 Task: Find connections with filter location Runing with filter topic #CEOwith filter profile language German with filter current company Ciber Global with filter school Jai Narain Vyas University with filter industry Plastics and Rubber Product Manufacturing with filter service category Human Resources with filter keywords title Real Estate Broker
Action: Mouse moved to (166, 248)
Screenshot: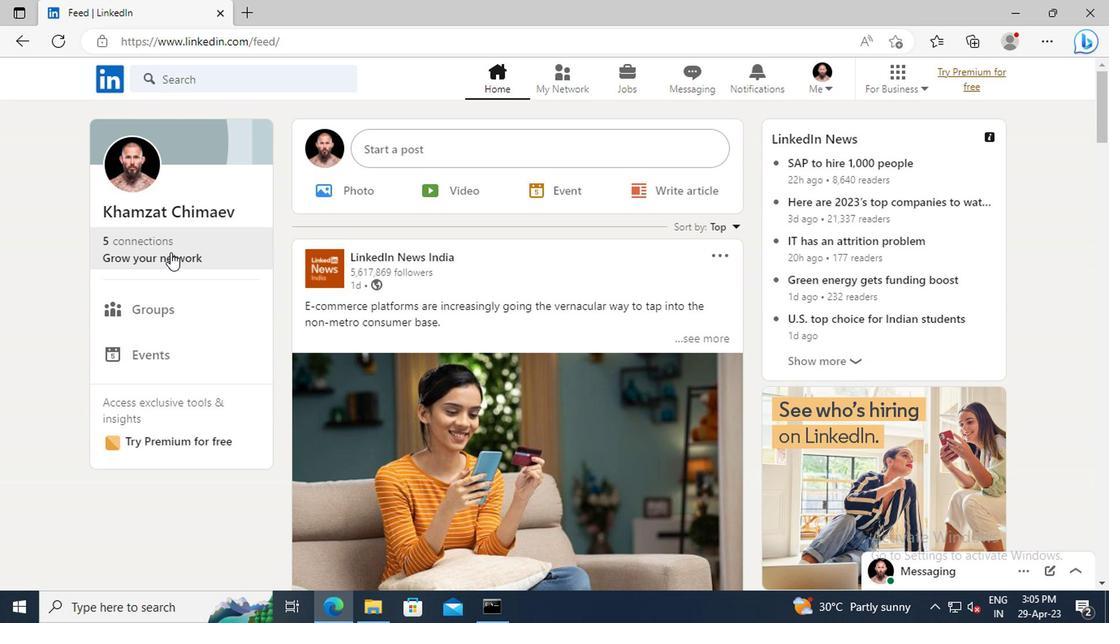 
Action: Mouse pressed left at (166, 248)
Screenshot: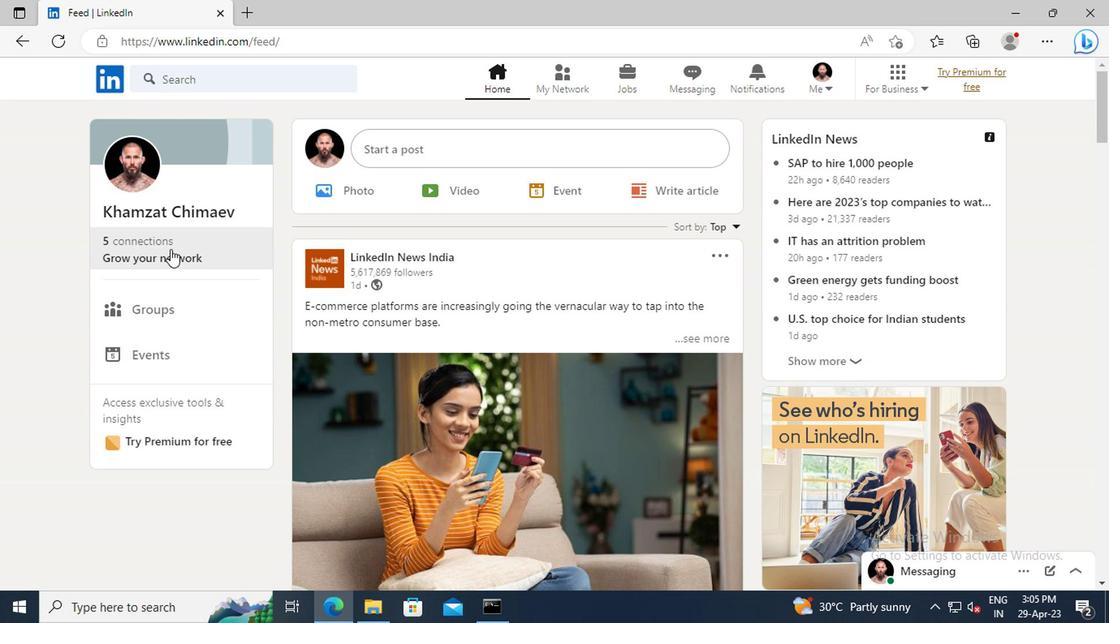 
Action: Mouse moved to (177, 171)
Screenshot: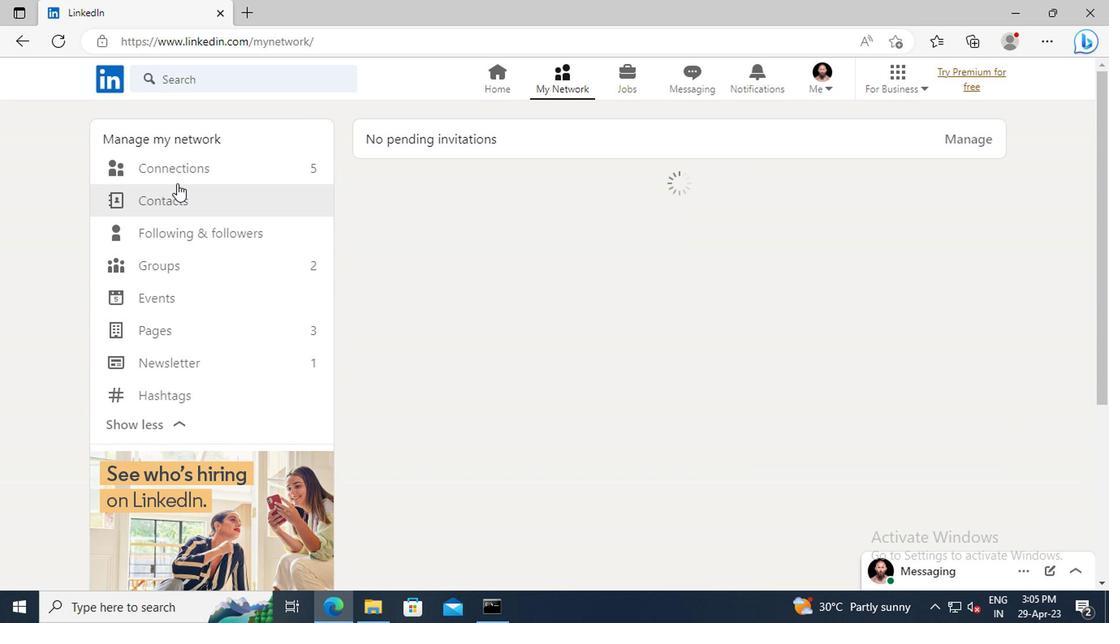 
Action: Mouse pressed left at (177, 171)
Screenshot: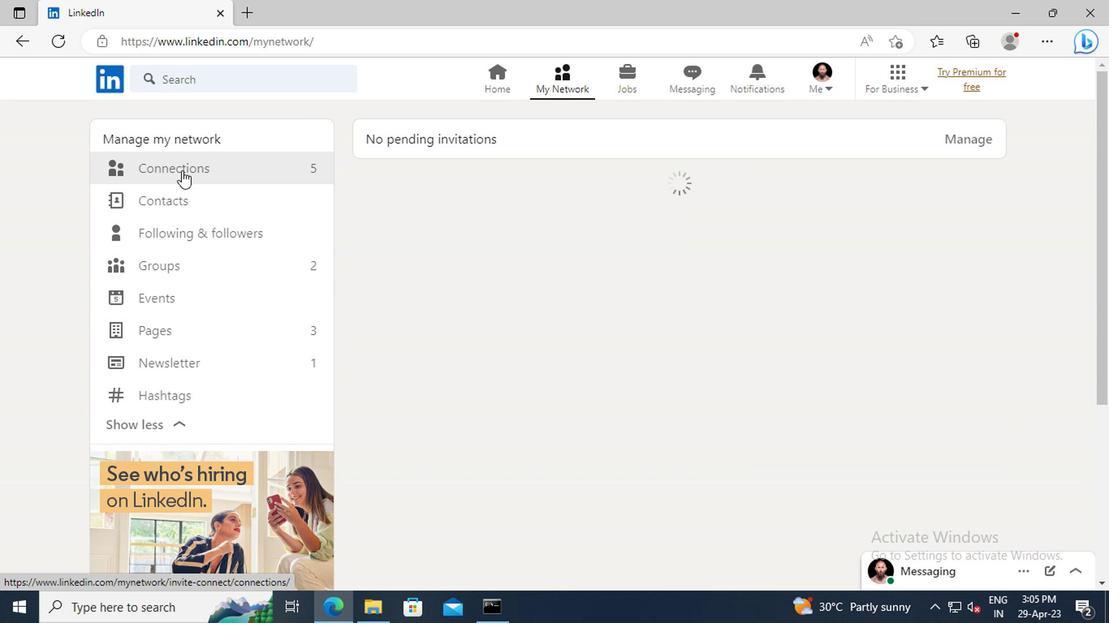 
Action: Mouse moved to (663, 173)
Screenshot: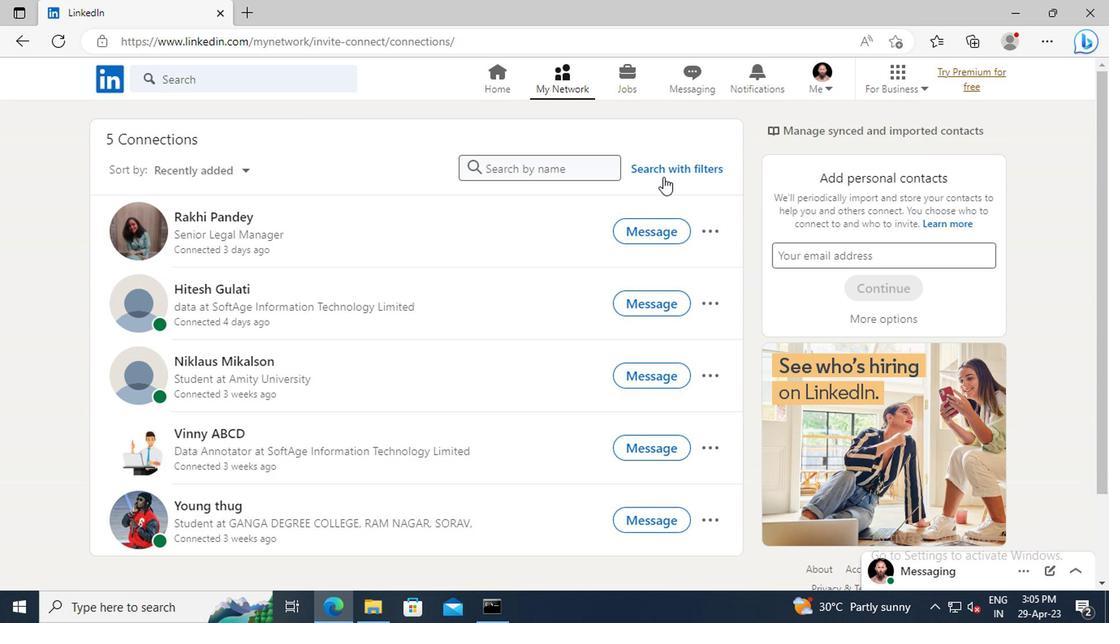
Action: Mouse pressed left at (663, 173)
Screenshot: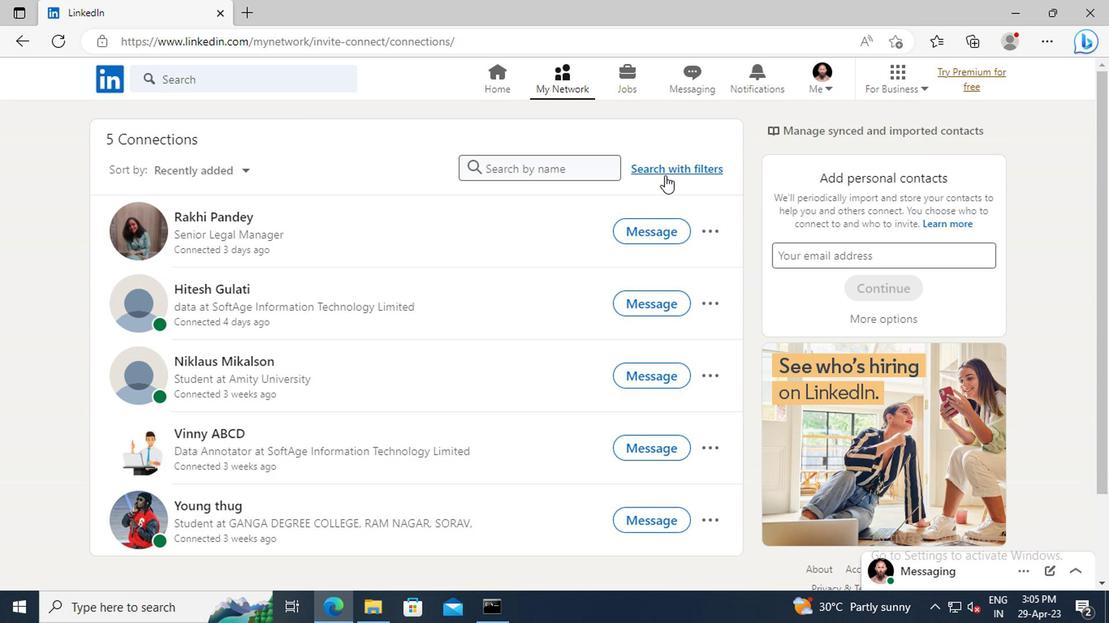 
Action: Mouse moved to (606, 127)
Screenshot: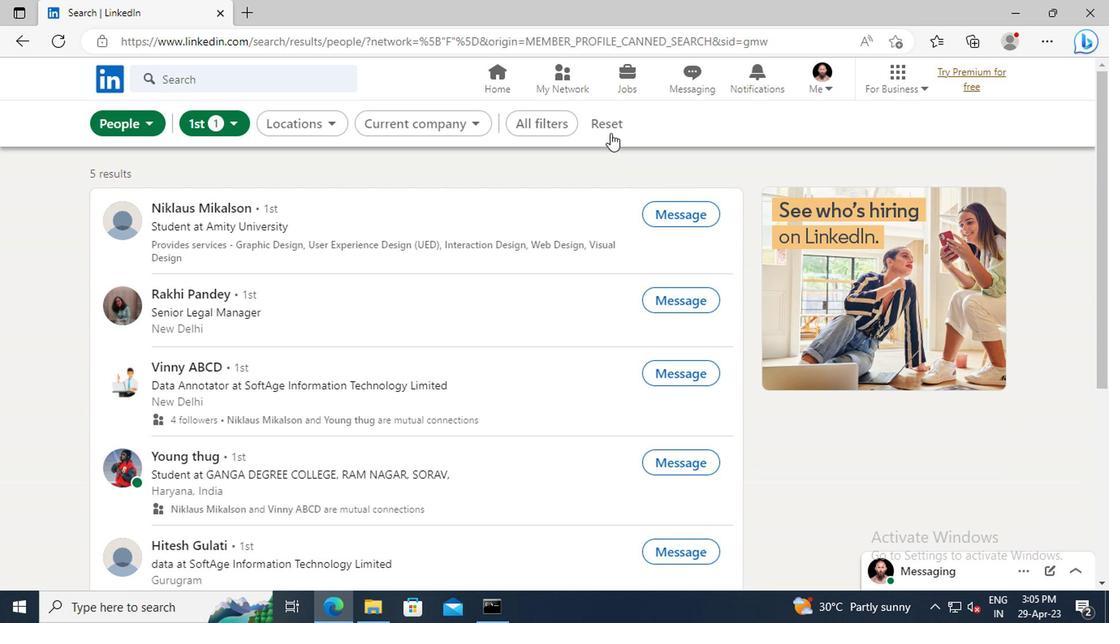 
Action: Mouse pressed left at (606, 127)
Screenshot: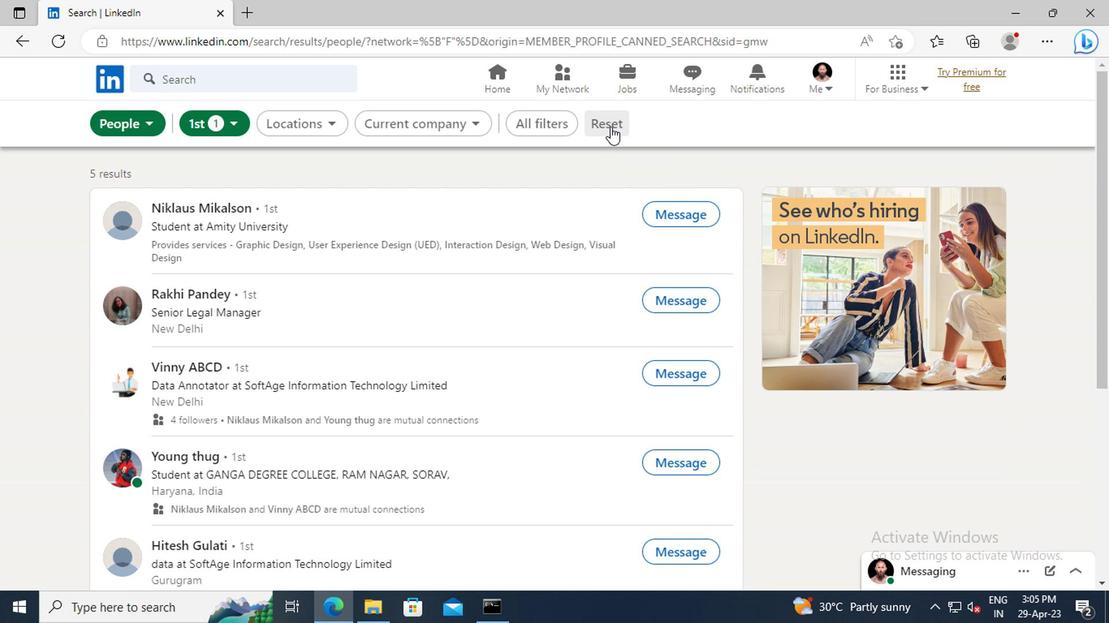 
Action: Mouse moved to (598, 128)
Screenshot: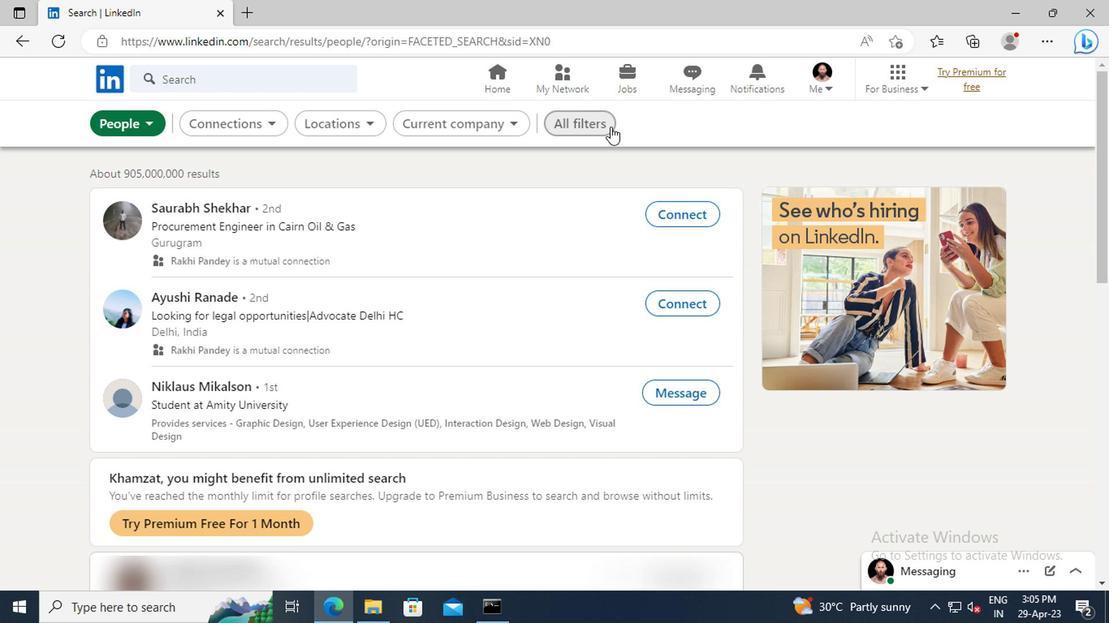 
Action: Mouse pressed left at (598, 128)
Screenshot: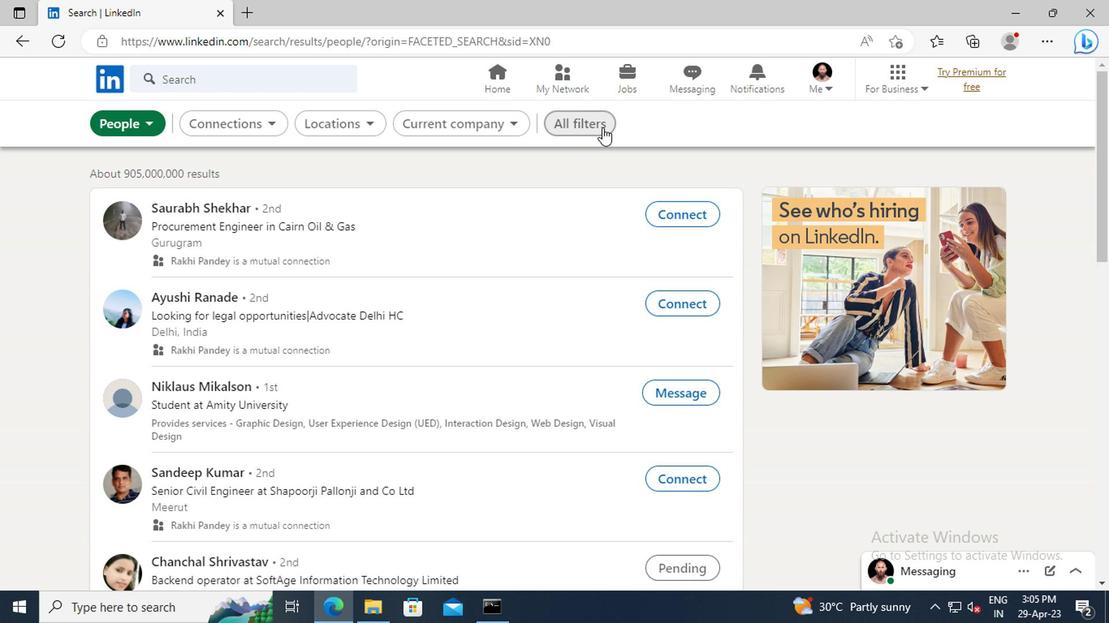 
Action: Mouse moved to (958, 262)
Screenshot: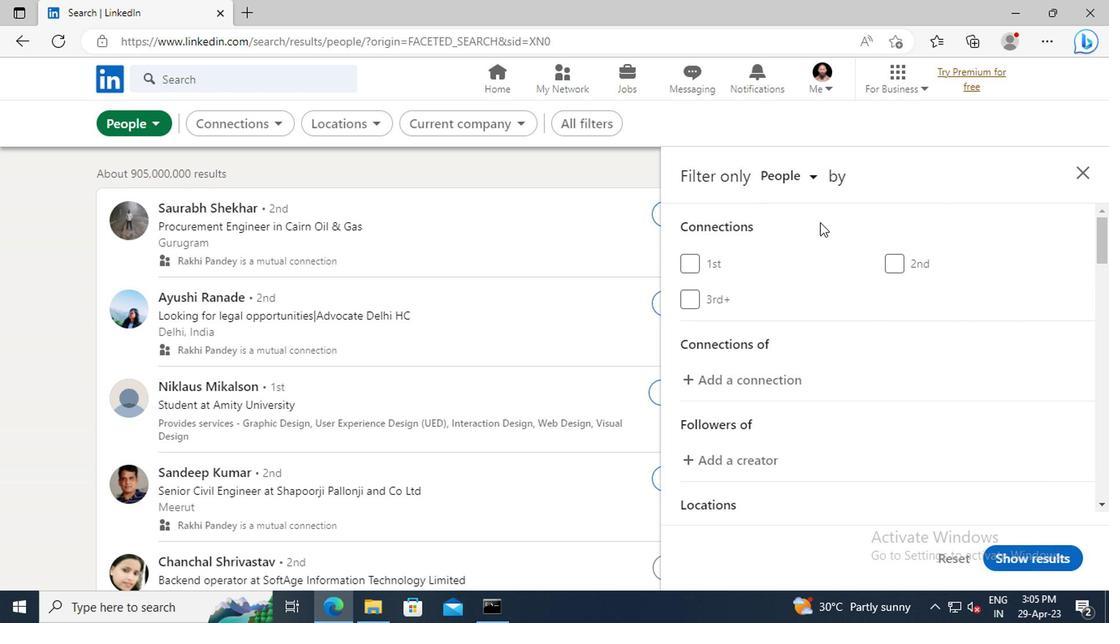 
Action: Mouse scrolled (958, 261) with delta (0, -1)
Screenshot: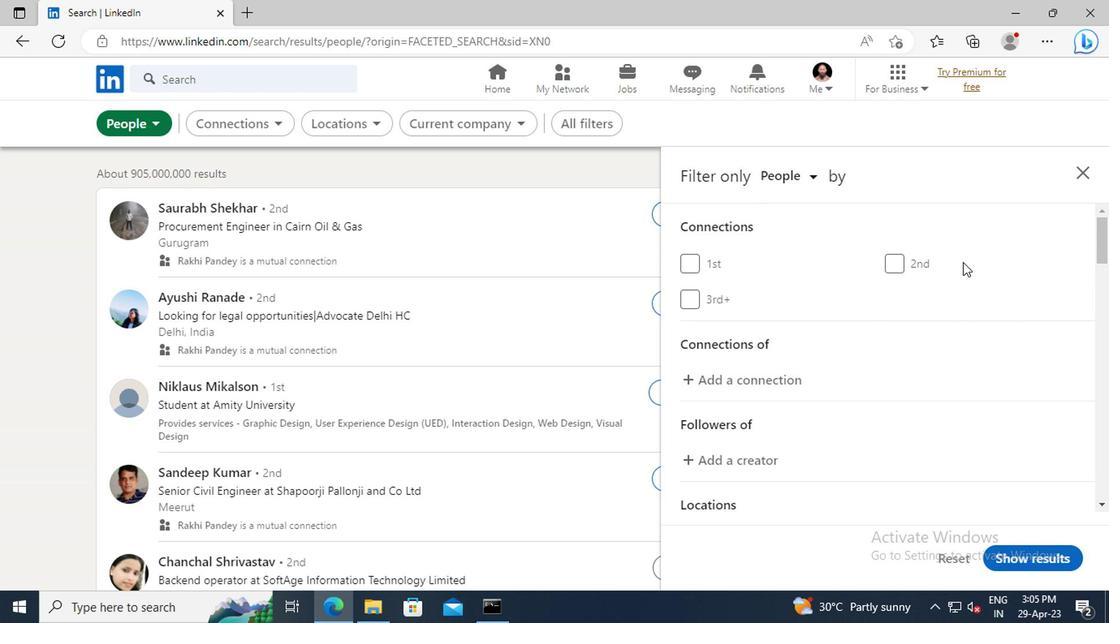 
Action: Mouse scrolled (958, 261) with delta (0, -1)
Screenshot: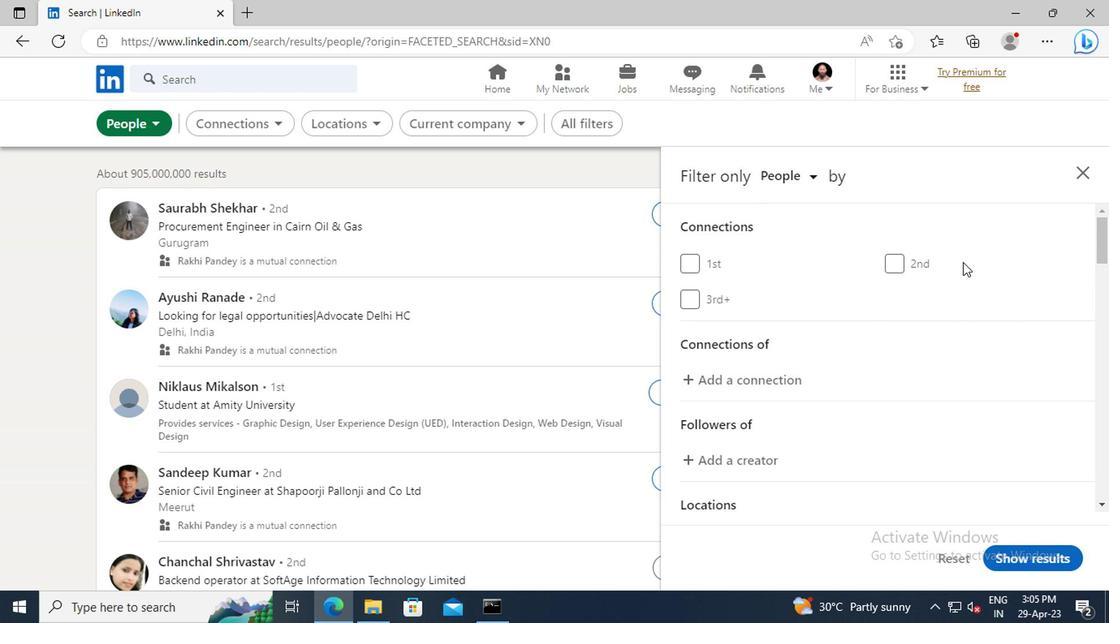 
Action: Mouse scrolled (958, 261) with delta (0, -1)
Screenshot: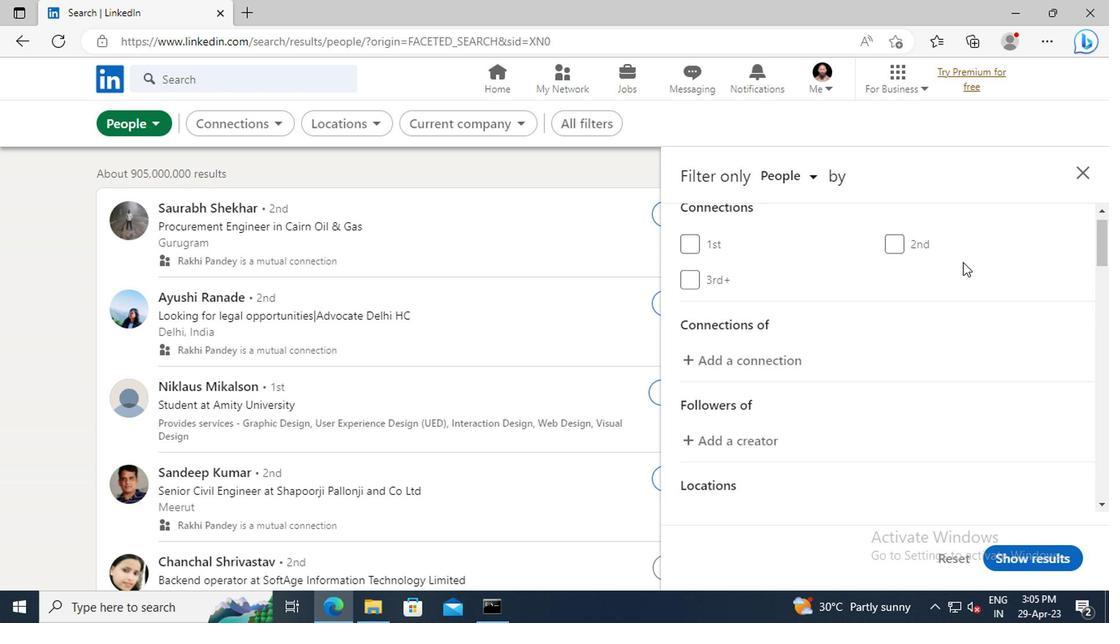 
Action: Mouse scrolled (958, 261) with delta (0, -1)
Screenshot: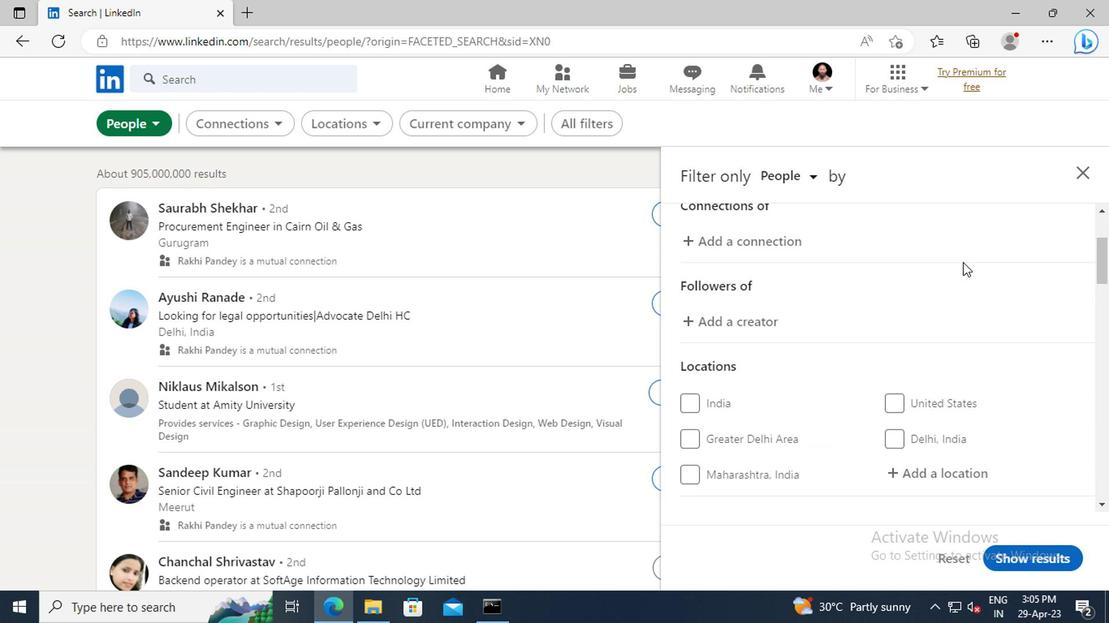 
Action: Mouse scrolled (958, 261) with delta (0, -1)
Screenshot: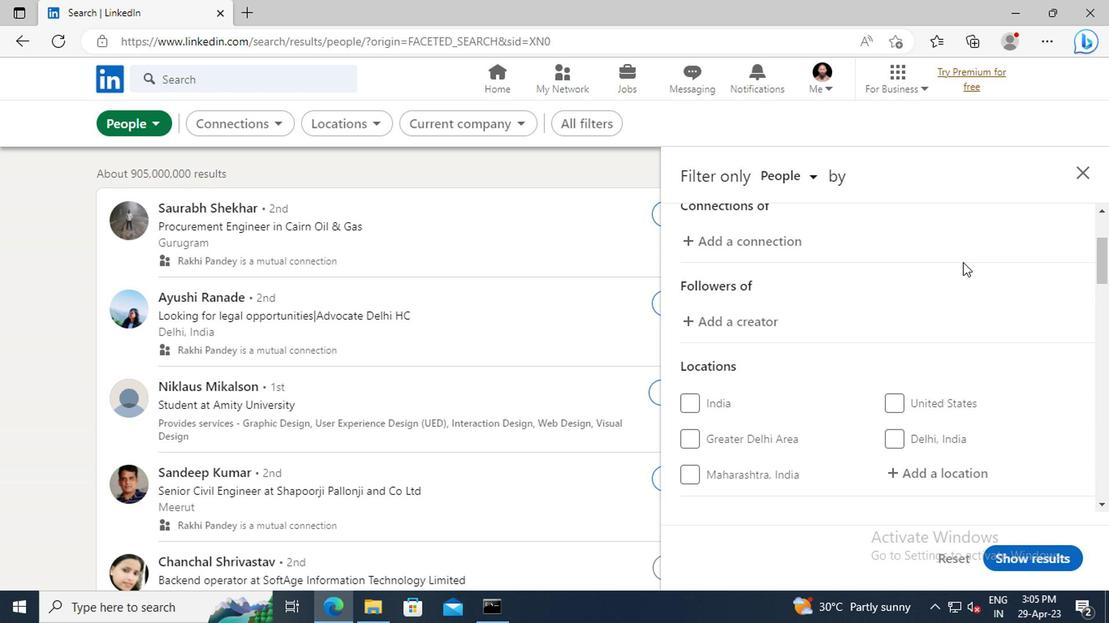 
Action: Mouse scrolled (958, 261) with delta (0, -1)
Screenshot: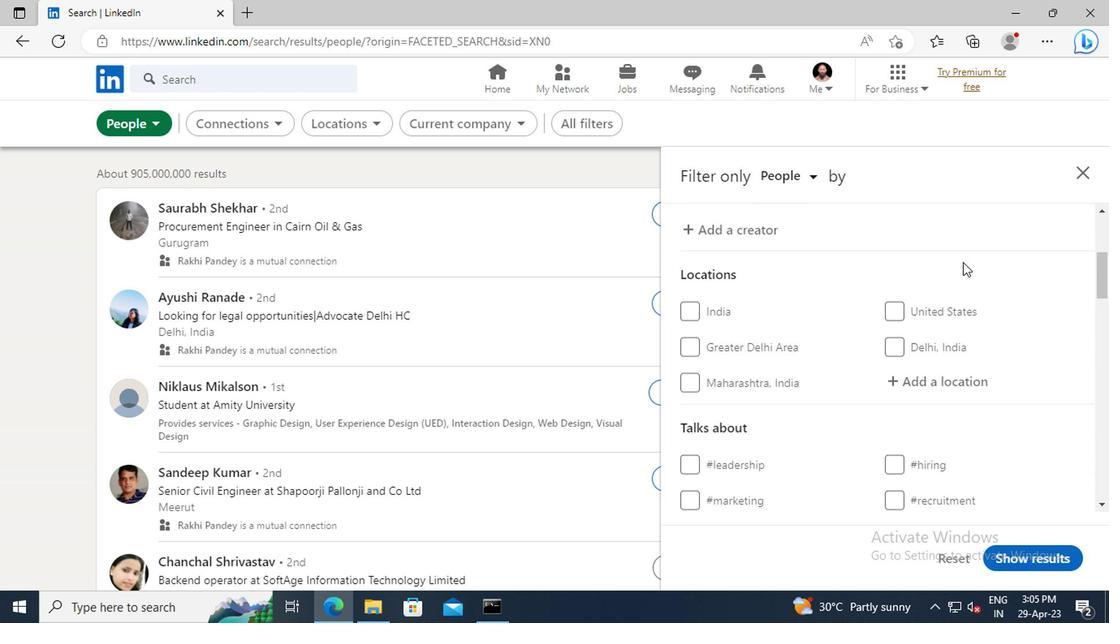 
Action: Mouse moved to (931, 332)
Screenshot: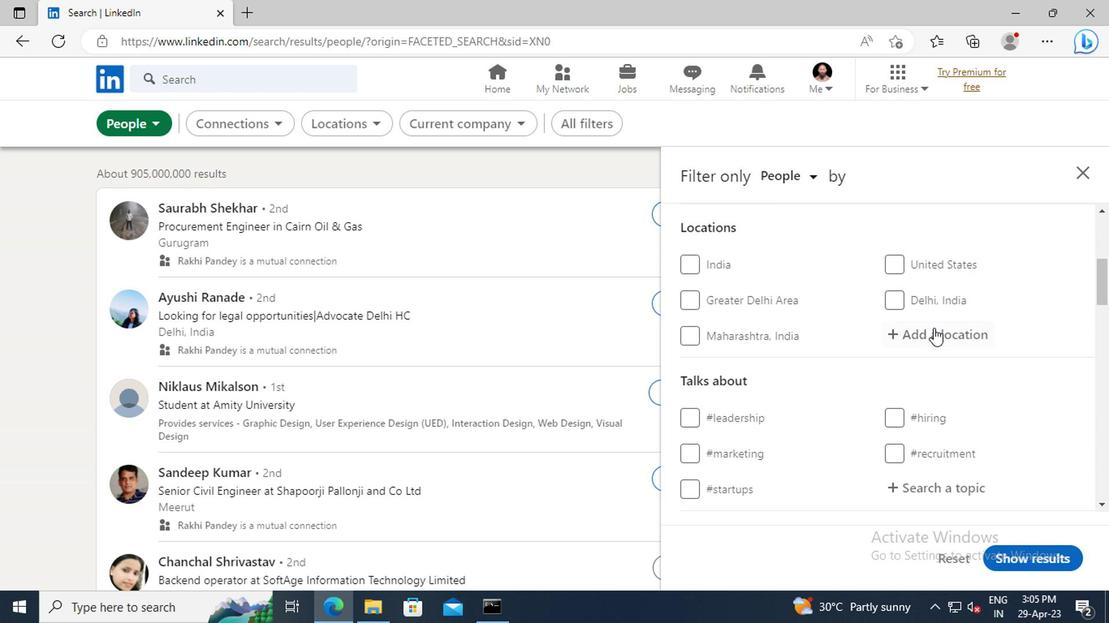 
Action: Mouse pressed left at (931, 332)
Screenshot: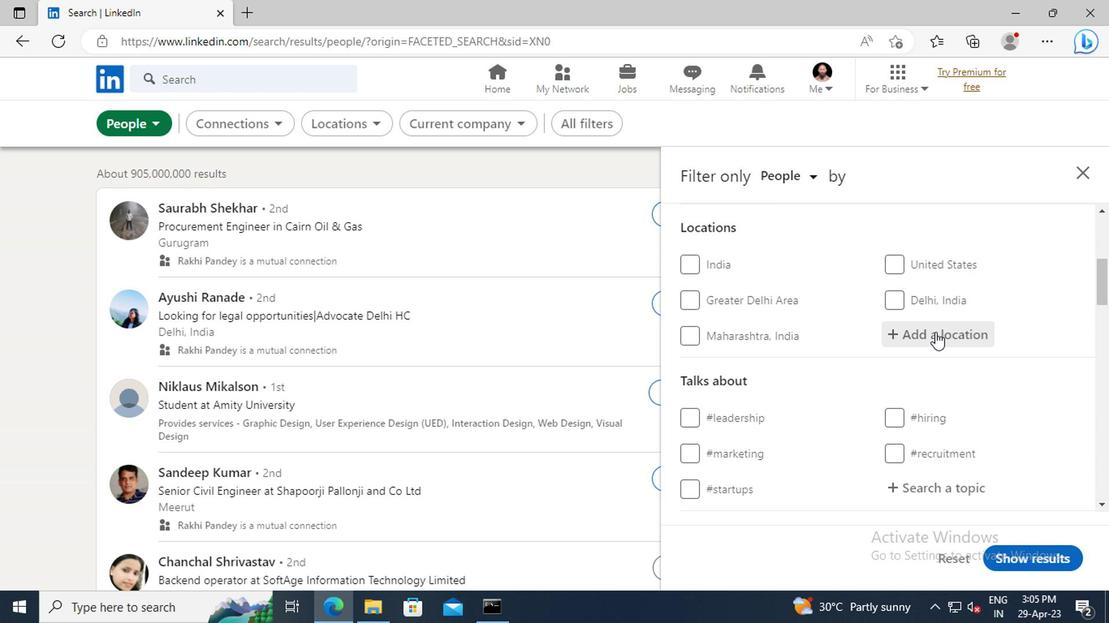 
Action: Key pressed <Key.shift>RUNING<Key.enter>
Screenshot: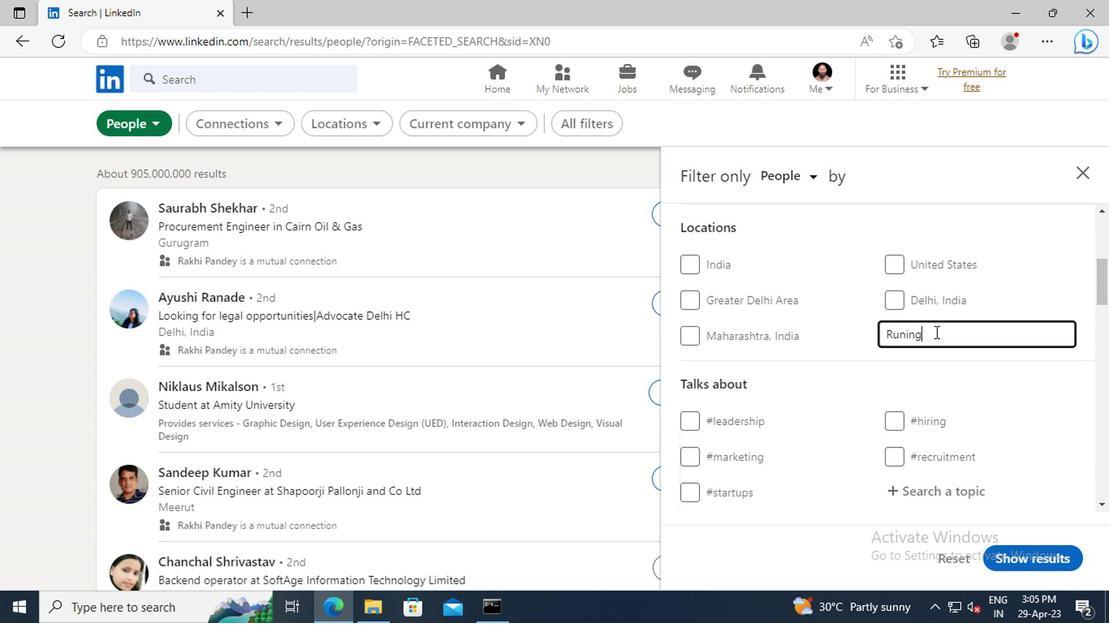 
Action: Mouse scrolled (931, 331) with delta (0, 0)
Screenshot: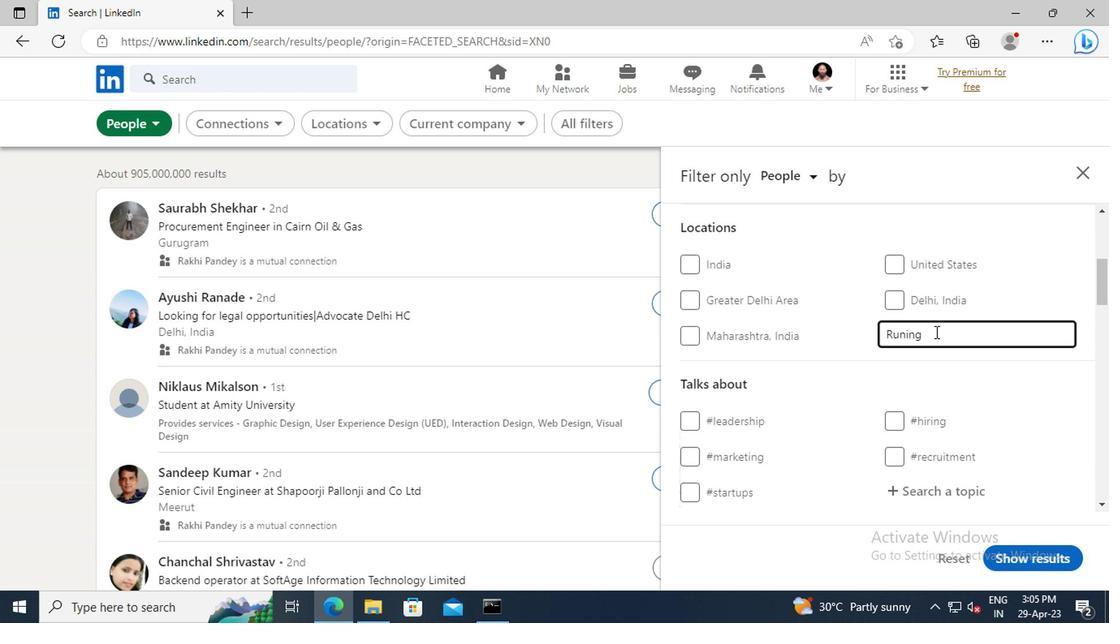 
Action: Mouse scrolled (931, 331) with delta (0, 0)
Screenshot: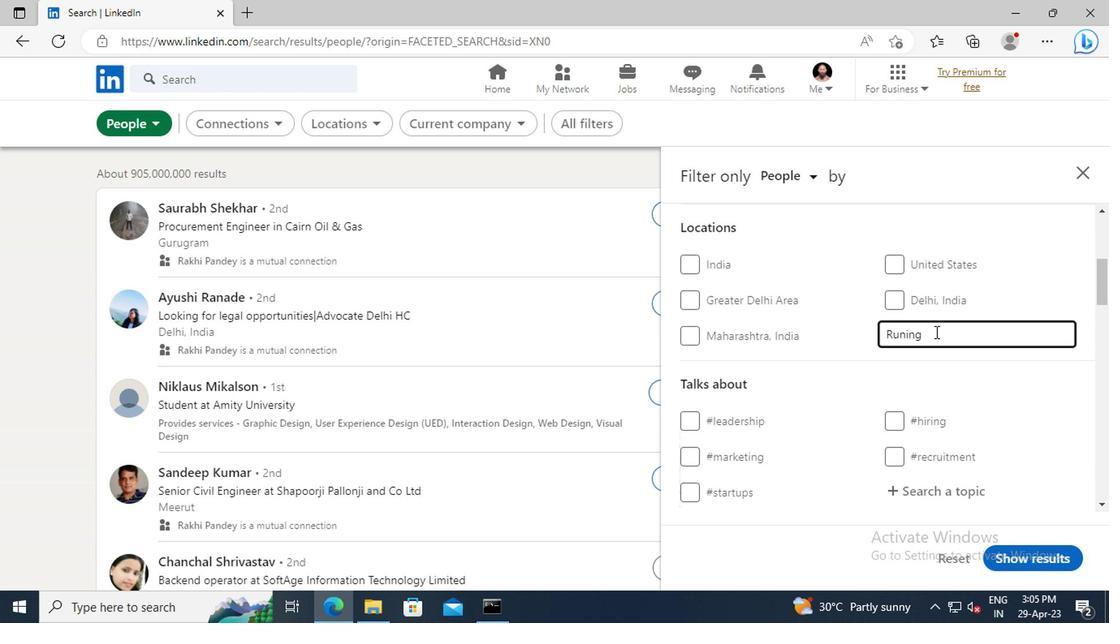 
Action: Mouse scrolled (931, 331) with delta (0, 0)
Screenshot: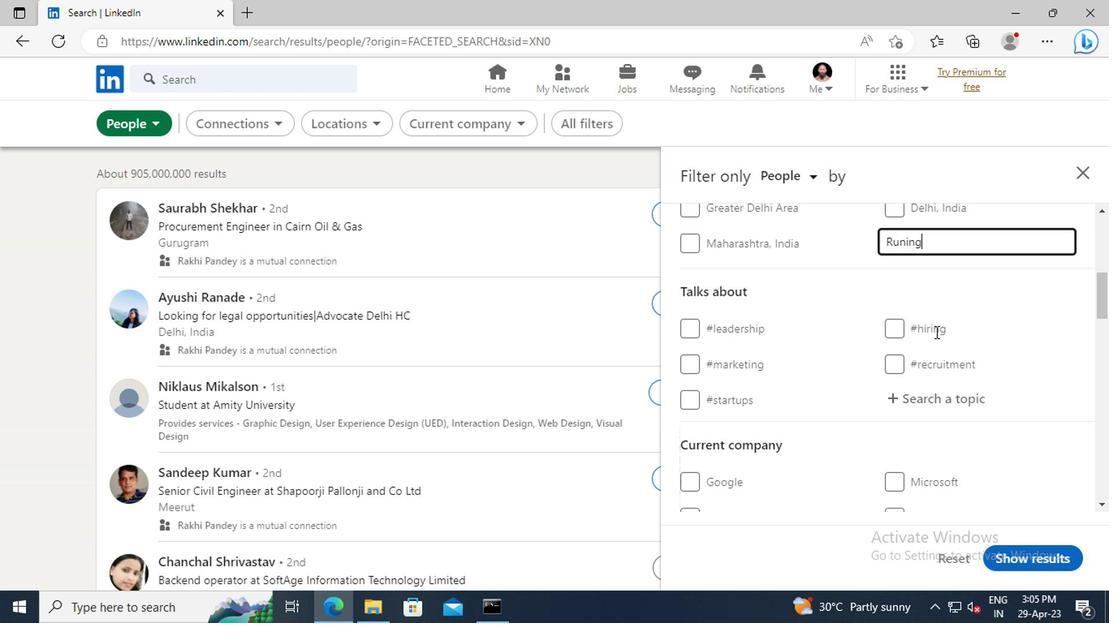 
Action: Mouse moved to (930, 348)
Screenshot: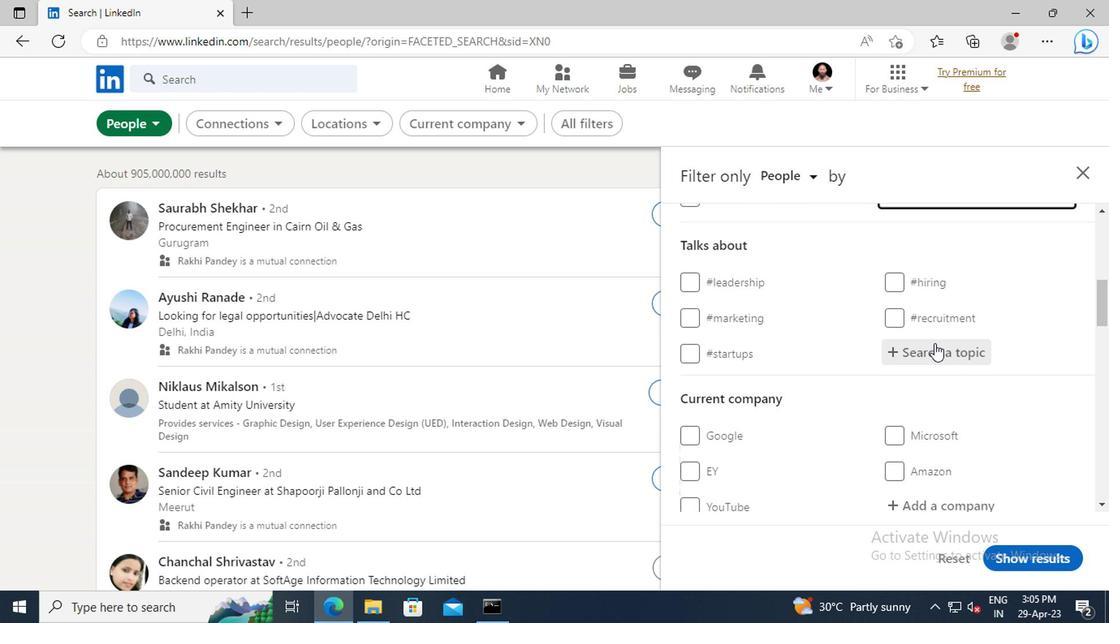 
Action: Mouse pressed left at (930, 348)
Screenshot: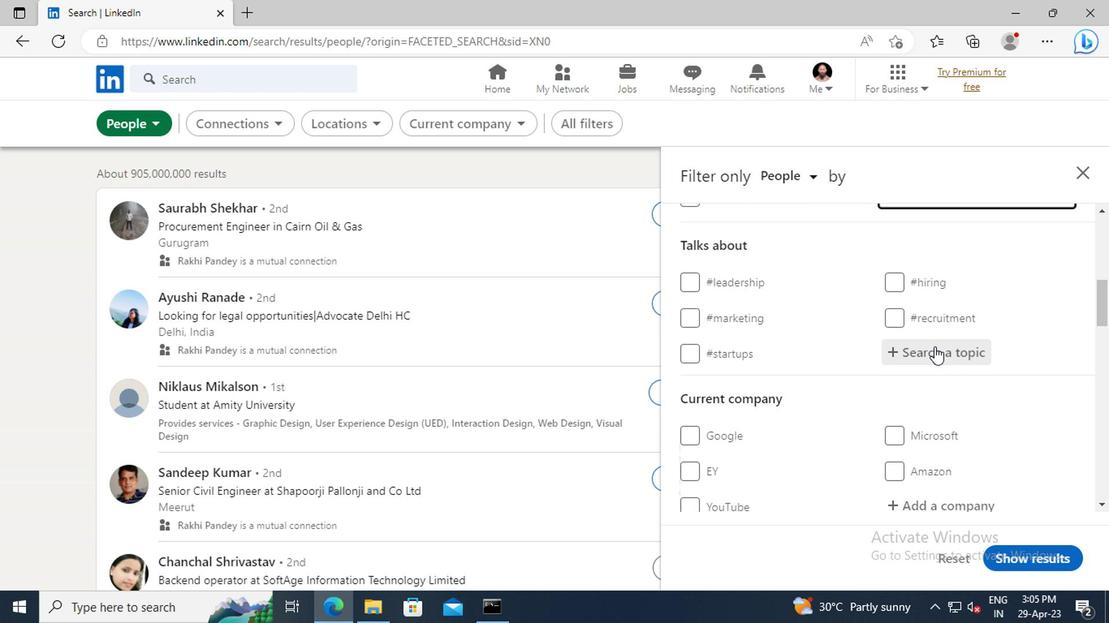 
Action: Key pressed <Key.shift>CEO
Screenshot: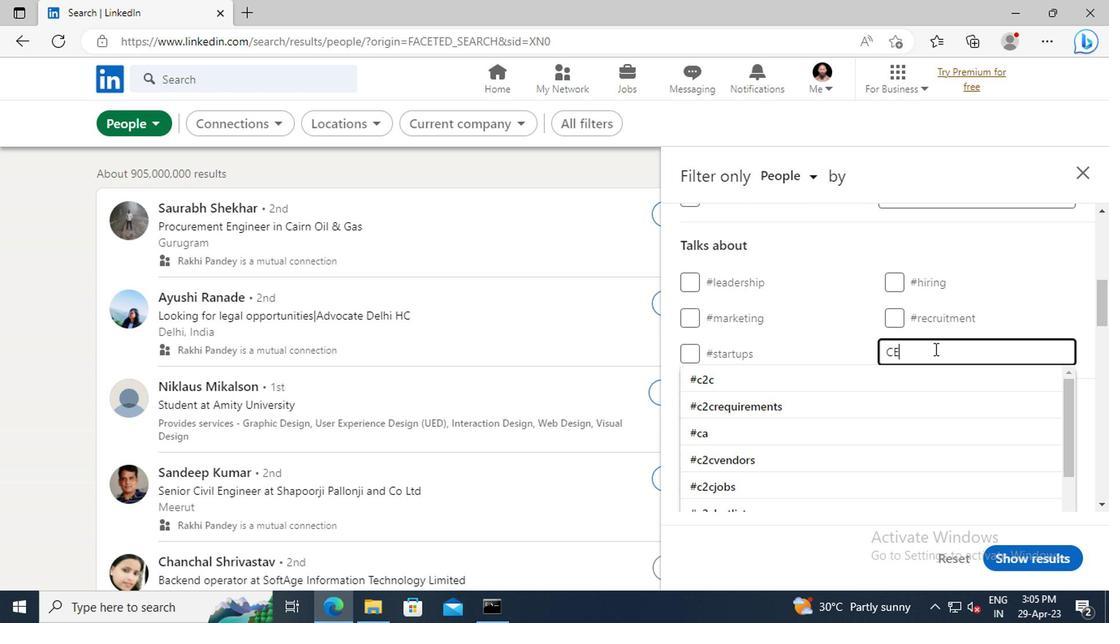 
Action: Mouse moved to (906, 373)
Screenshot: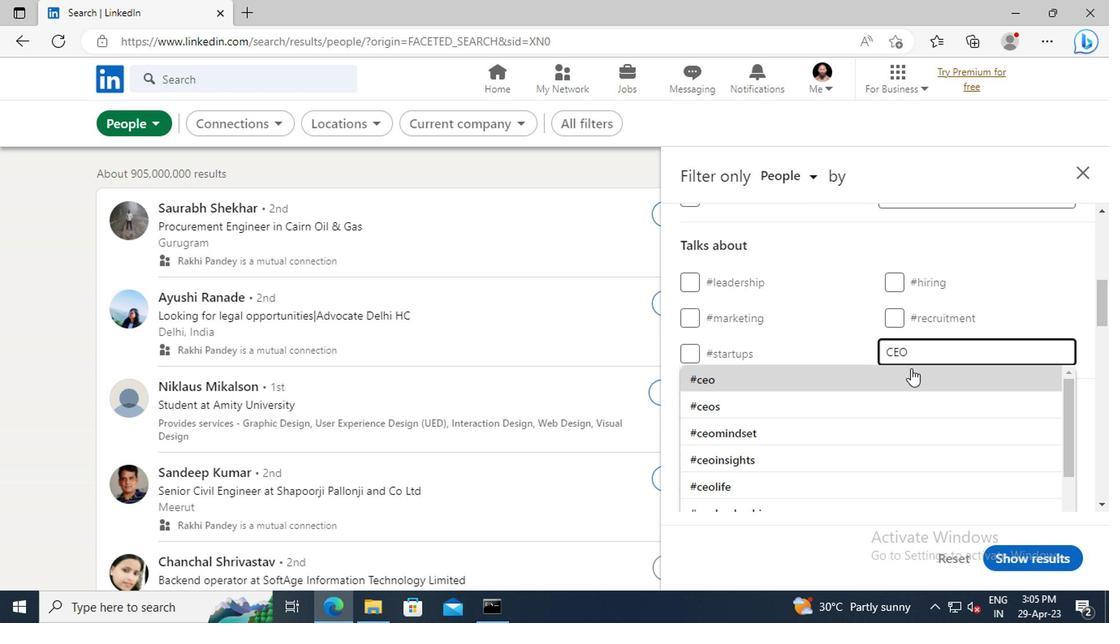 
Action: Mouse pressed left at (906, 373)
Screenshot: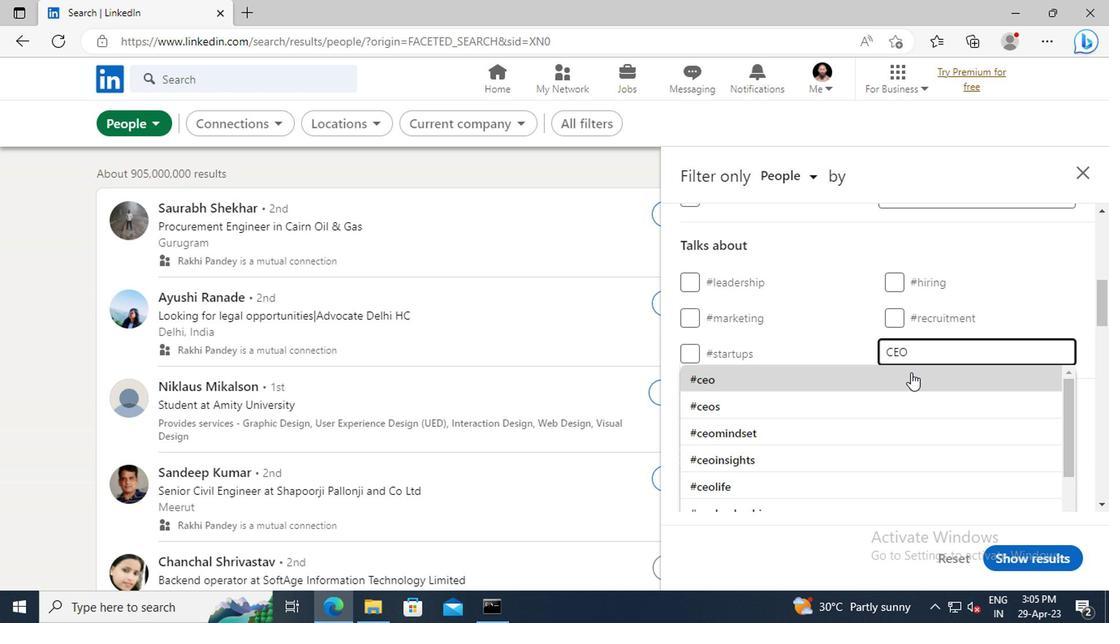 
Action: Mouse scrolled (906, 372) with delta (0, 0)
Screenshot: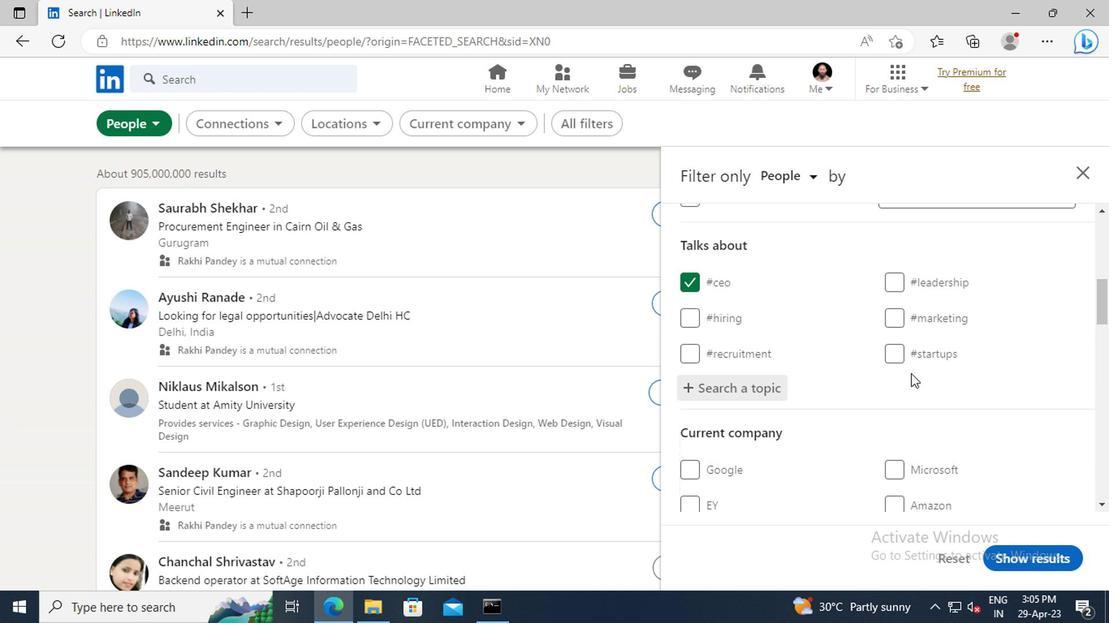 
Action: Mouse scrolled (906, 372) with delta (0, 0)
Screenshot: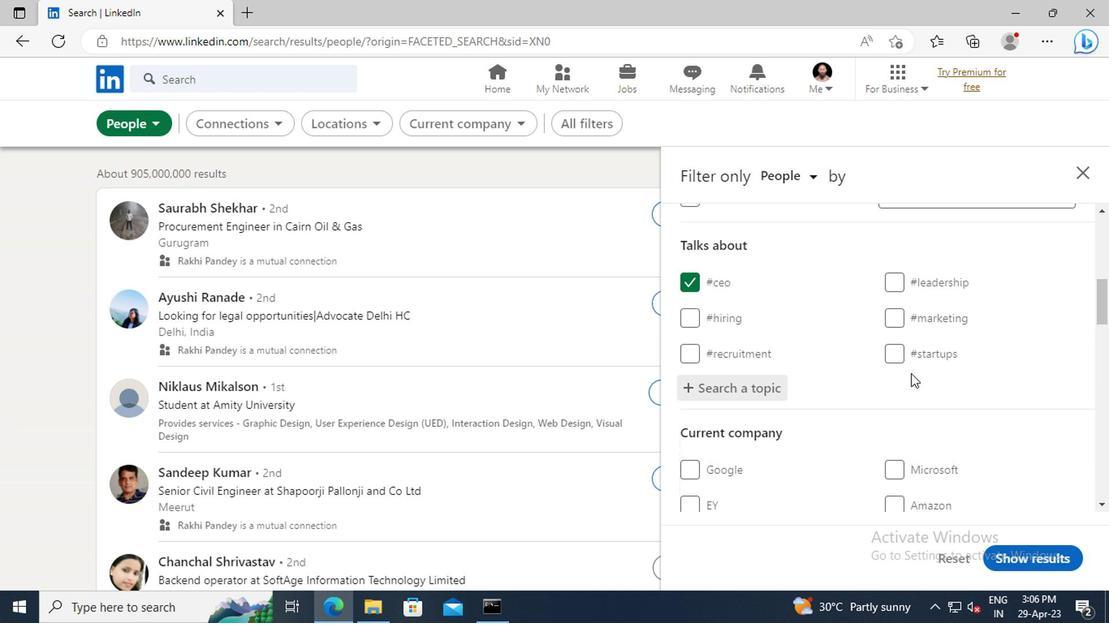 
Action: Mouse scrolled (906, 372) with delta (0, 0)
Screenshot: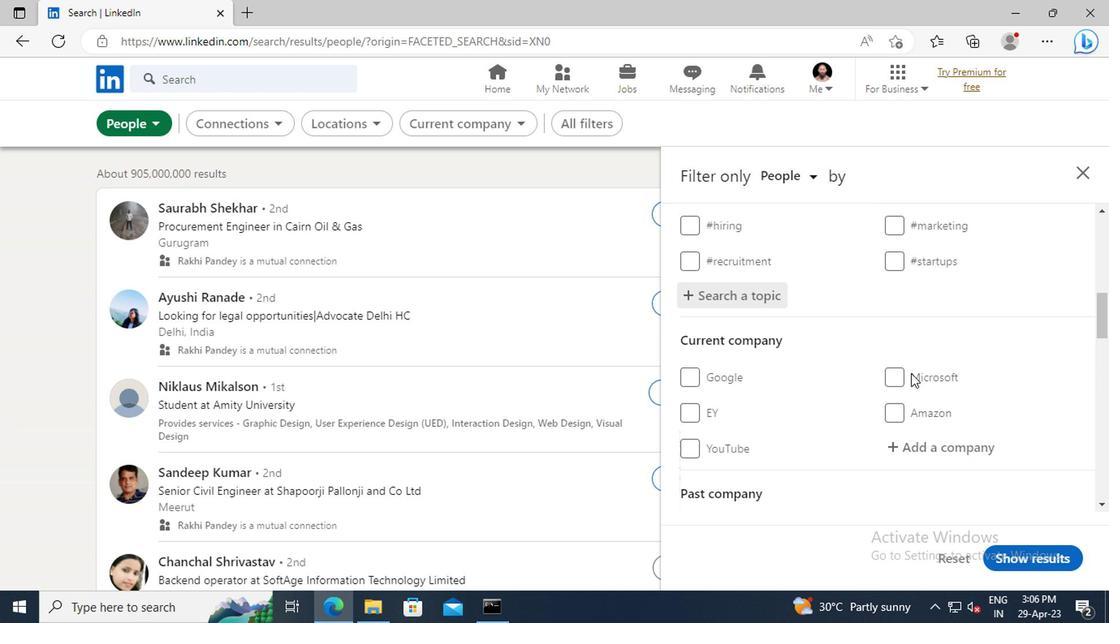 
Action: Mouse scrolled (906, 372) with delta (0, 0)
Screenshot: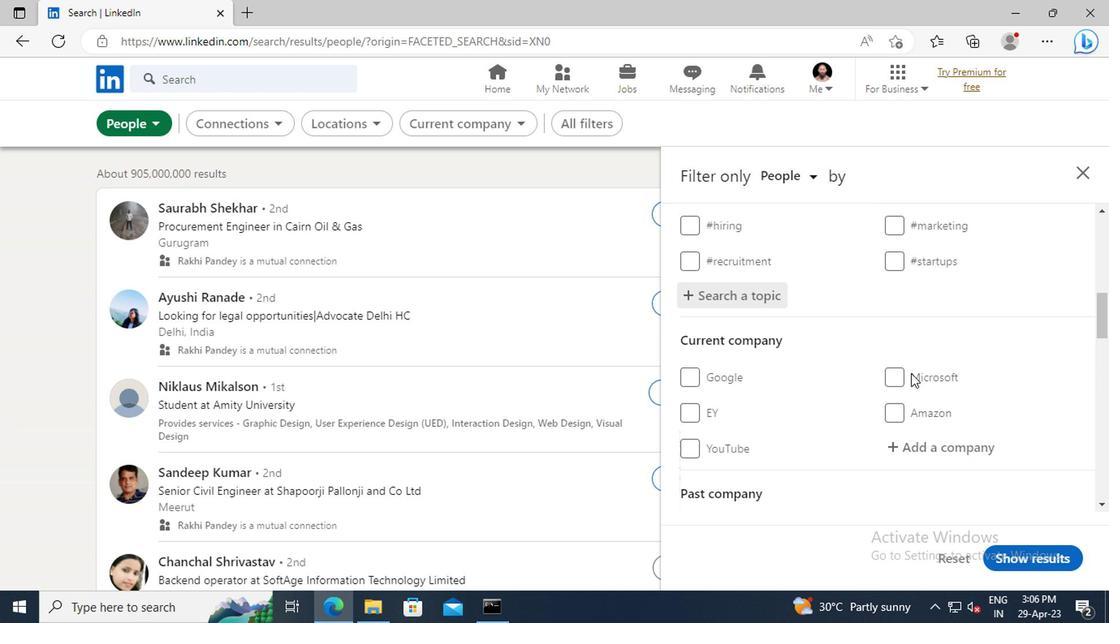 
Action: Mouse scrolled (906, 372) with delta (0, 0)
Screenshot: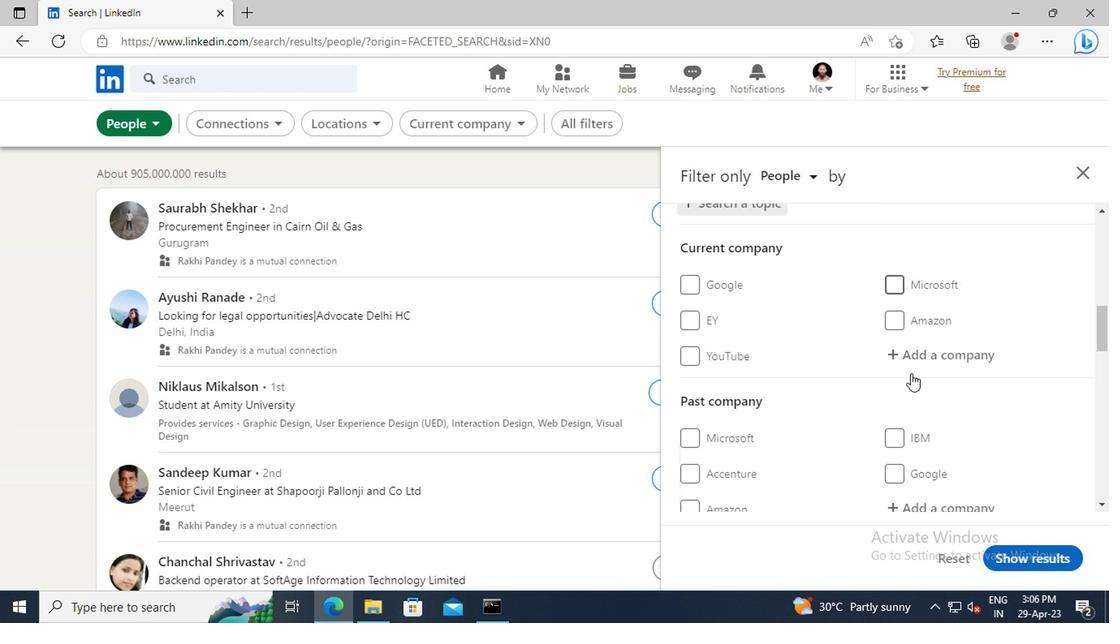 
Action: Mouse scrolled (906, 372) with delta (0, 0)
Screenshot: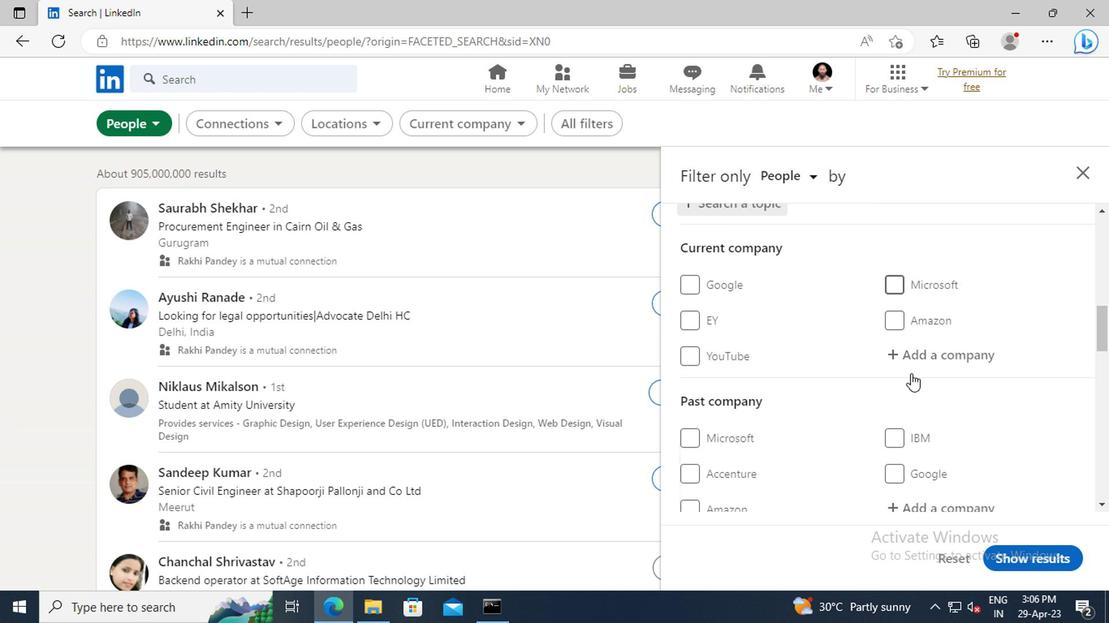 
Action: Mouse scrolled (906, 372) with delta (0, 0)
Screenshot: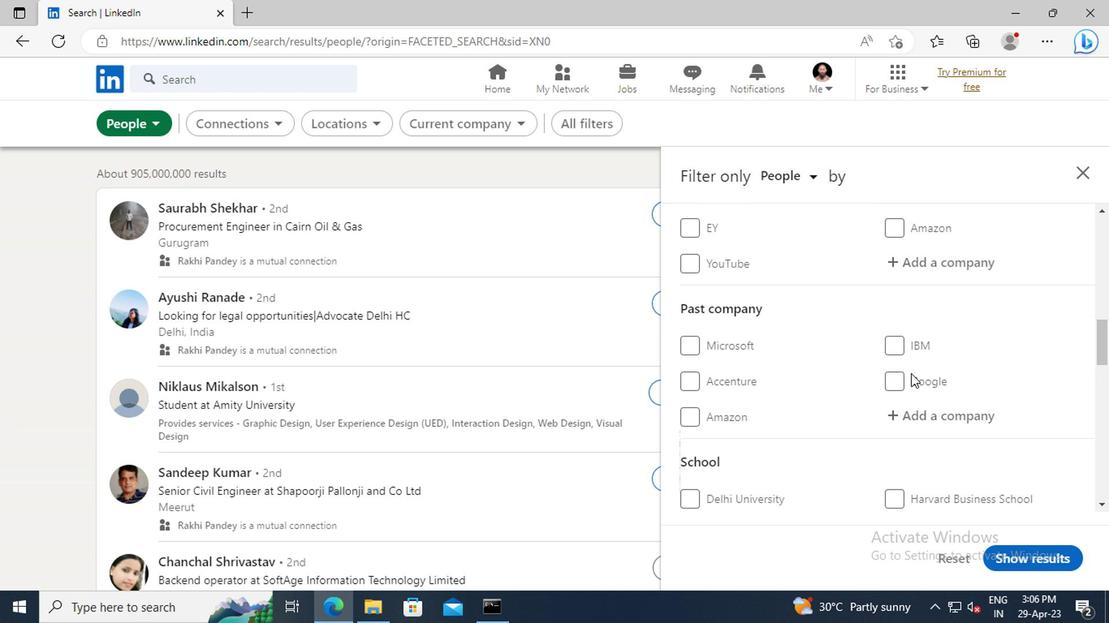 
Action: Mouse scrolled (906, 372) with delta (0, 0)
Screenshot: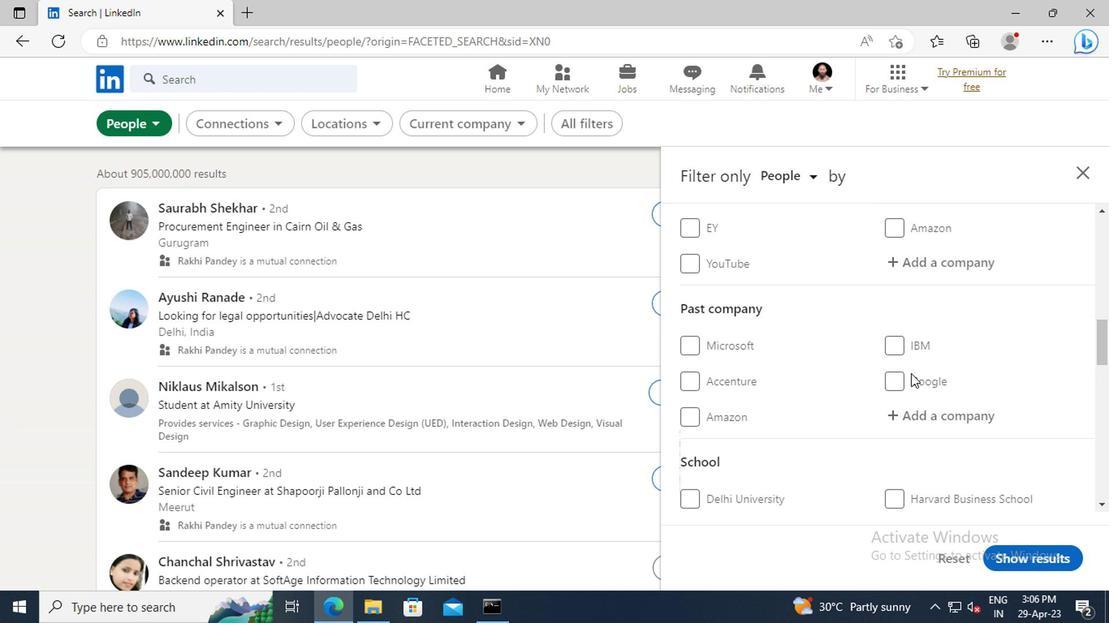 
Action: Mouse scrolled (906, 372) with delta (0, 0)
Screenshot: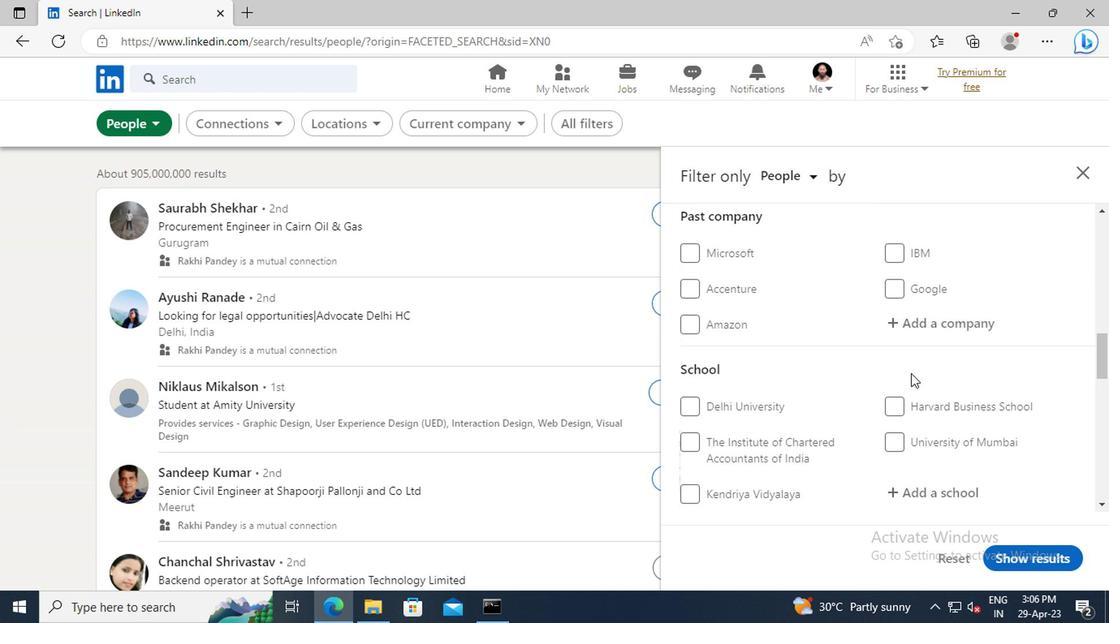 
Action: Mouse scrolled (906, 372) with delta (0, 0)
Screenshot: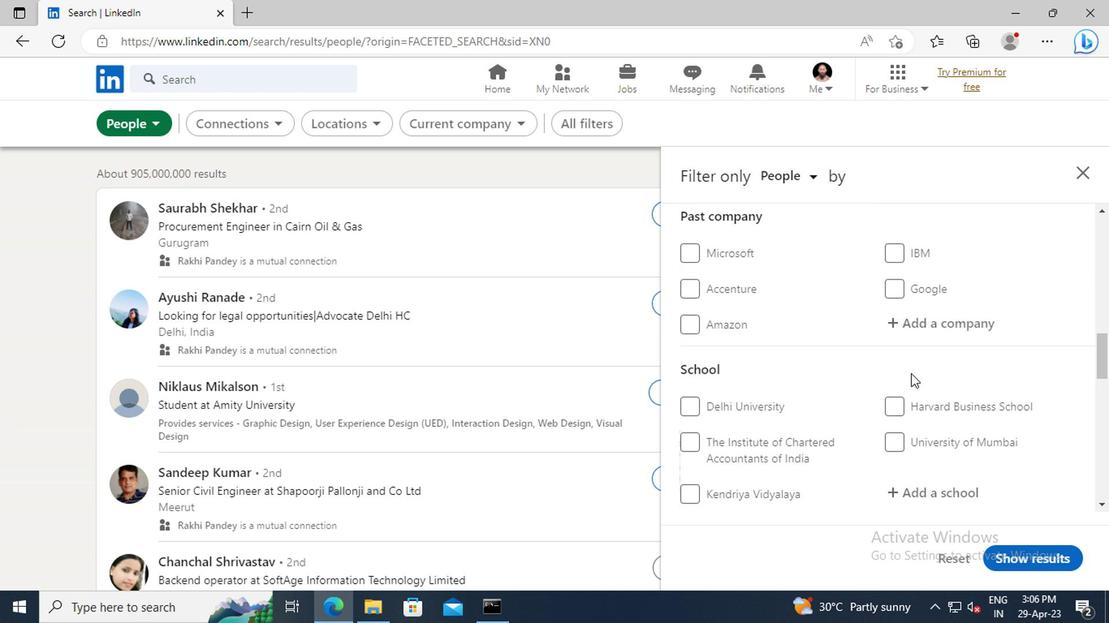 
Action: Mouse scrolled (906, 372) with delta (0, 0)
Screenshot: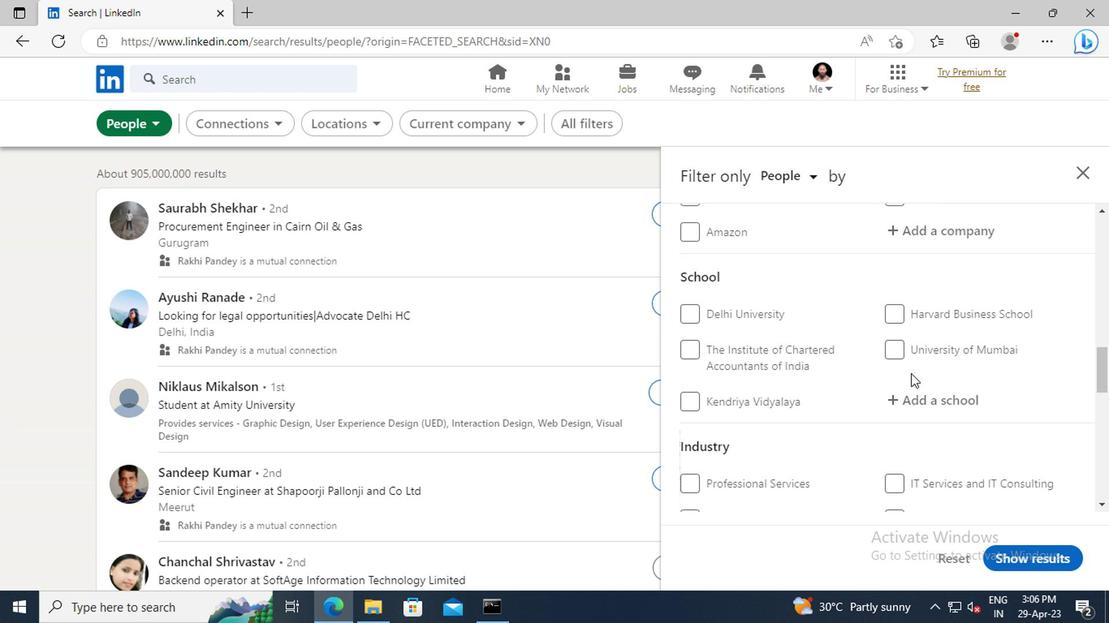 
Action: Mouse scrolled (906, 372) with delta (0, 0)
Screenshot: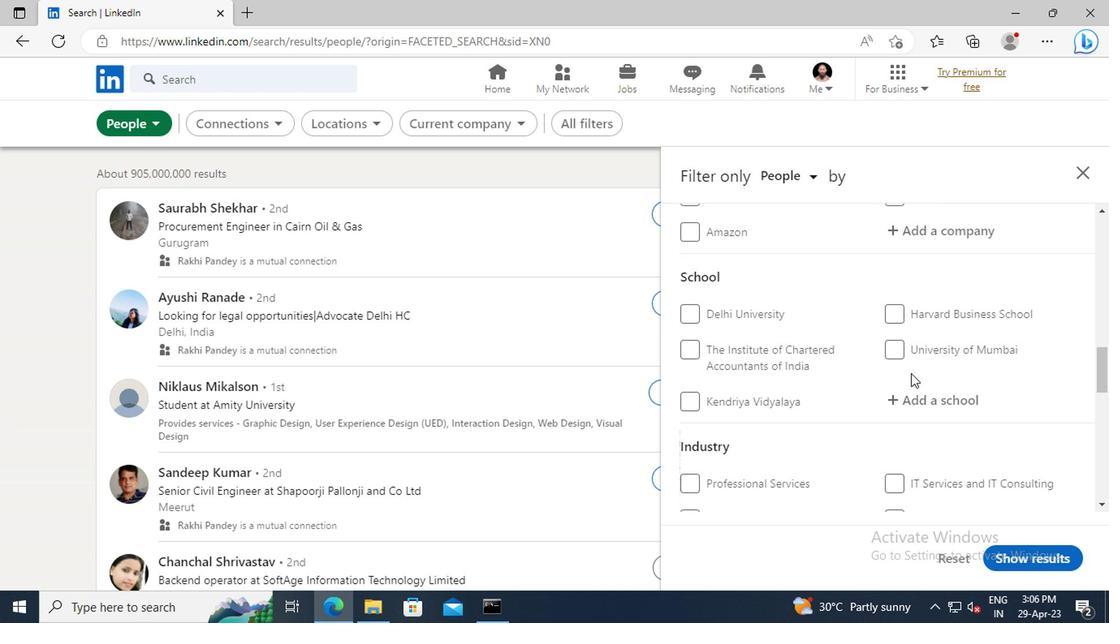 
Action: Mouse scrolled (906, 372) with delta (0, 0)
Screenshot: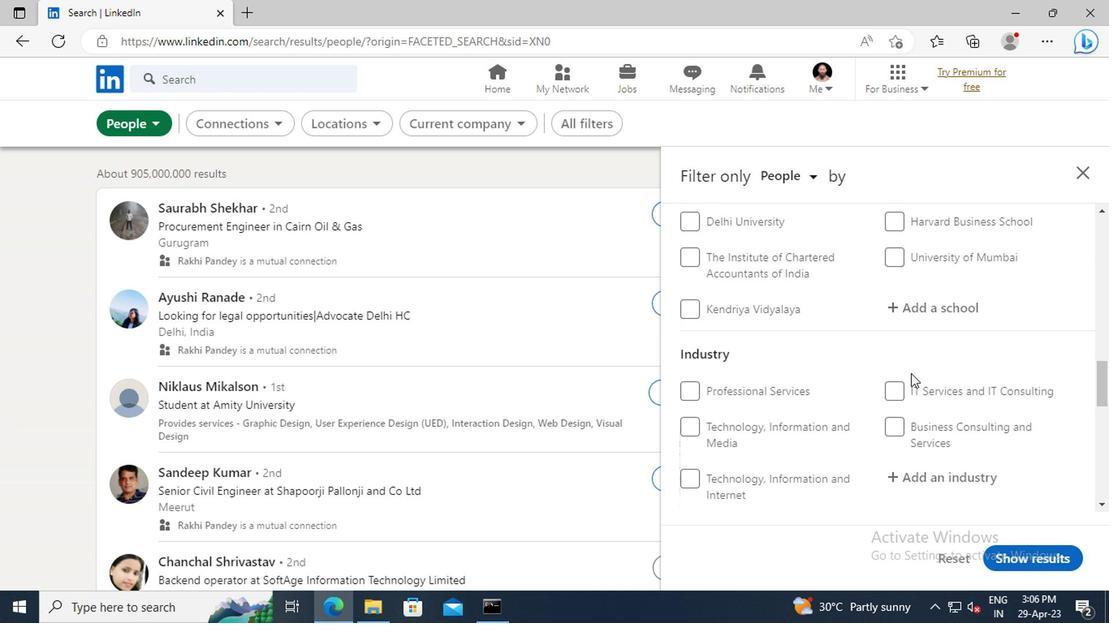 
Action: Mouse scrolled (906, 372) with delta (0, 0)
Screenshot: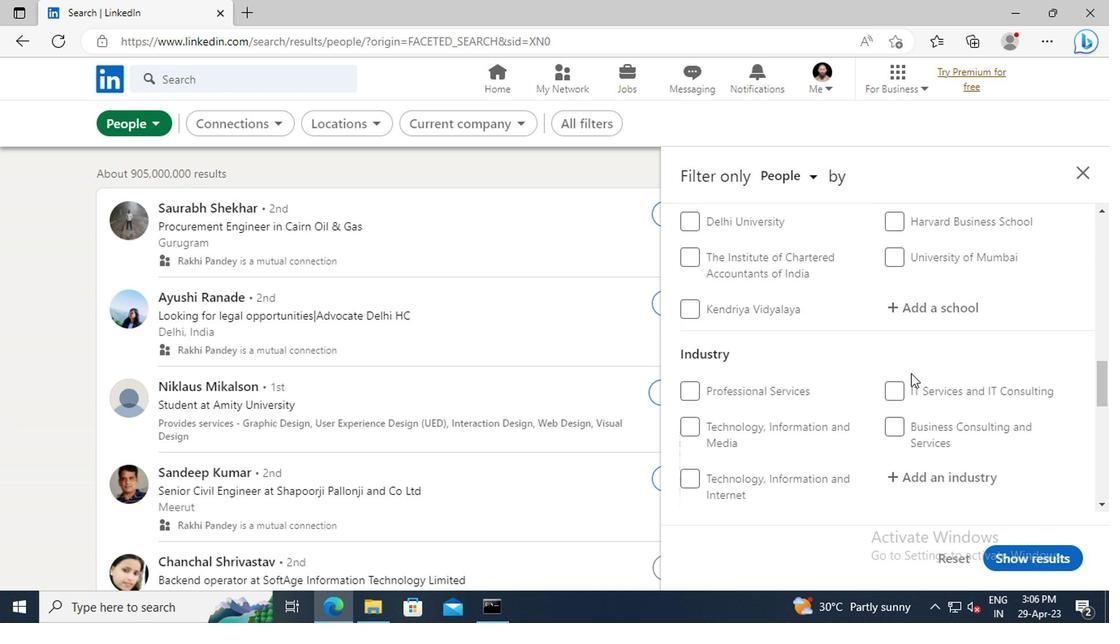 
Action: Mouse scrolled (906, 372) with delta (0, 0)
Screenshot: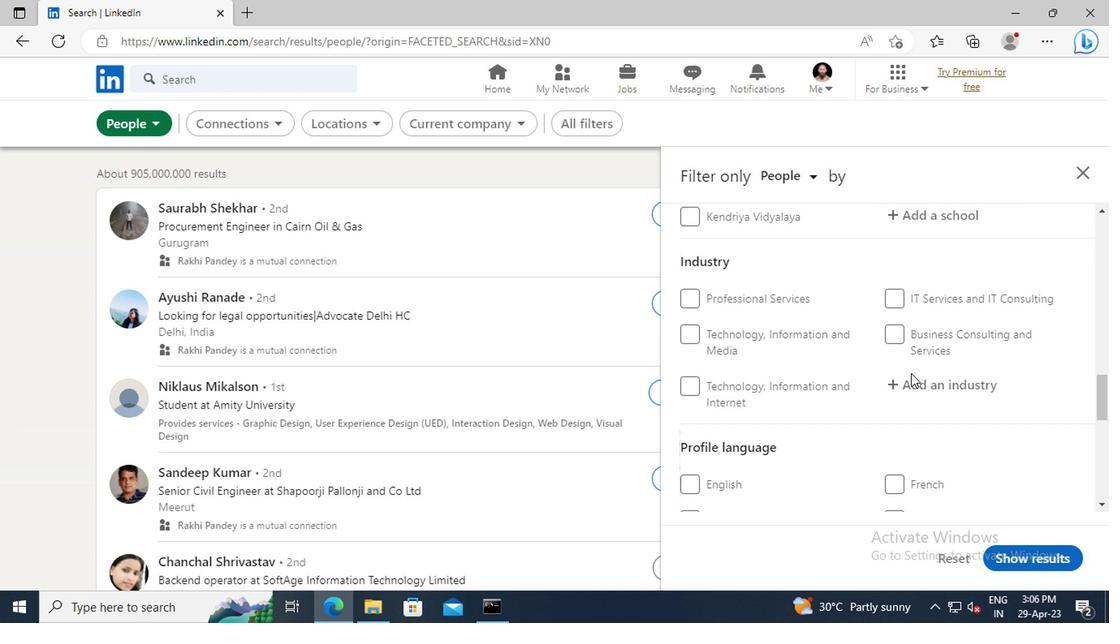 
Action: Mouse scrolled (906, 372) with delta (0, 0)
Screenshot: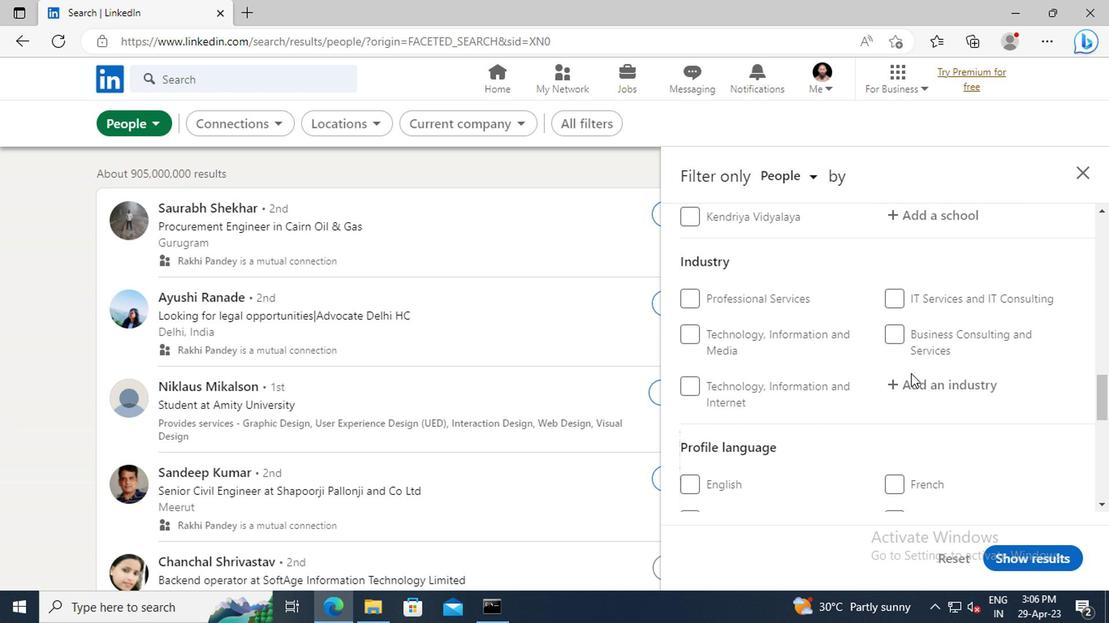 
Action: Mouse moved to (690, 464)
Screenshot: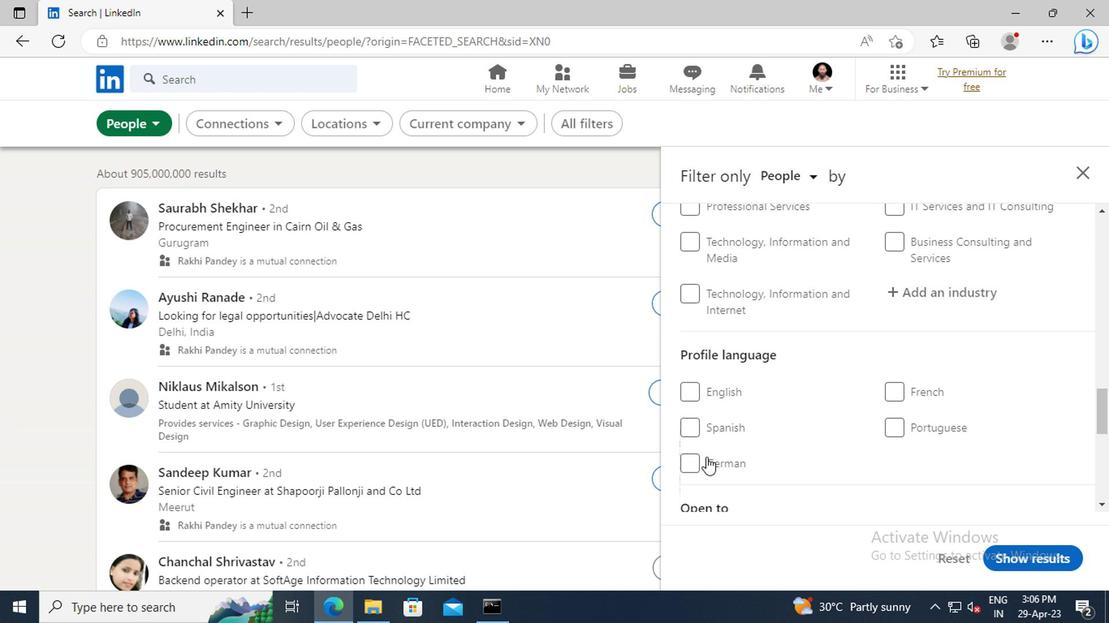 
Action: Mouse pressed left at (690, 464)
Screenshot: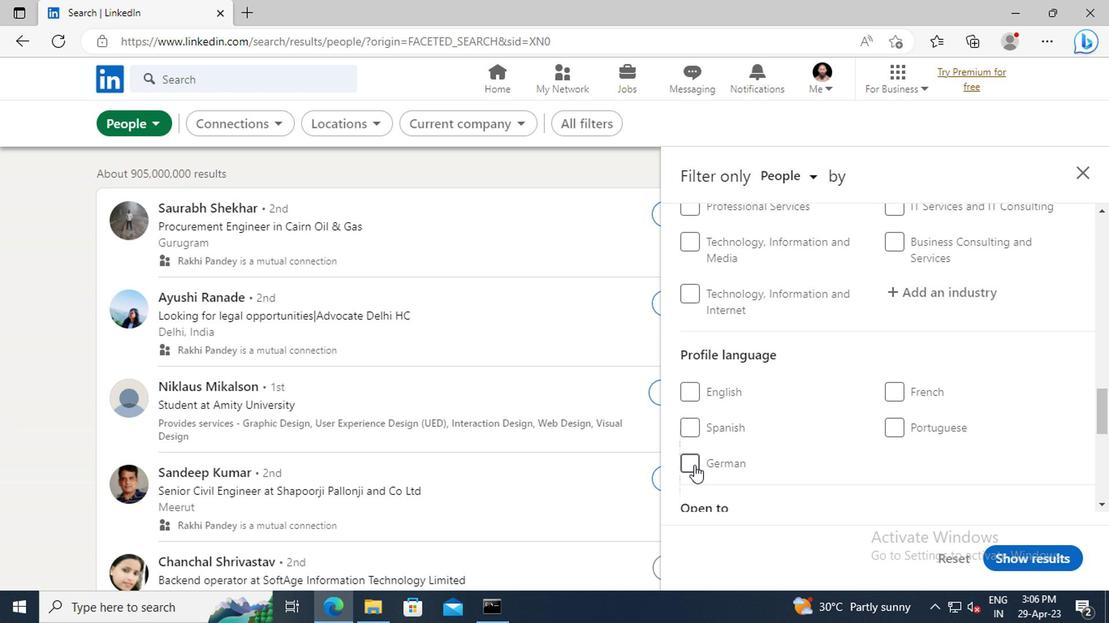 
Action: Mouse moved to (875, 410)
Screenshot: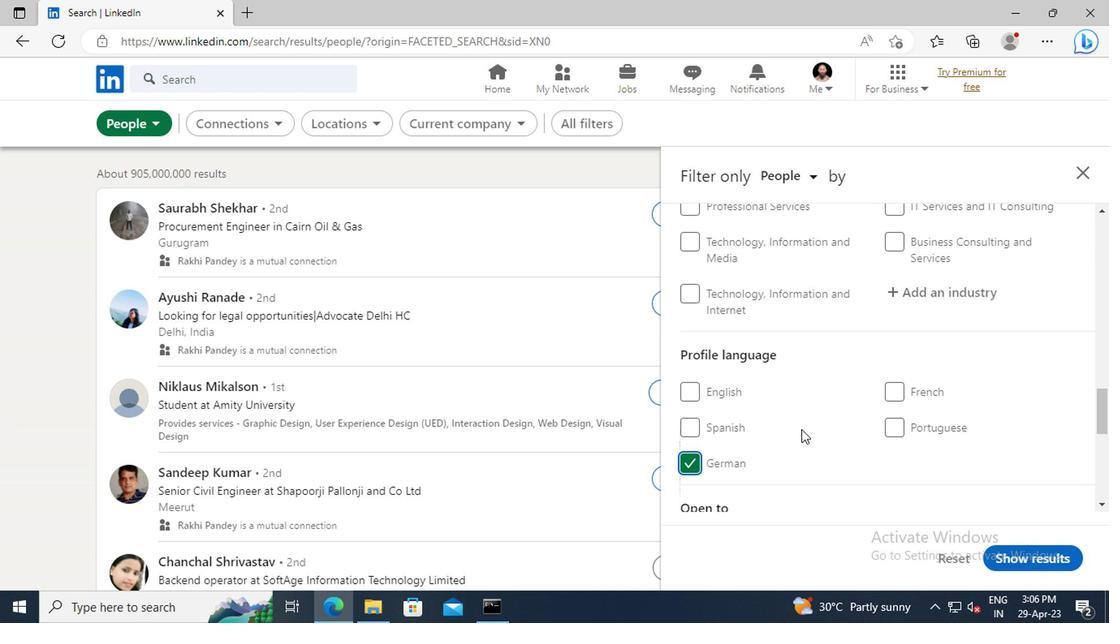 
Action: Mouse scrolled (875, 411) with delta (0, 0)
Screenshot: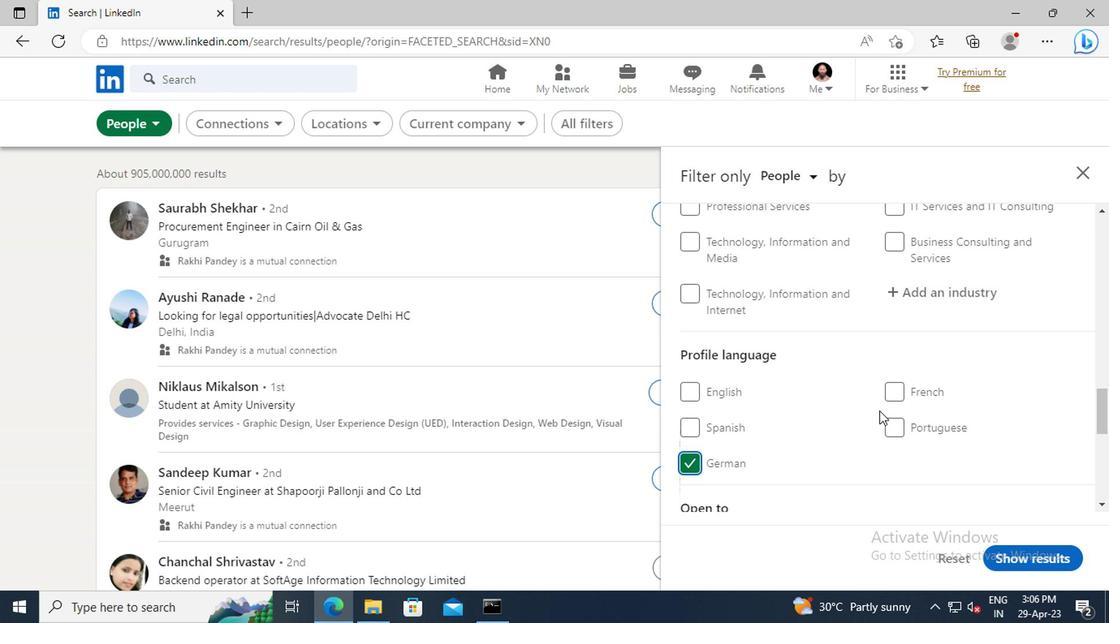 
Action: Mouse scrolled (875, 411) with delta (0, 0)
Screenshot: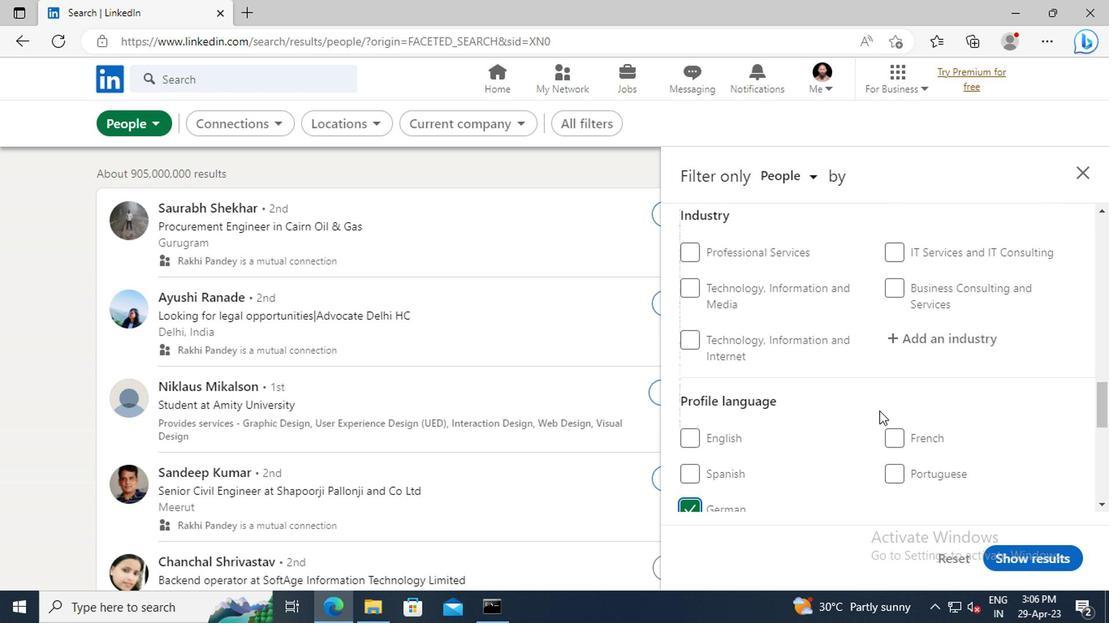 
Action: Mouse scrolled (875, 411) with delta (0, 0)
Screenshot: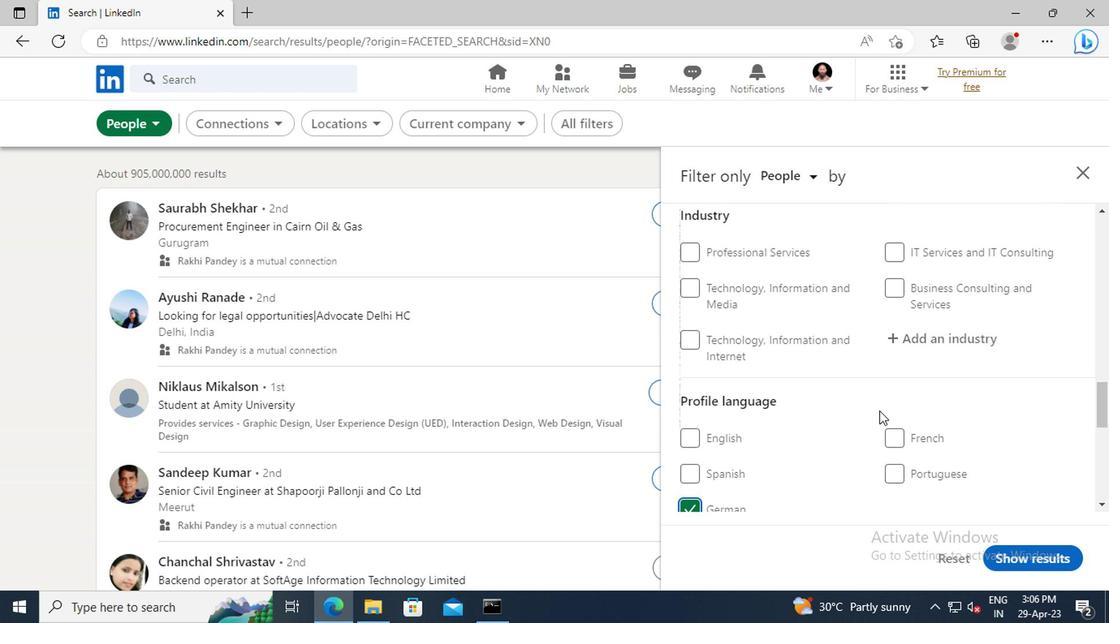 
Action: Mouse scrolled (875, 411) with delta (0, 0)
Screenshot: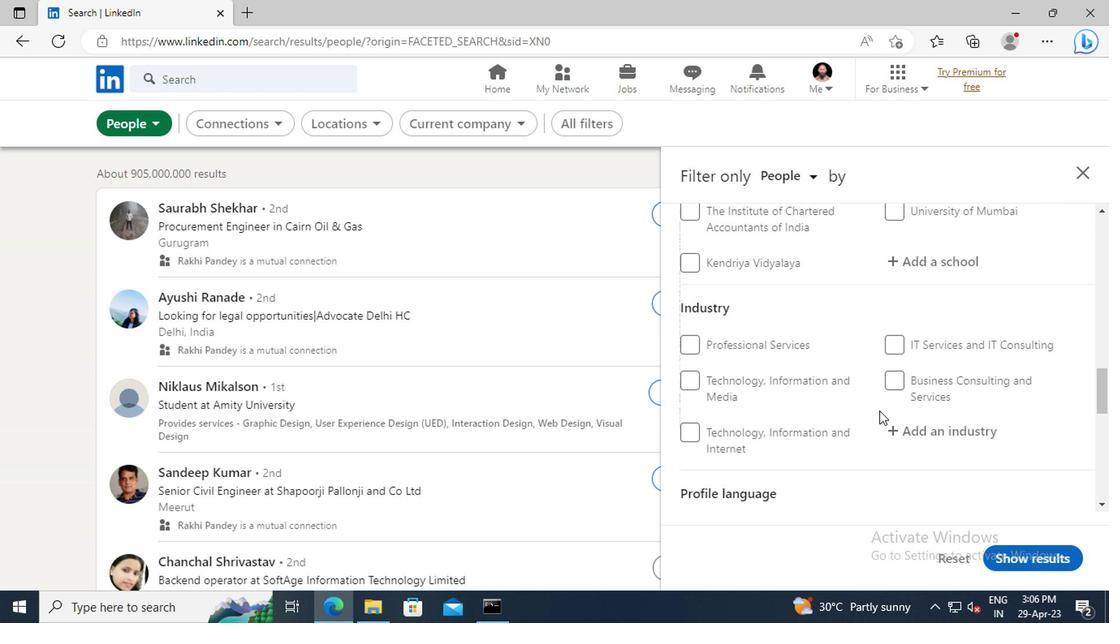 
Action: Mouse scrolled (875, 411) with delta (0, 0)
Screenshot: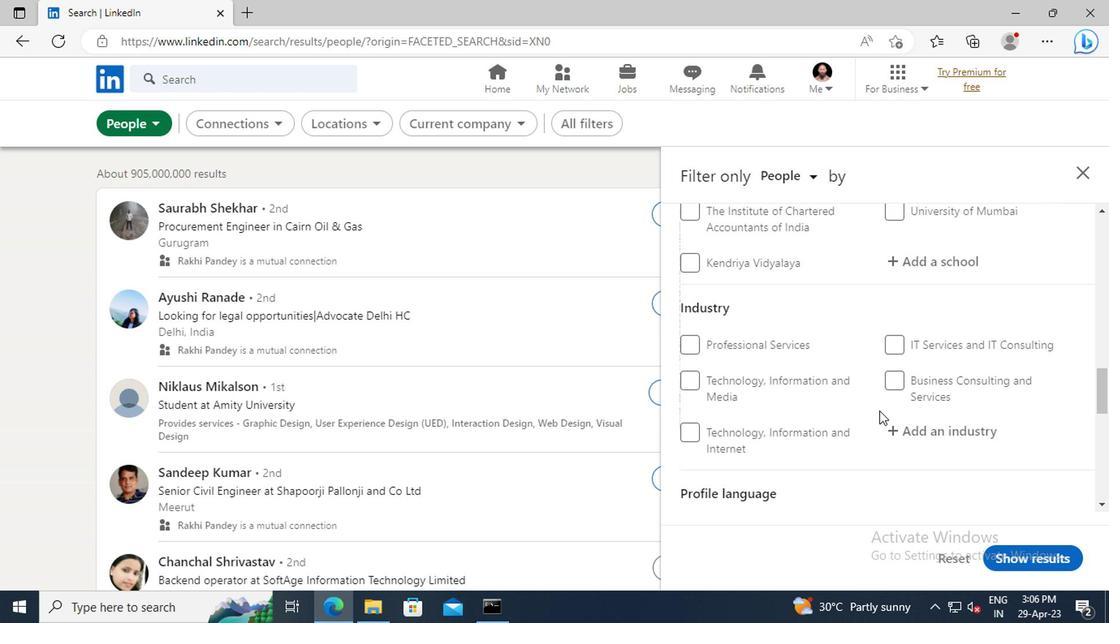 
Action: Mouse scrolled (875, 411) with delta (0, 0)
Screenshot: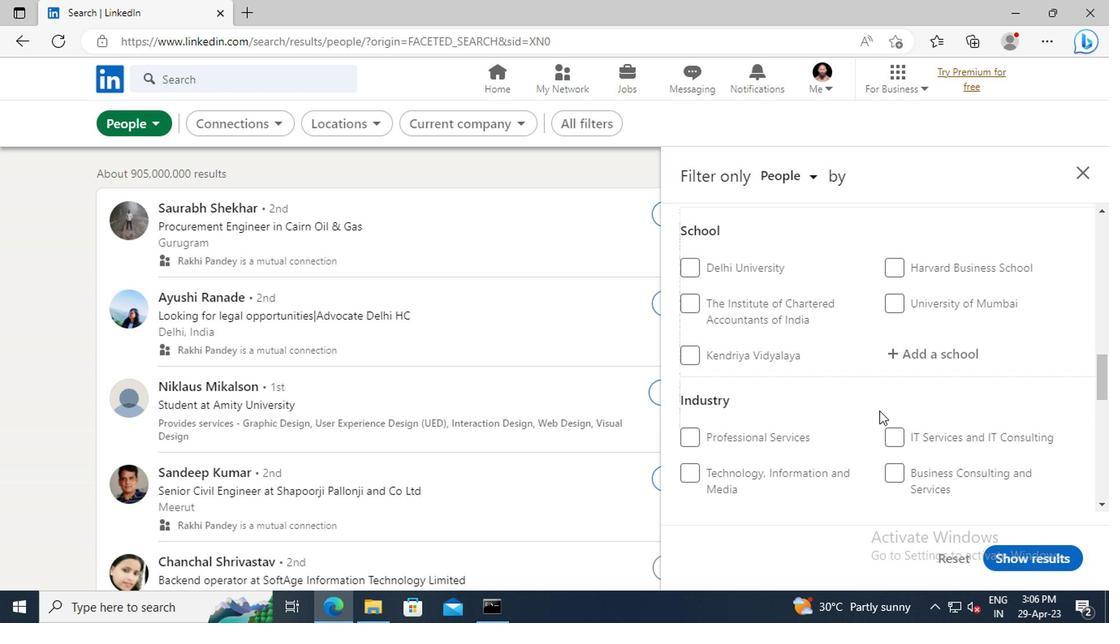 
Action: Mouse scrolled (875, 411) with delta (0, 0)
Screenshot: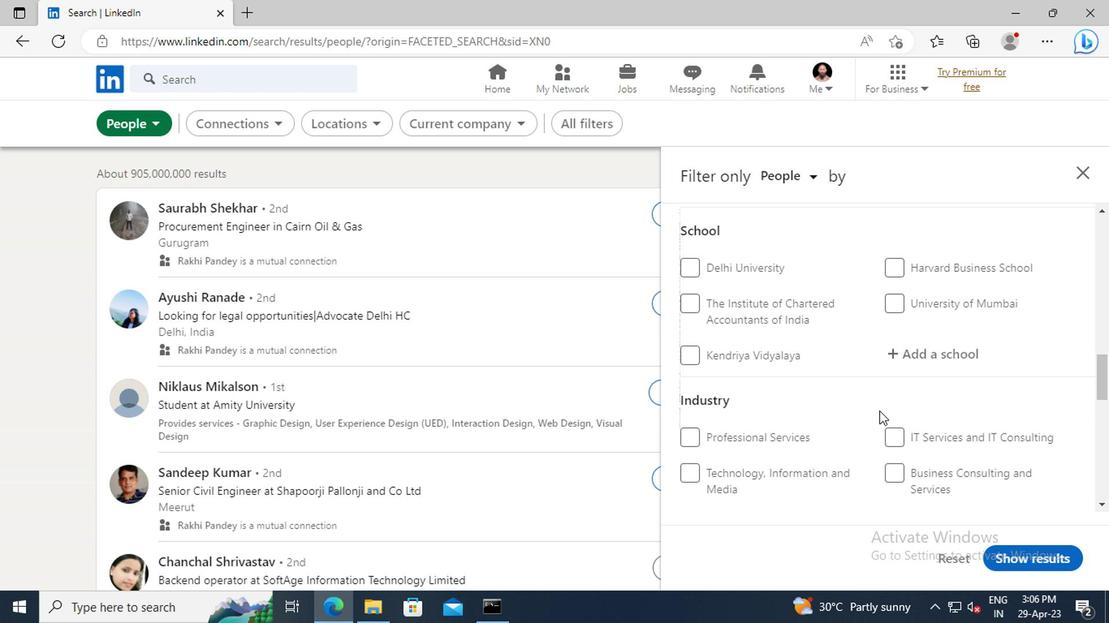 
Action: Mouse scrolled (875, 411) with delta (0, 0)
Screenshot: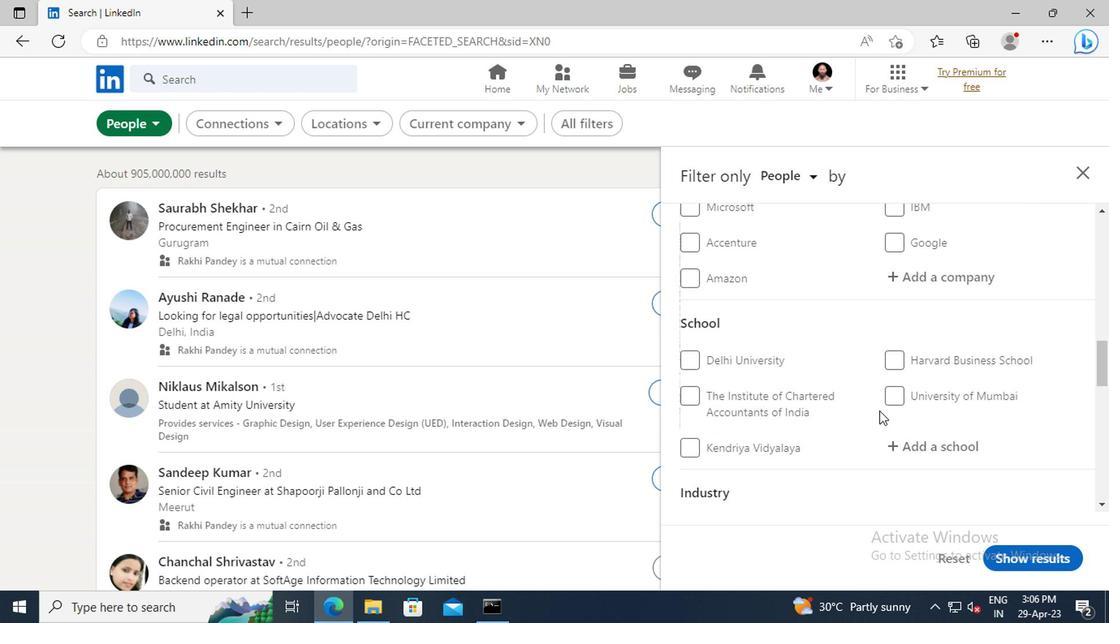 
Action: Mouse scrolled (875, 411) with delta (0, 0)
Screenshot: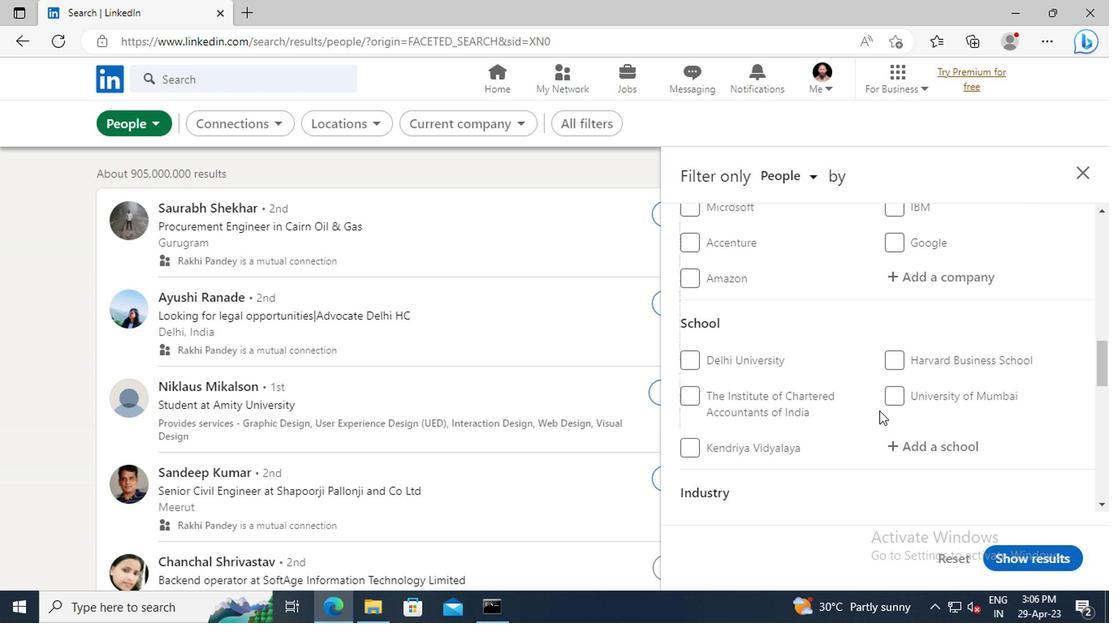 
Action: Mouse scrolled (875, 411) with delta (0, 0)
Screenshot: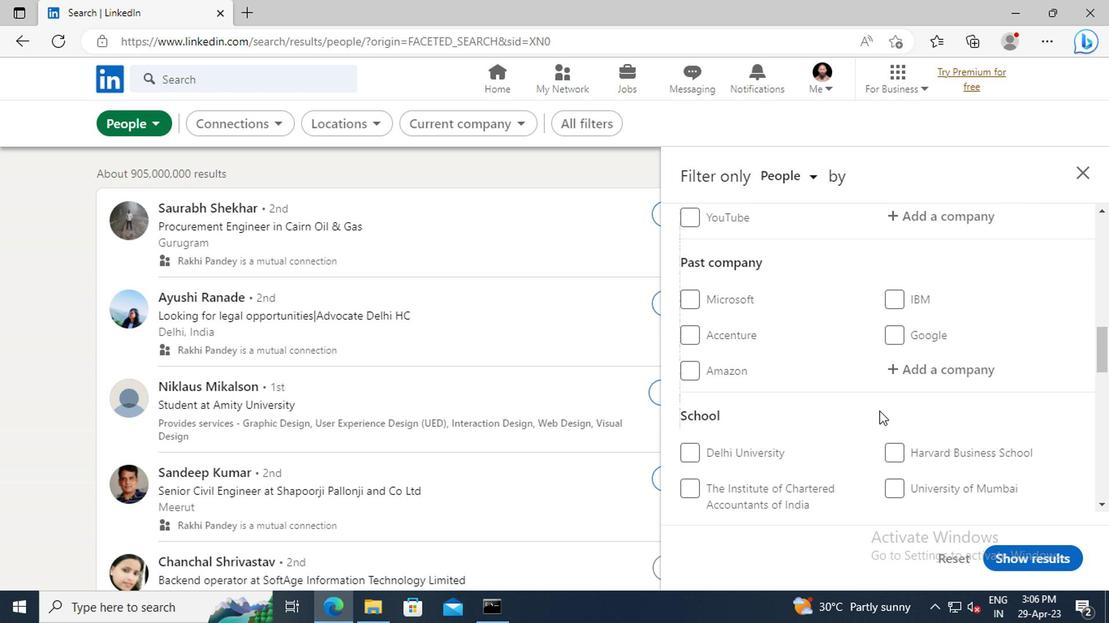 
Action: Mouse scrolled (875, 411) with delta (0, 0)
Screenshot: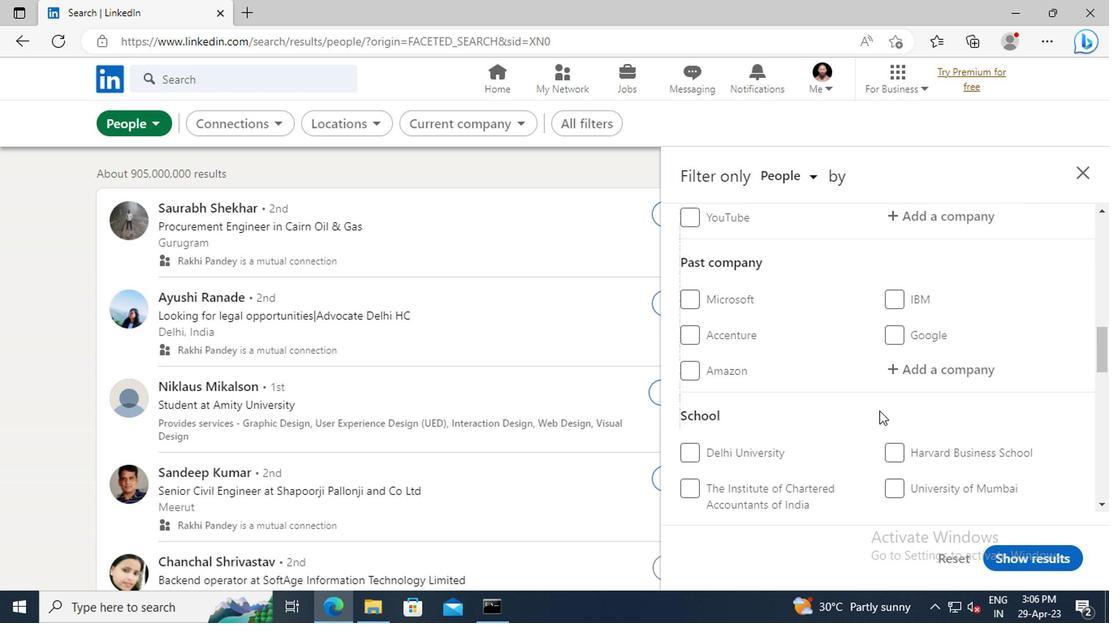 
Action: Mouse scrolled (875, 411) with delta (0, 0)
Screenshot: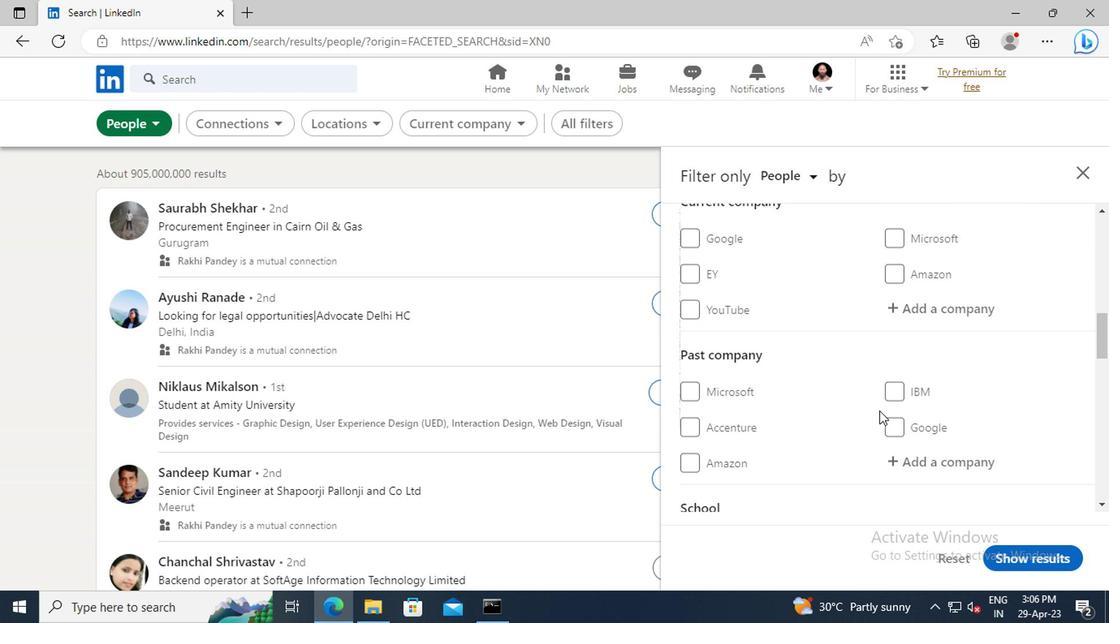 
Action: Mouse scrolled (875, 411) with delta (0, 0)
Screenshot: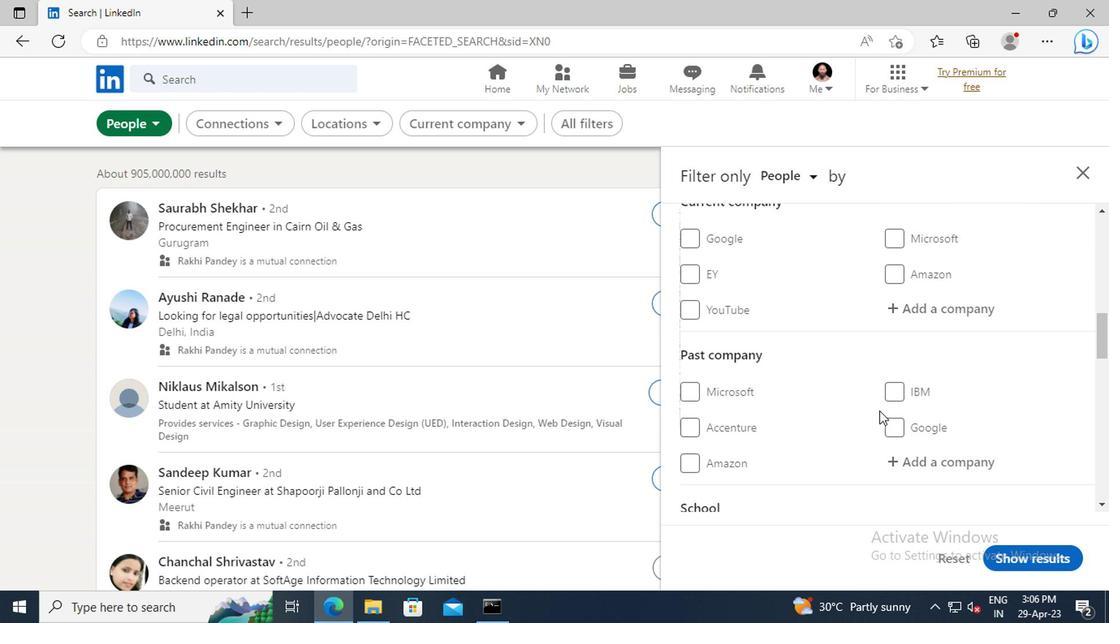 
Action: Mouse moved to (894, 396)
Screenshot: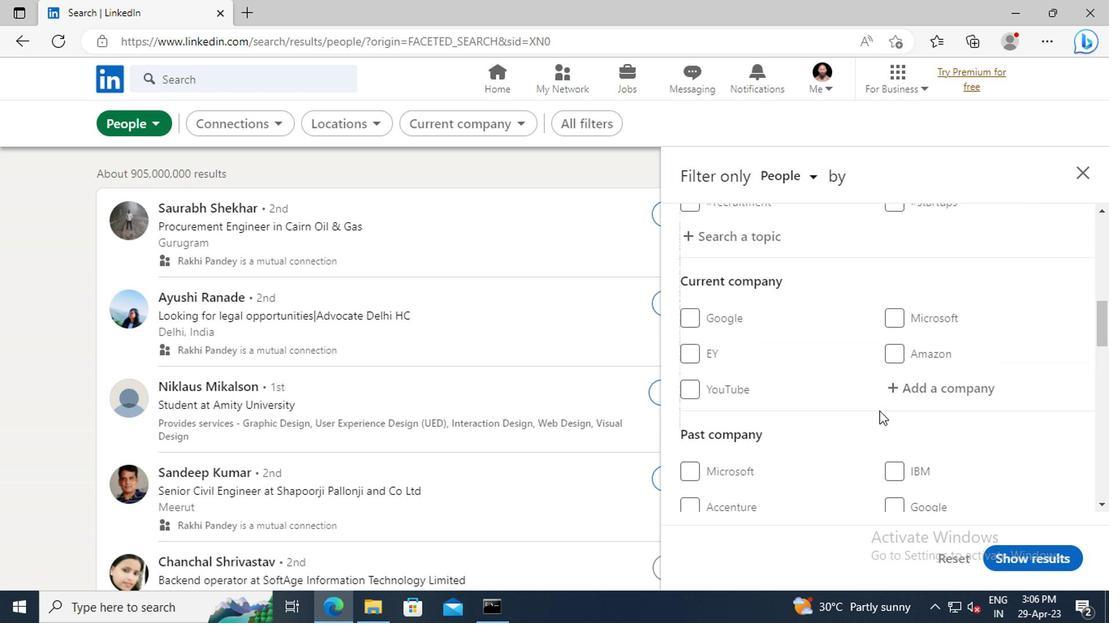 
Action: Mouse pressed left at (894, 396)
Screenshot: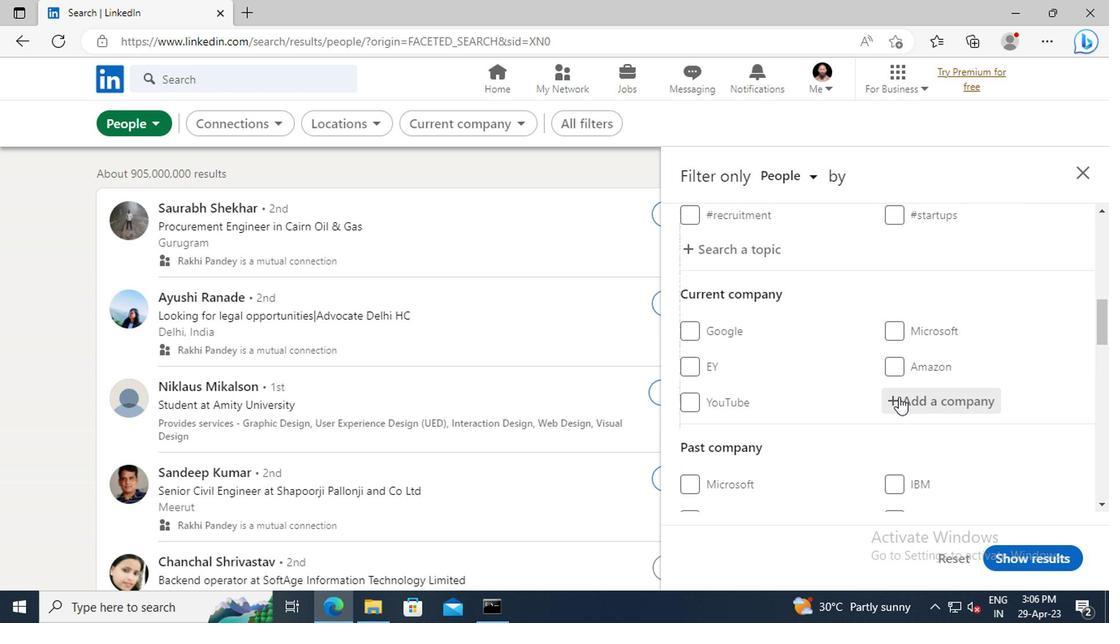 
Action: Key pressed <Key.shift>CIBER<Key.space><Key.shift>GLOBAL
Screenshot: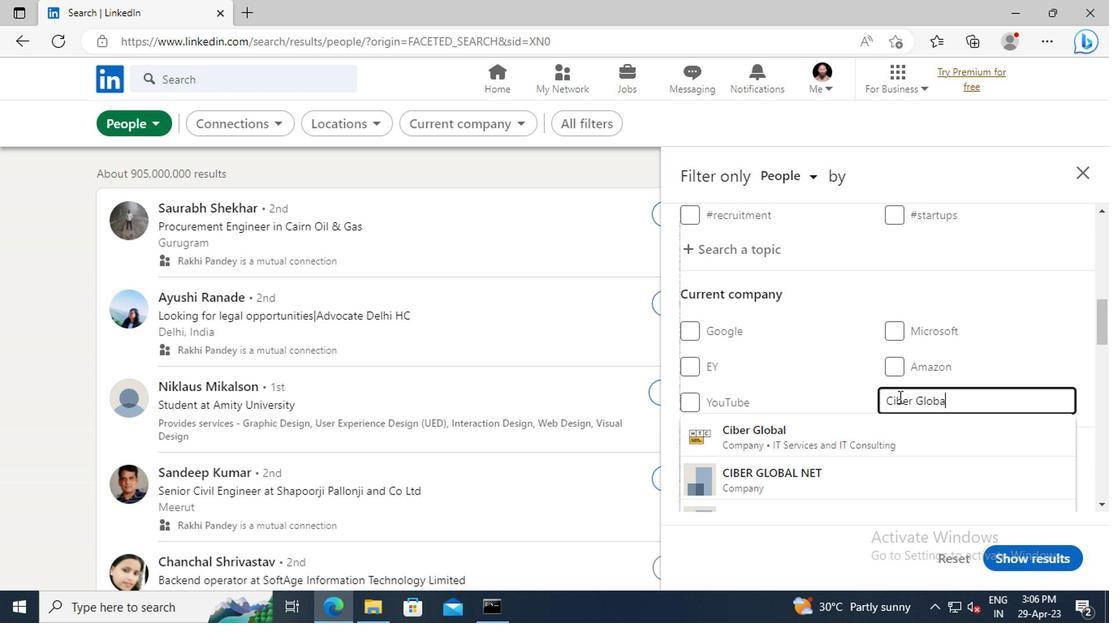 
Action: Mouse moved to (886, 431)
Screenshot: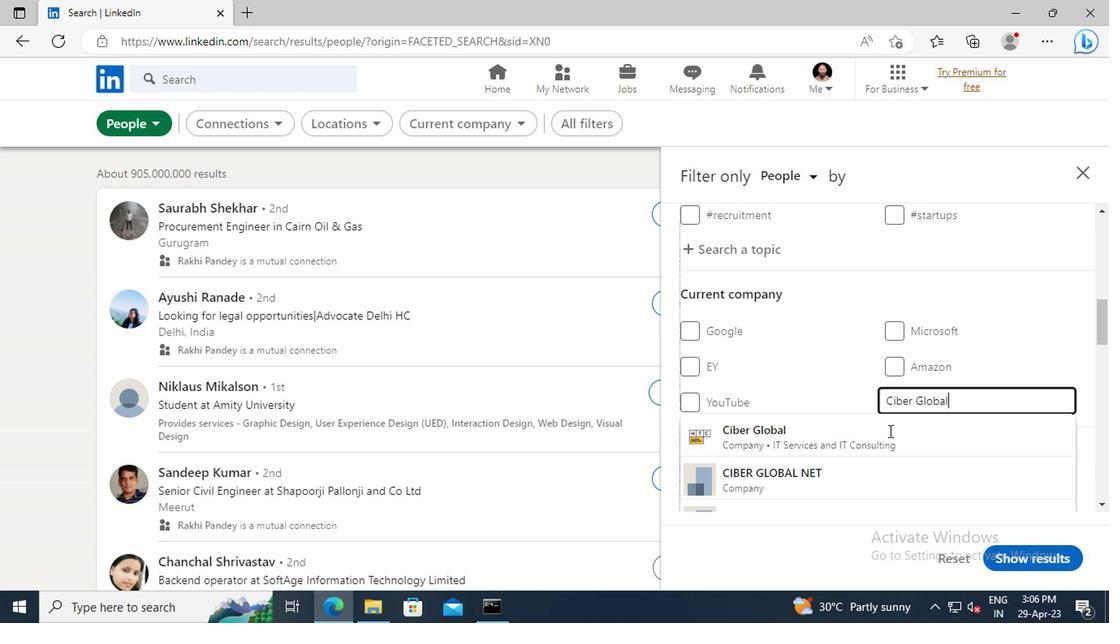 
Action: Mouse pressed left at (886, 431)
Screenshot: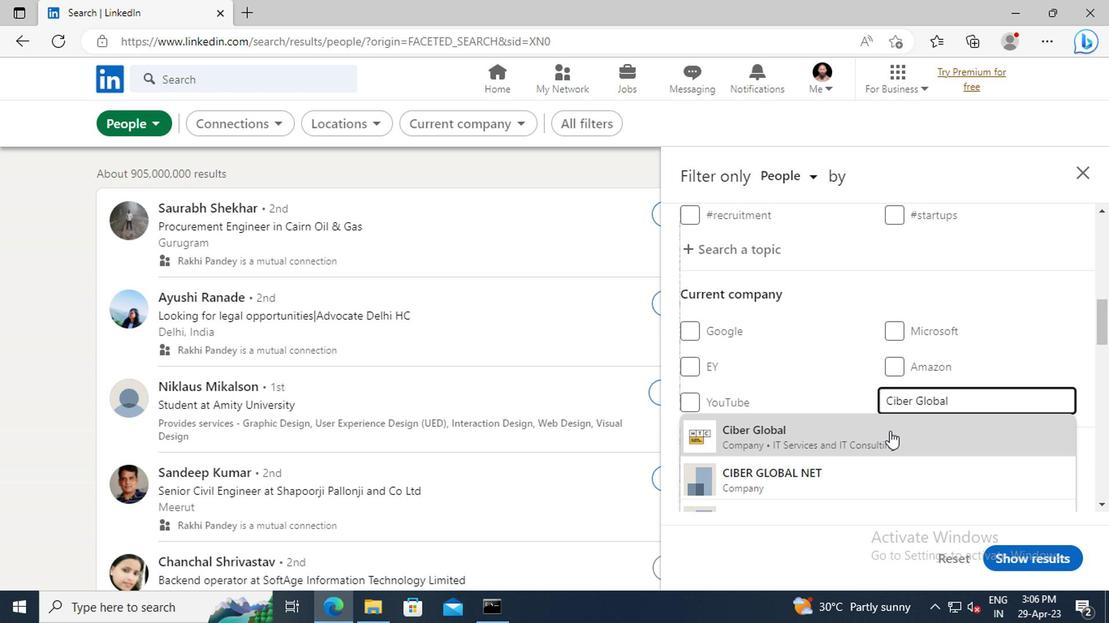 
Action: Mouse scrolled (886, 430) with delta (0, -1)
Screenshot: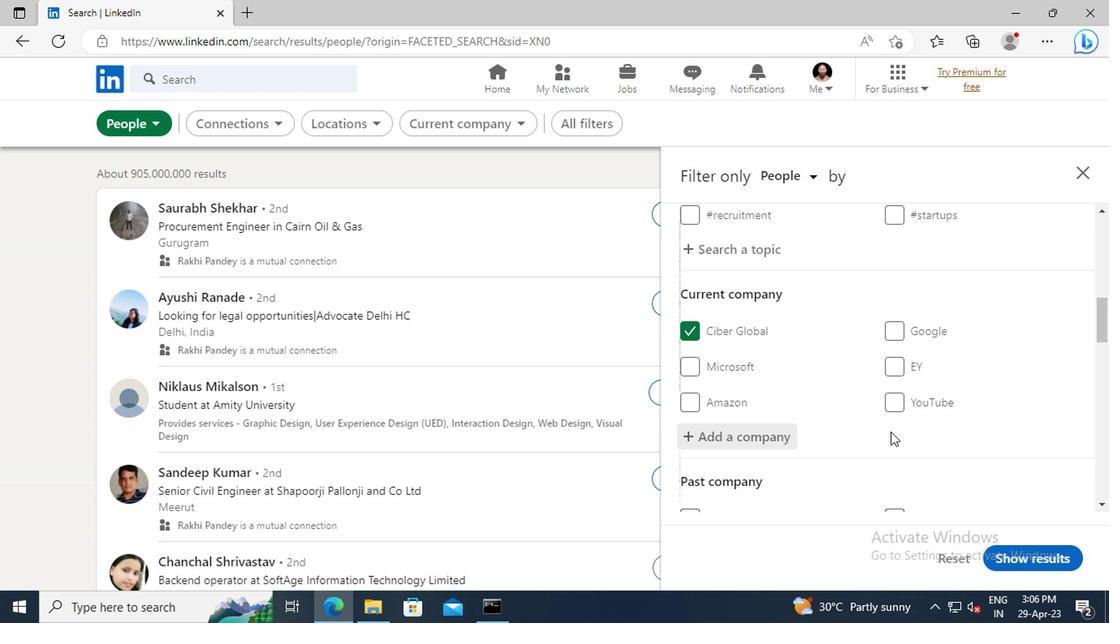 
Action: Mouse scrolled (886, 430) with delta (0, -1)
Screenshot: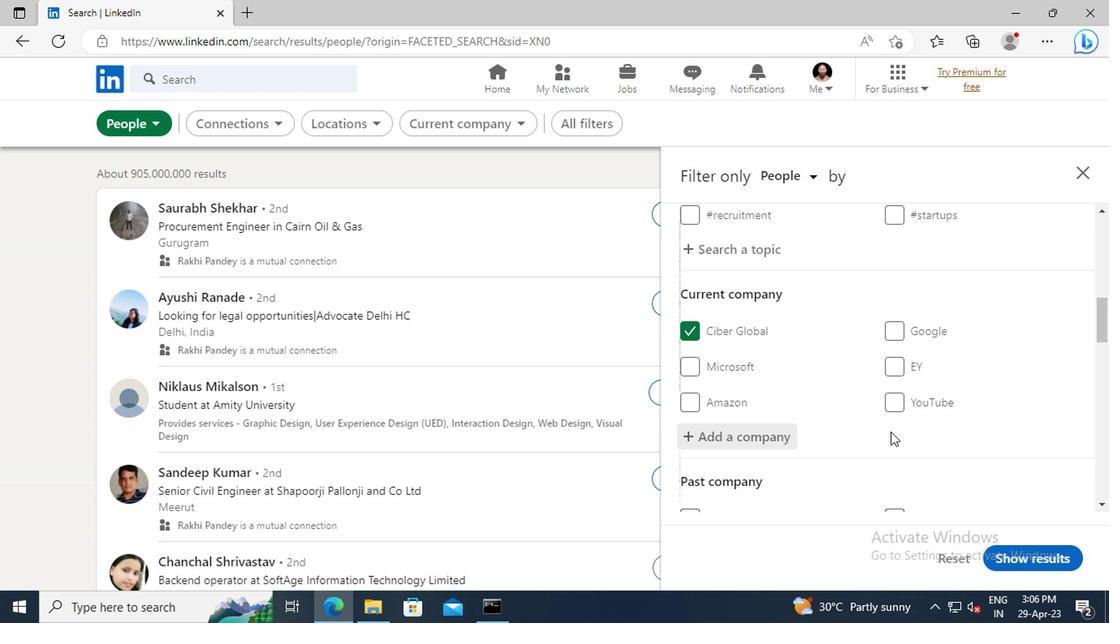 
Action: Mouse moved to (890, 417)
Screenshot: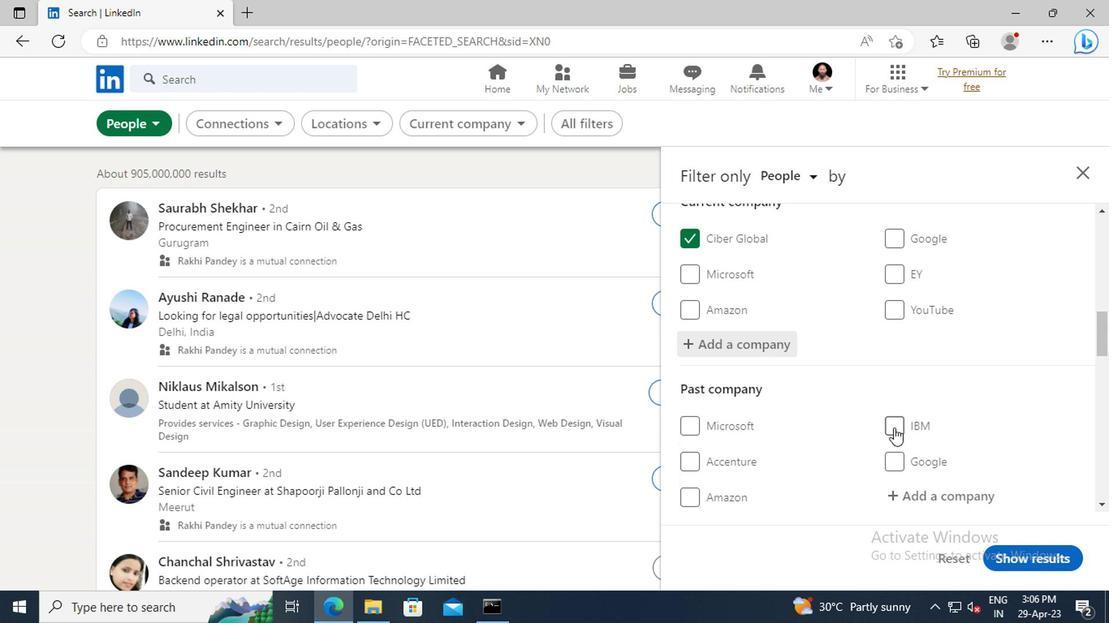 
Action: Mouse scrolled (890, 417) with delta (0, 0)
Screenshot: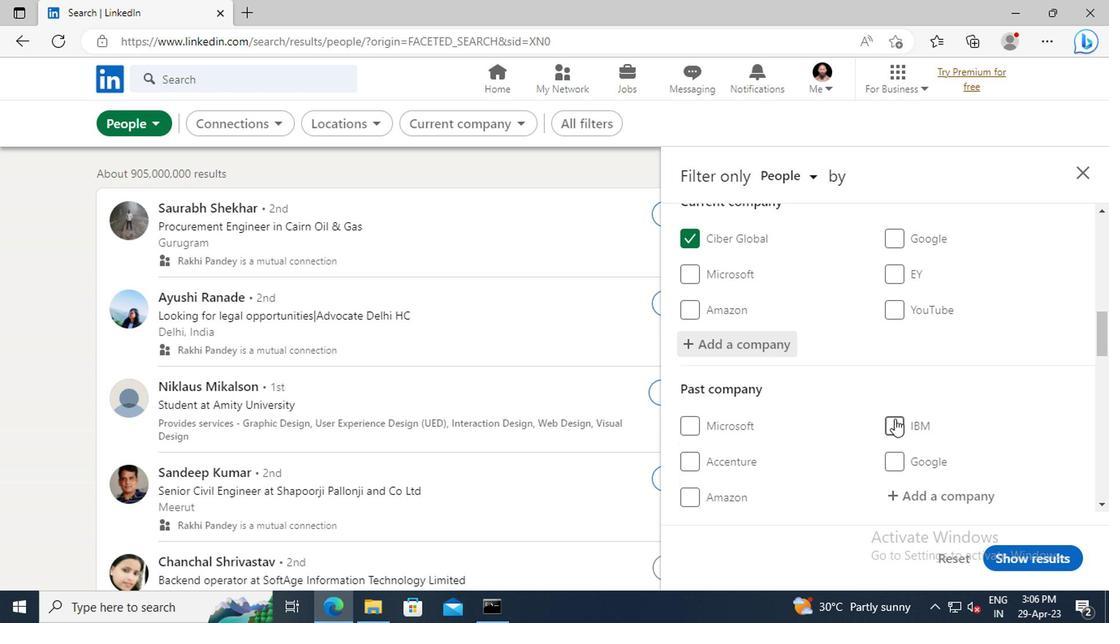 
Action: Mouse scrolled (890, 417) with delta (0, 0)
Screenshot: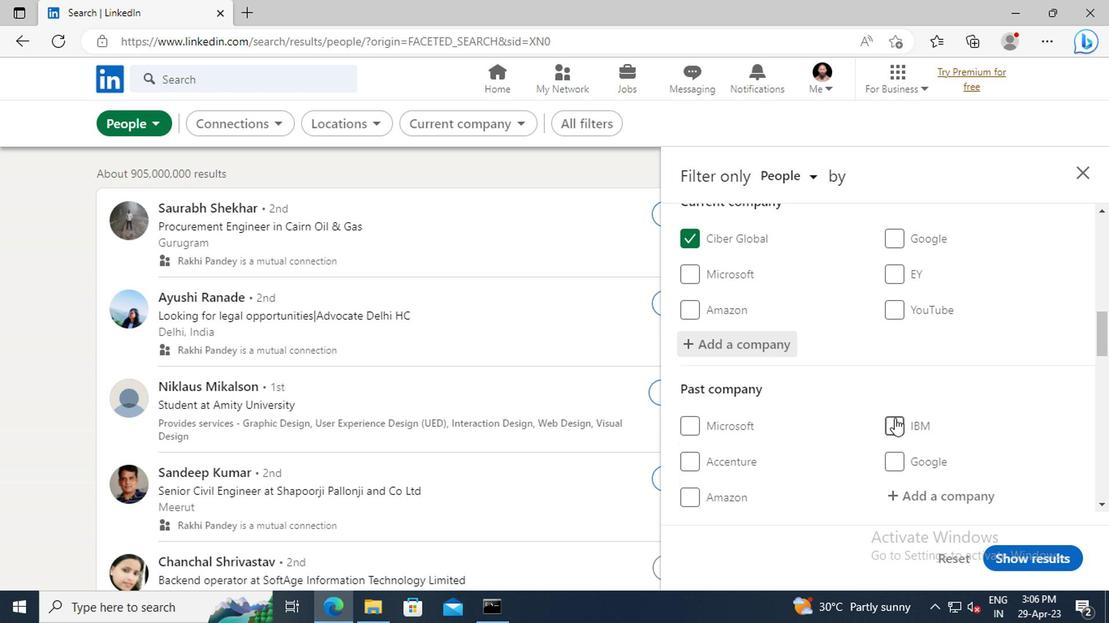 
Action: Mouse moved to (890, 401)
Screenshot: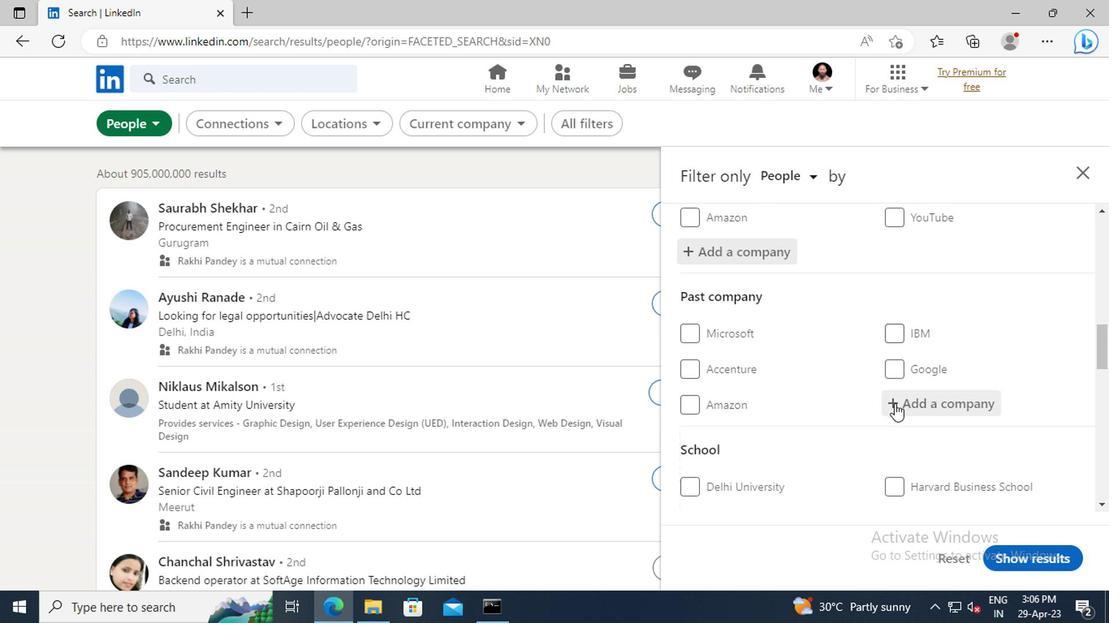 
Action: Mouse scrolled (890, 400) with delta (0, 0)
Screenshot: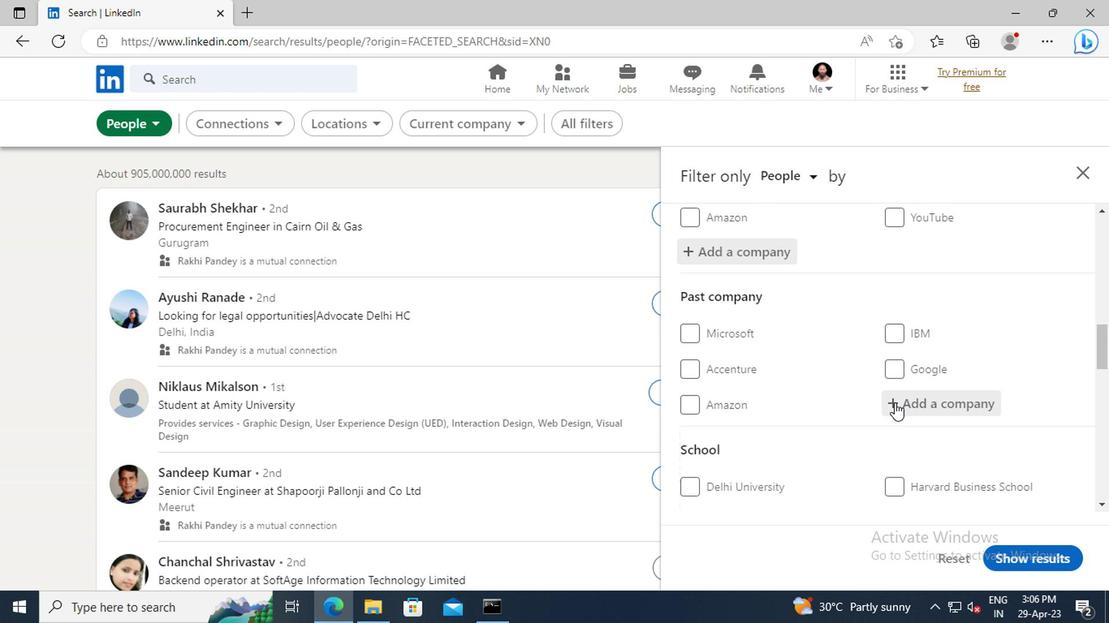 
Action: Mouse scrolled (890, 400) with delta (0, 0)
Screenshot: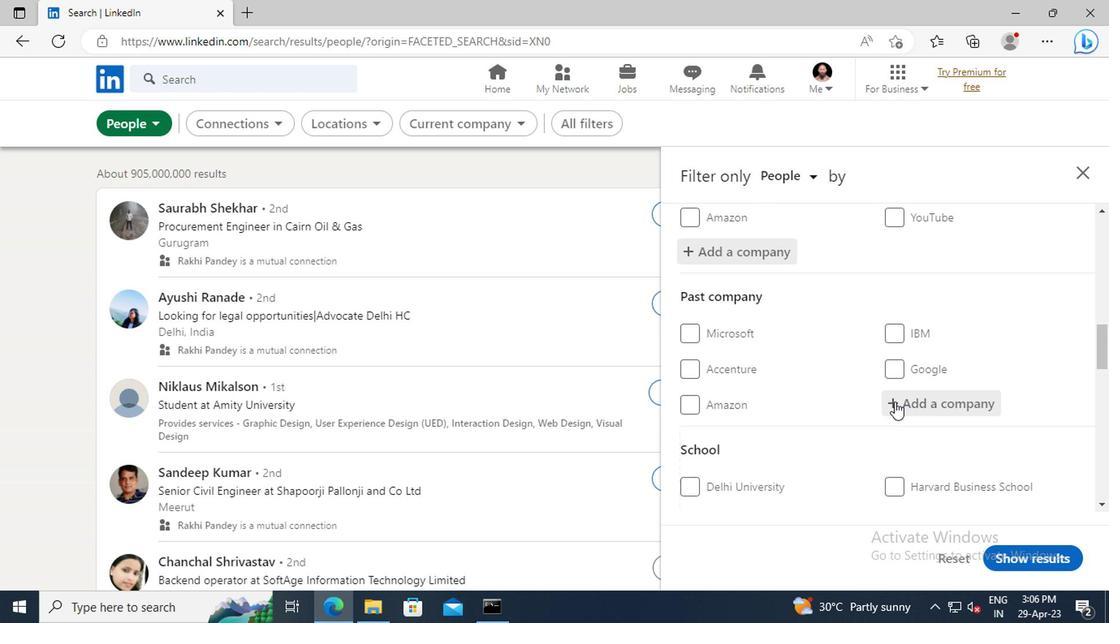 
Action: Mouse scrolled (890, 400) with delta (0, 0)
Screenshot: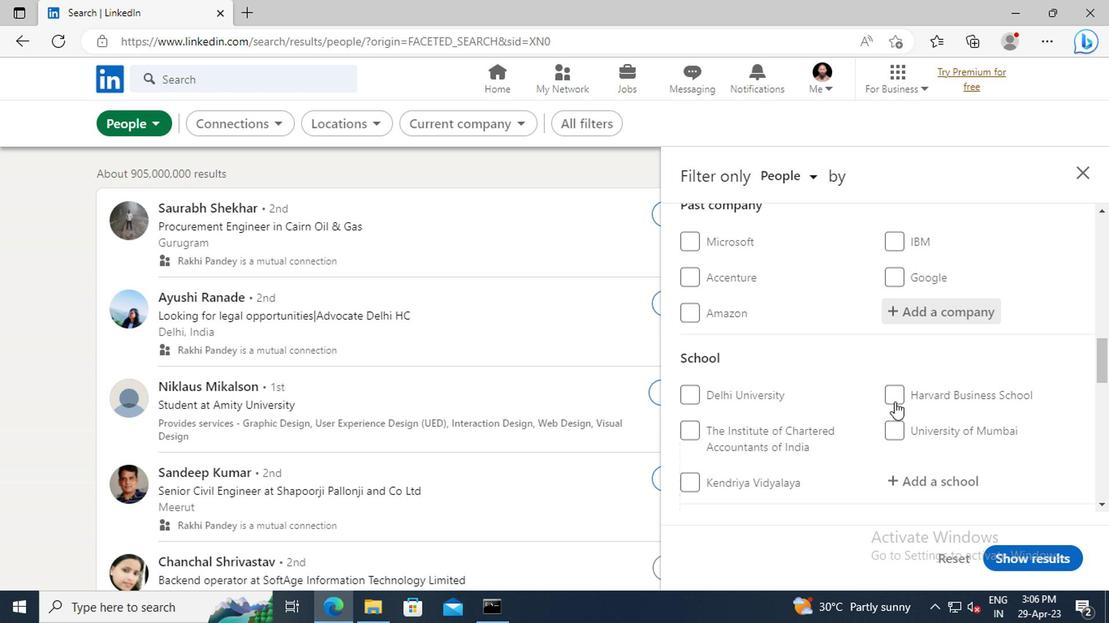 
Action: Mouse moved to (901, 433)
Screenshot: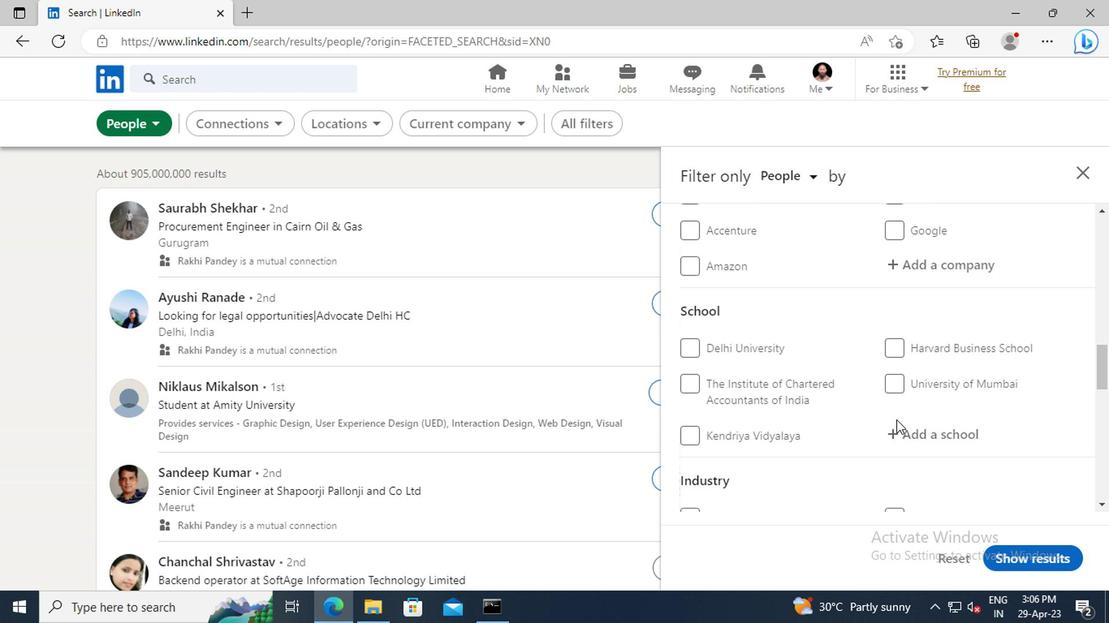 
Action: Mouse pressed left at (901, 433)
Screenshot: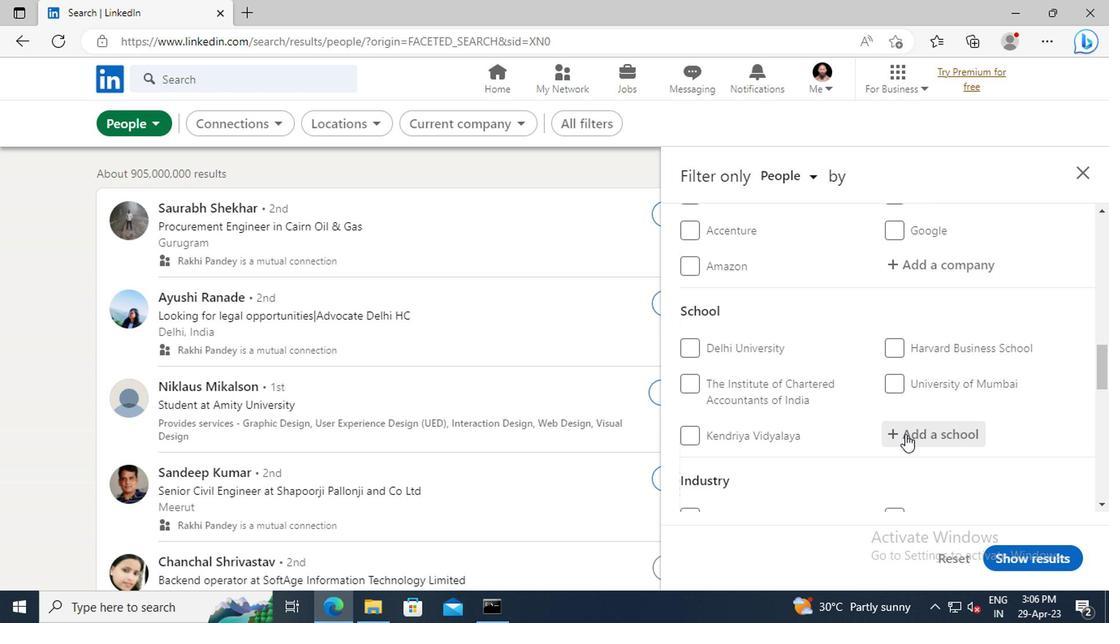 
Action: Key pressed <Key.shift>JAI<Key.space><Key.shift>NARA
Screenshot: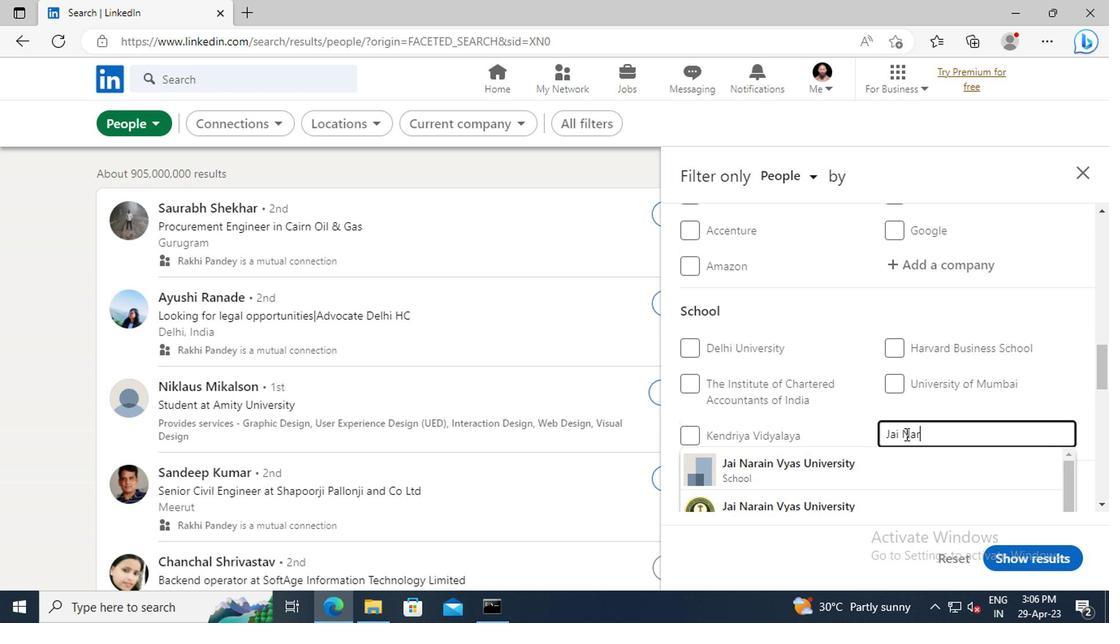 
Action: Mouse moved to (873, 458)
Screenshot: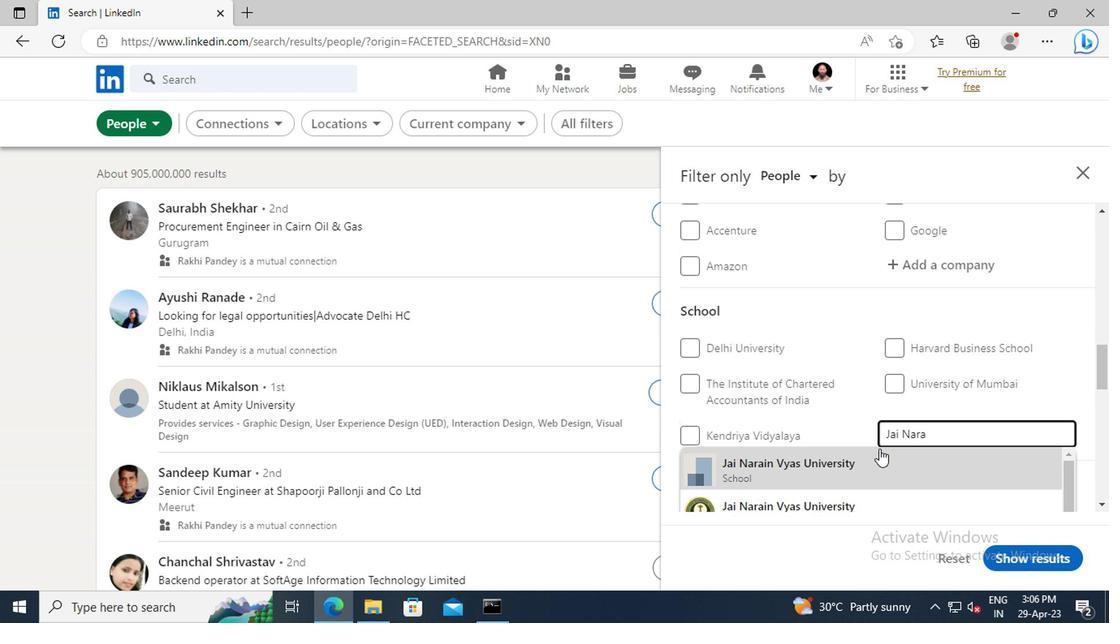 
Action: Mouse pressed left at (873, 458)
Screenshot: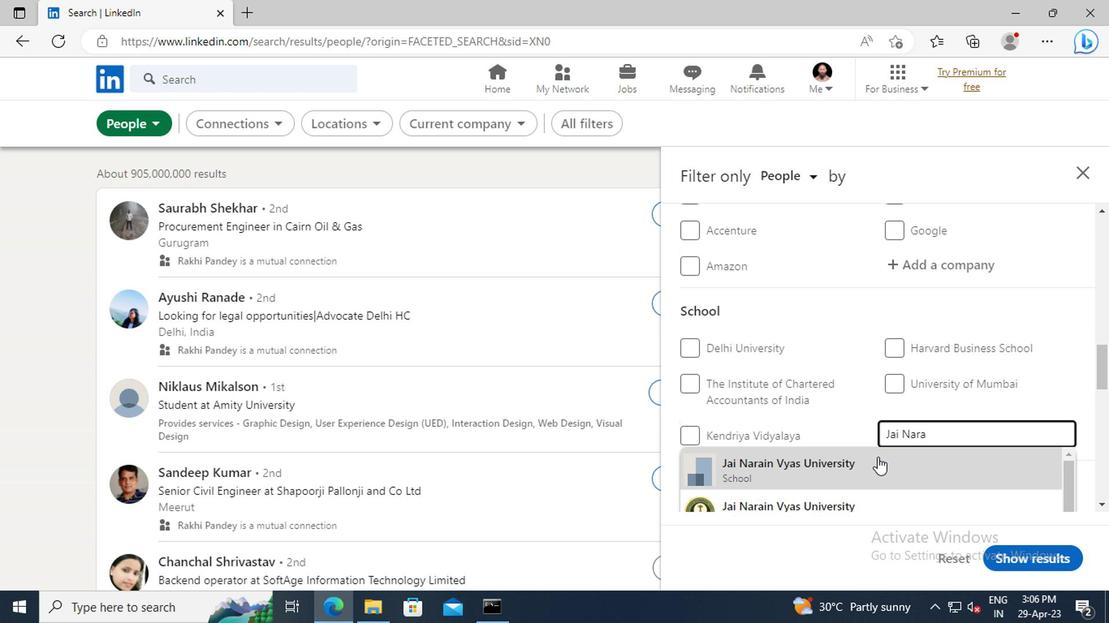 
Action: Mouse scrolled (873, 457) with delta (0, 0)
Screenshot: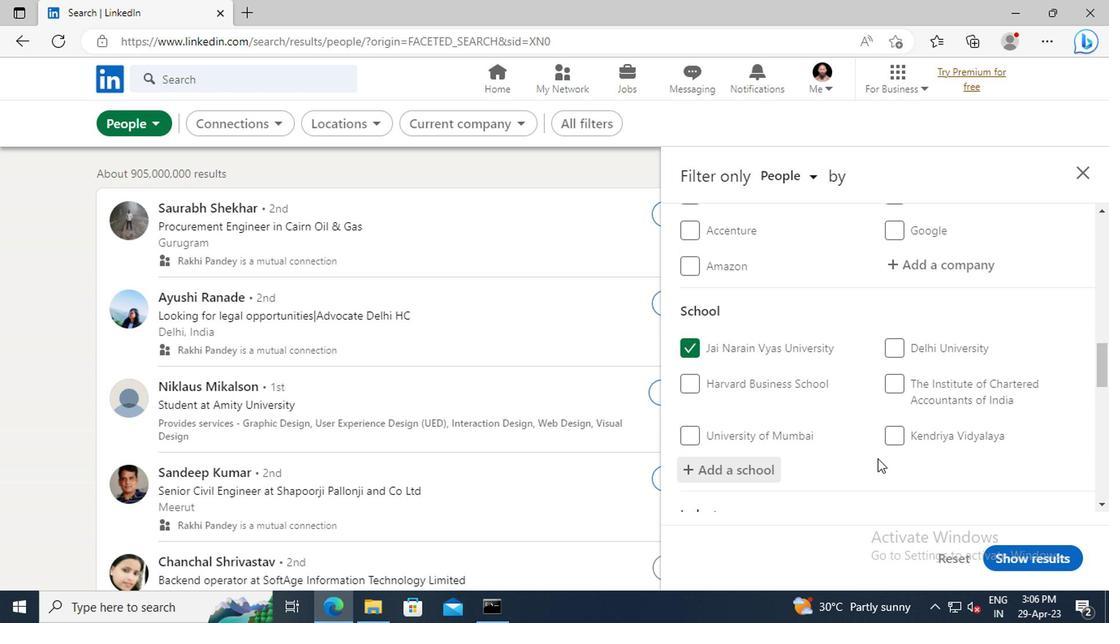 
Action: Mouse scrolled (873, 457) with delta (0, 0)
Screenshot: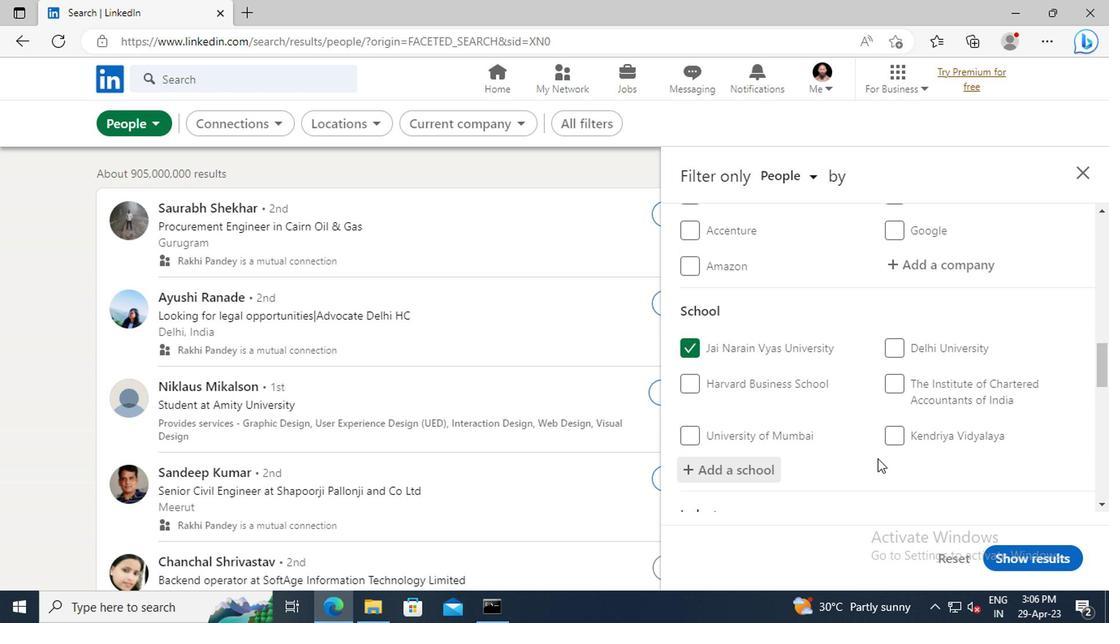
Action: Mouse moved to (873, 446)
Screenshot: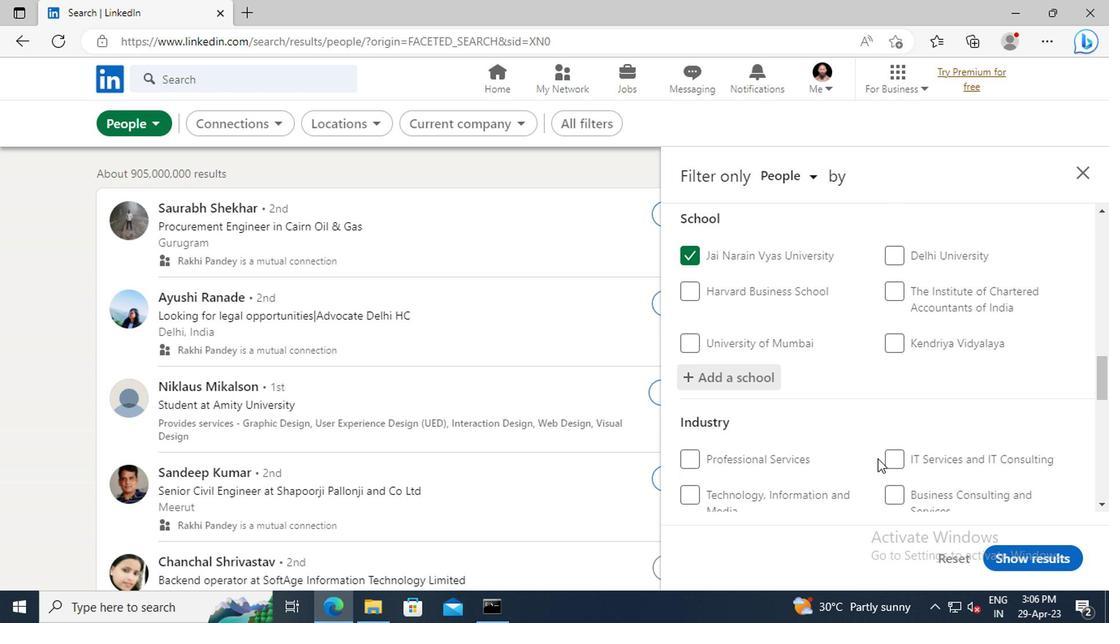 
Action: Mouse scrolled (873, 445) with delta (0, 0)
Screenshot: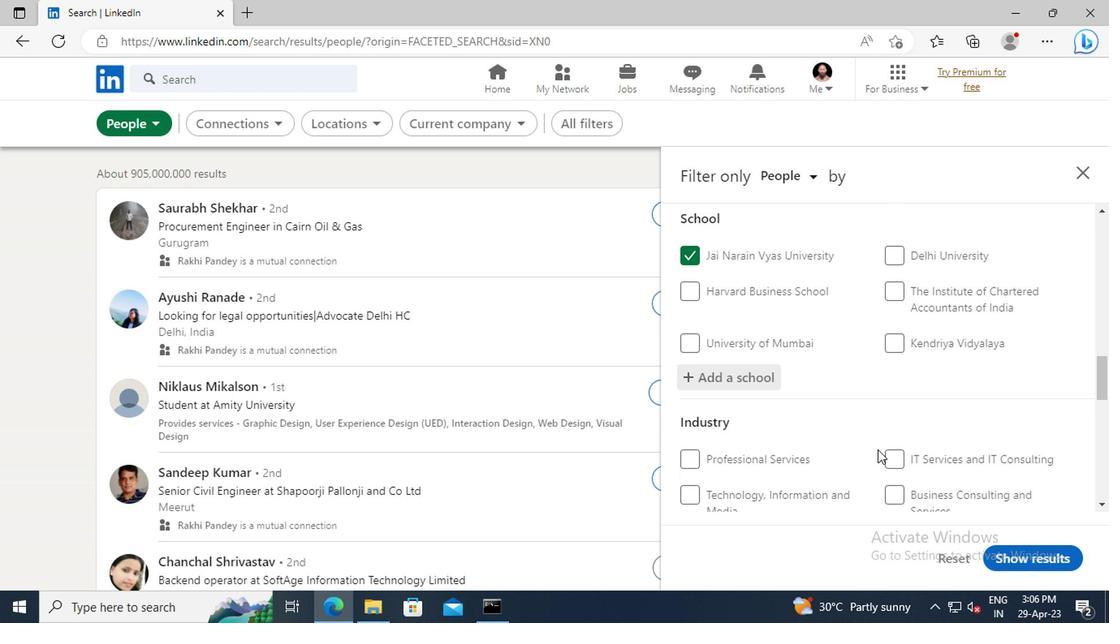 
Action: Mouse scrolled (873, 445) with delta (0, 0)
Screenshot: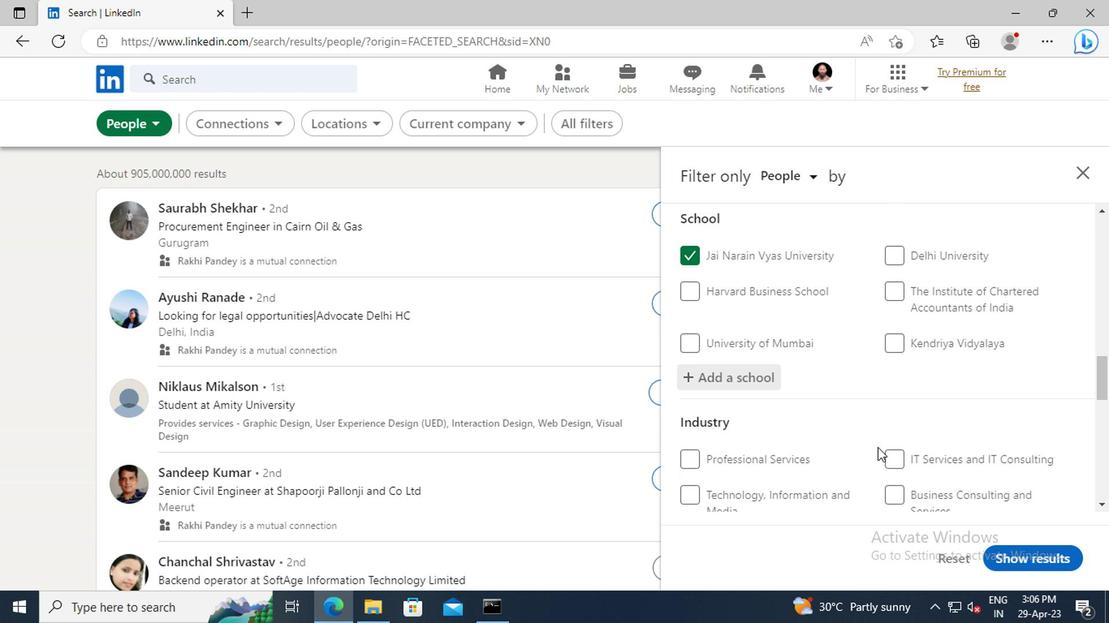 
Action: Mouse moved to (875, 437)
Screenshot: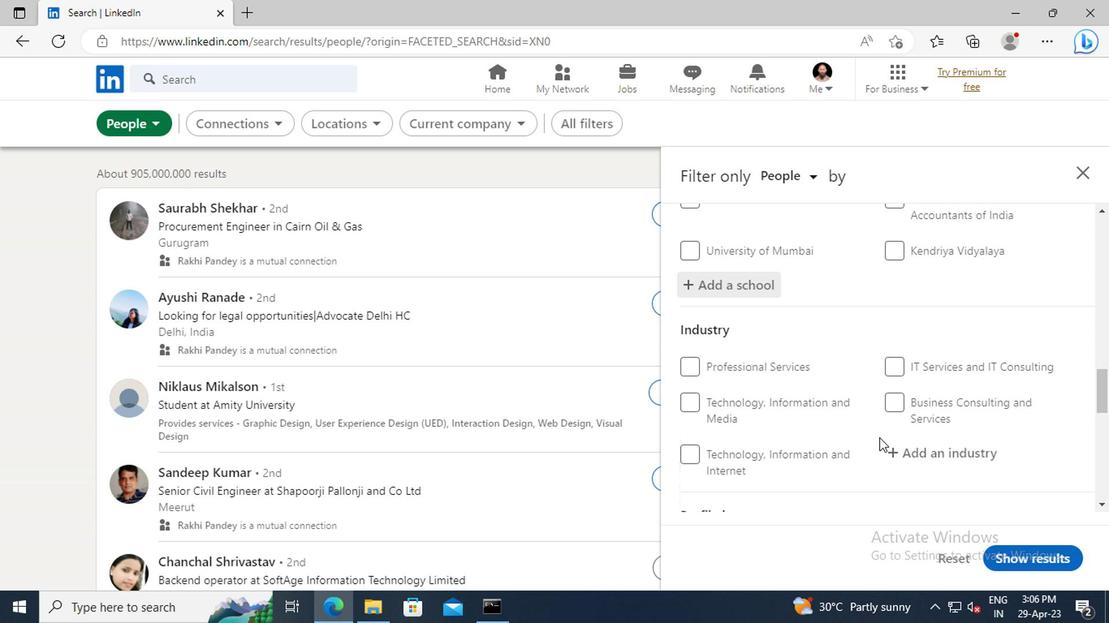 
Action: Mouse scrolled (875, 436) with delta (0, -1)
Screenshot: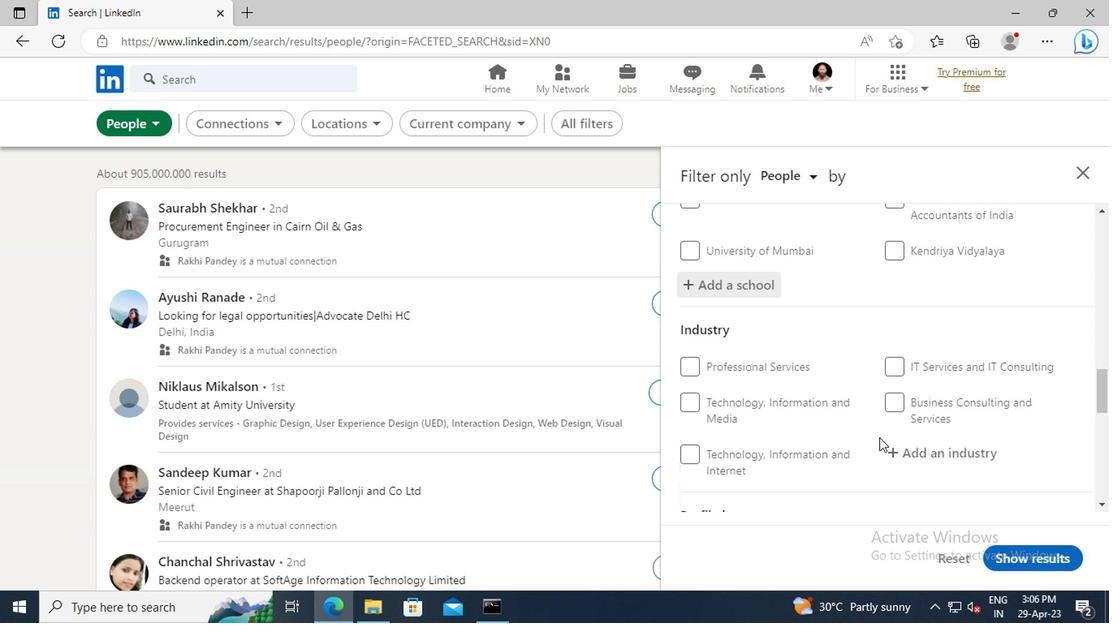 
Action: Mouse moved to (909, 411)
Screenshot: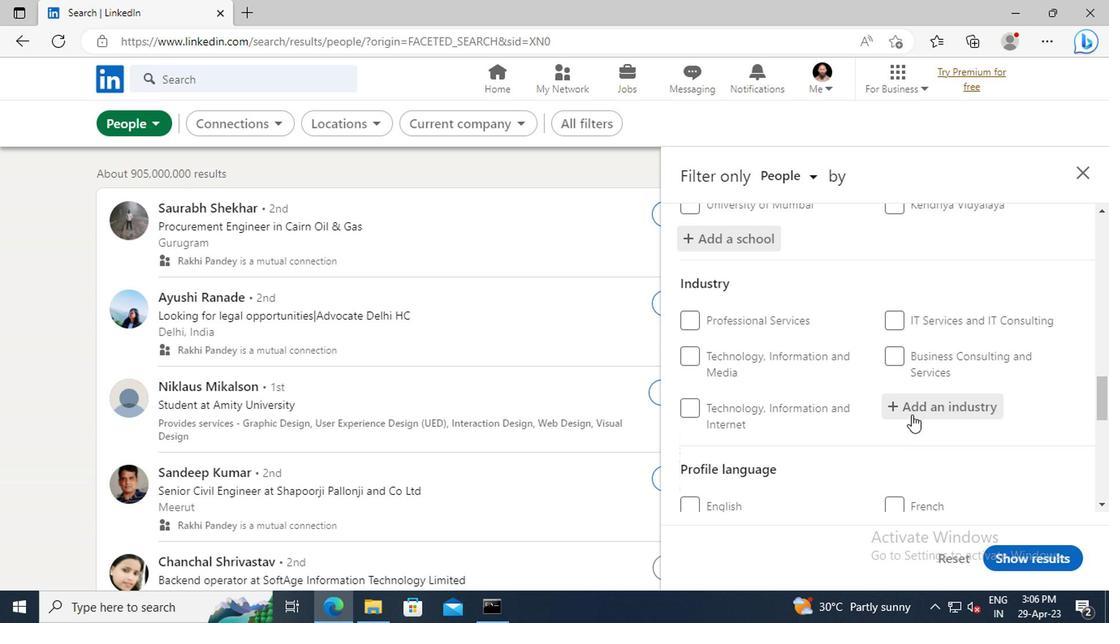 
Action: Mouse pressed left at (909, 411)
Screenshot: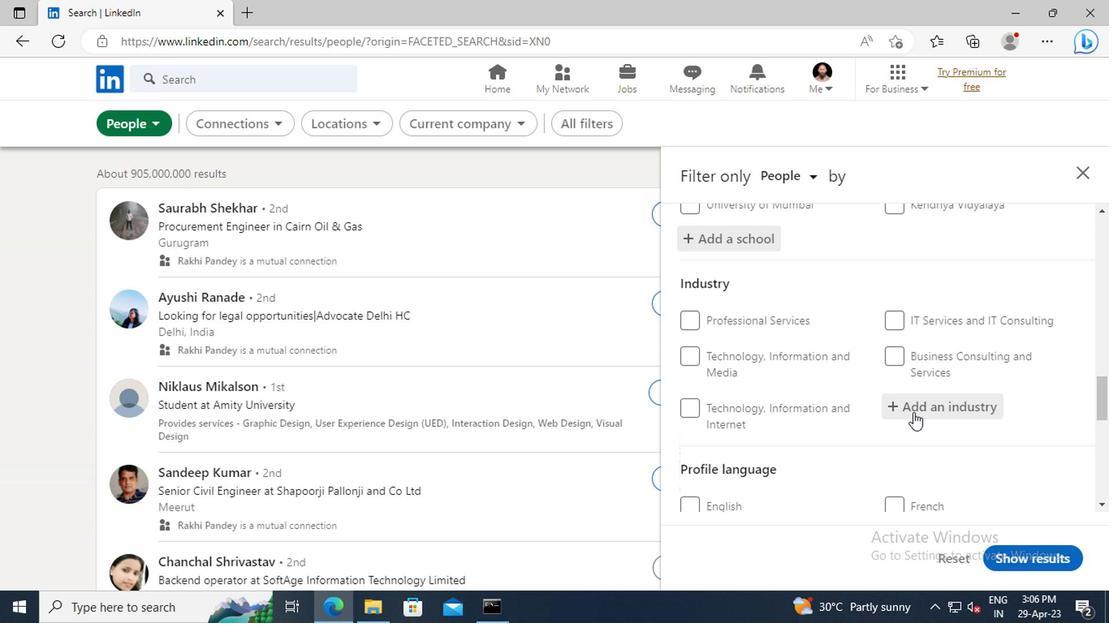 
Action: Key pressed <Key.shift>PLASTICS<Key.space>AND
Screenshot: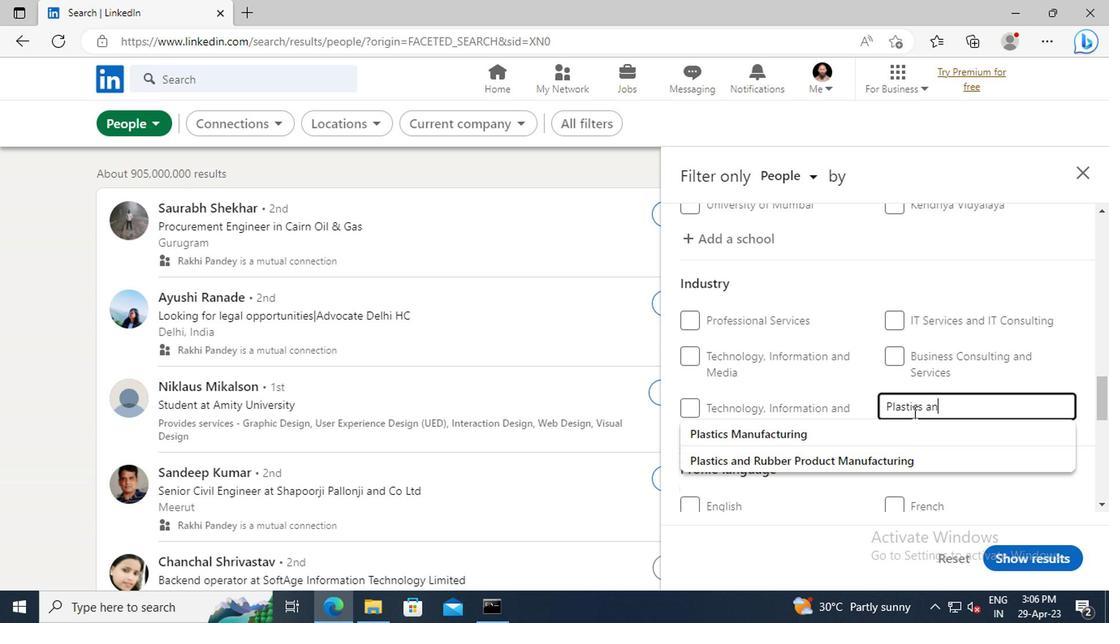 
Action: Mouse moved to (889, 428)
Screenshot: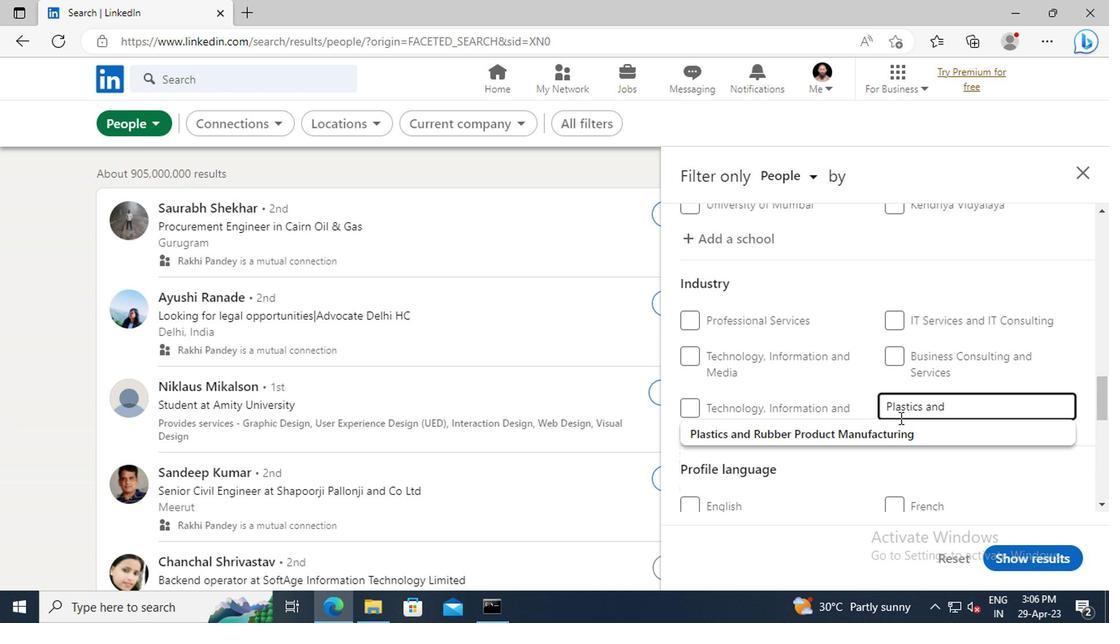 
Action: Mouse pressed left at (889, 428)
Screenshot: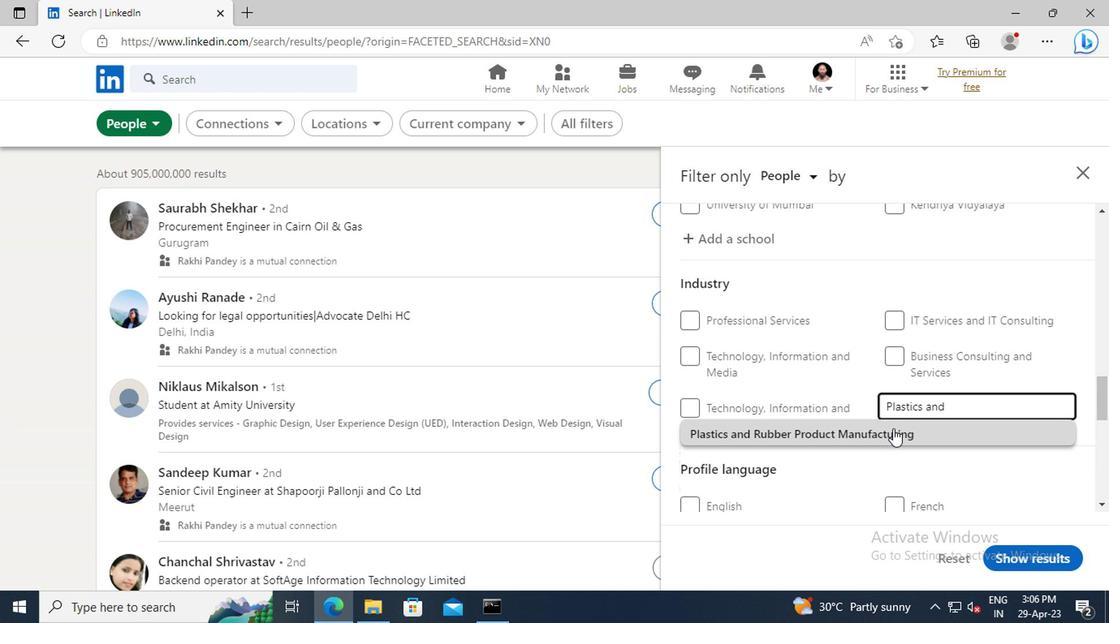 
Action: Mouse scrolled (889, 427) with delta (0, 0)
Screenshot: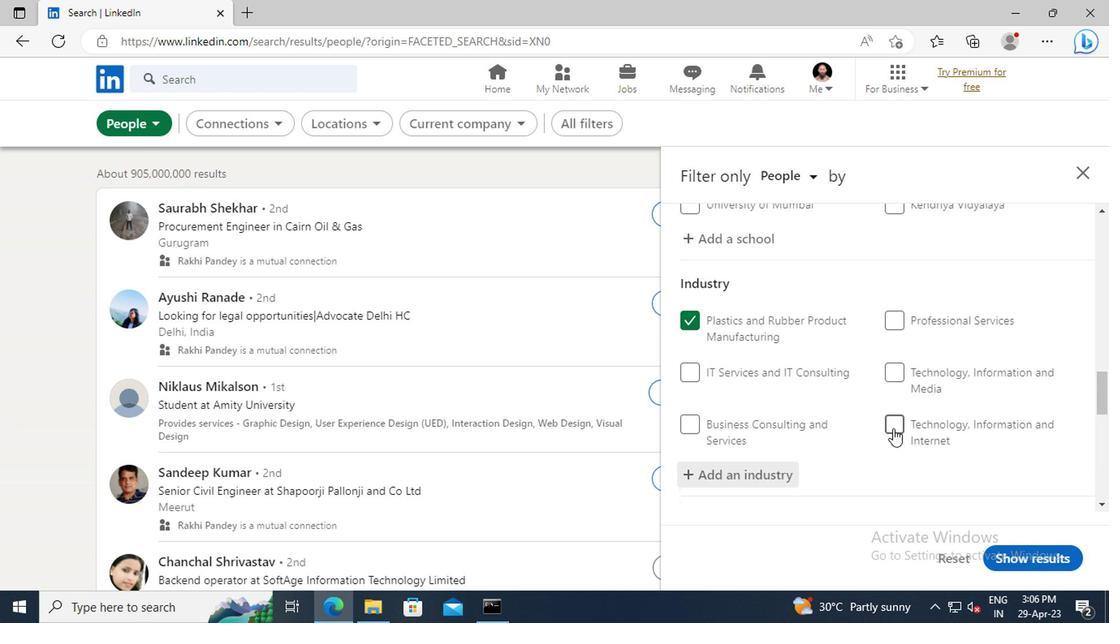
Action: Mouse scrolled (889, 427) with delta (0, 0)
Screenshot: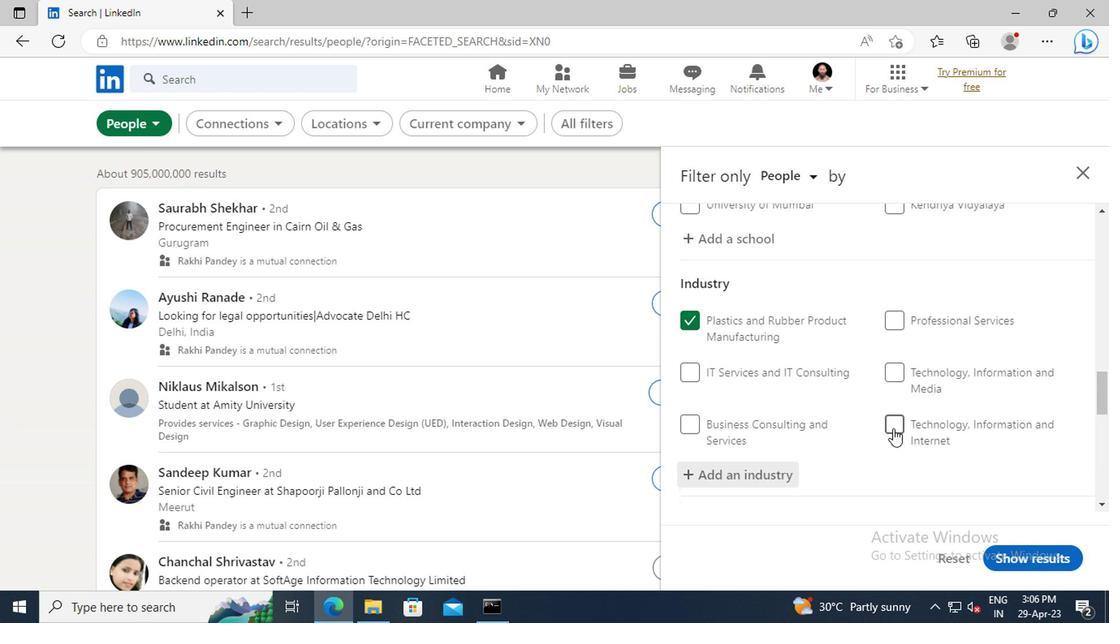 
Action: Mouse moved to (880, 395)
Screenshot: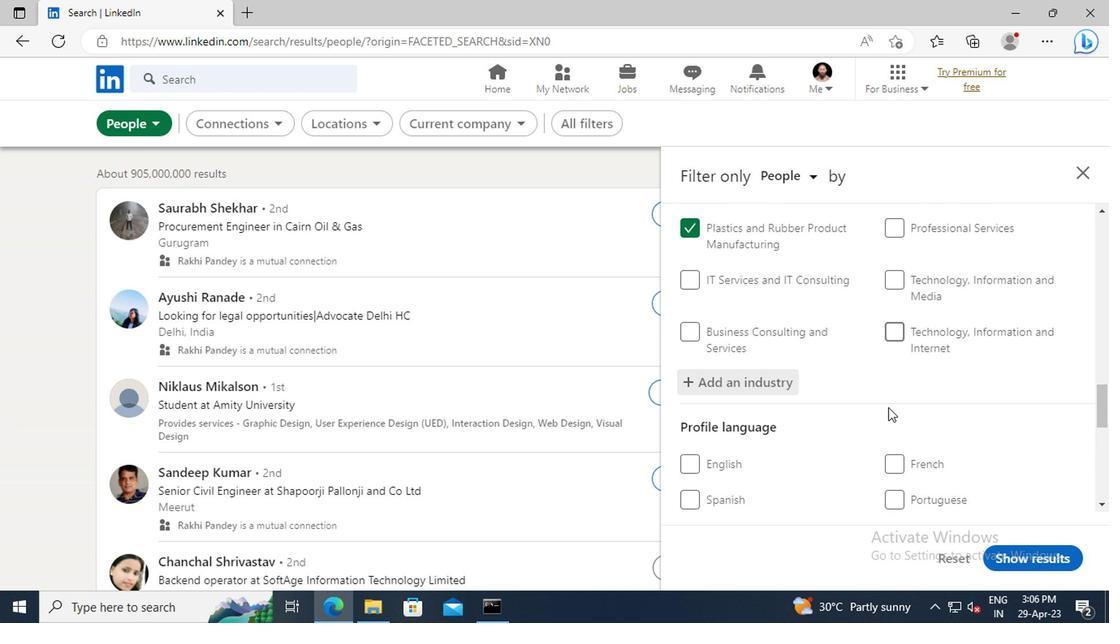 
Action: Mouse scrolled (880, 394) with delta (0, 0)
Screenshot: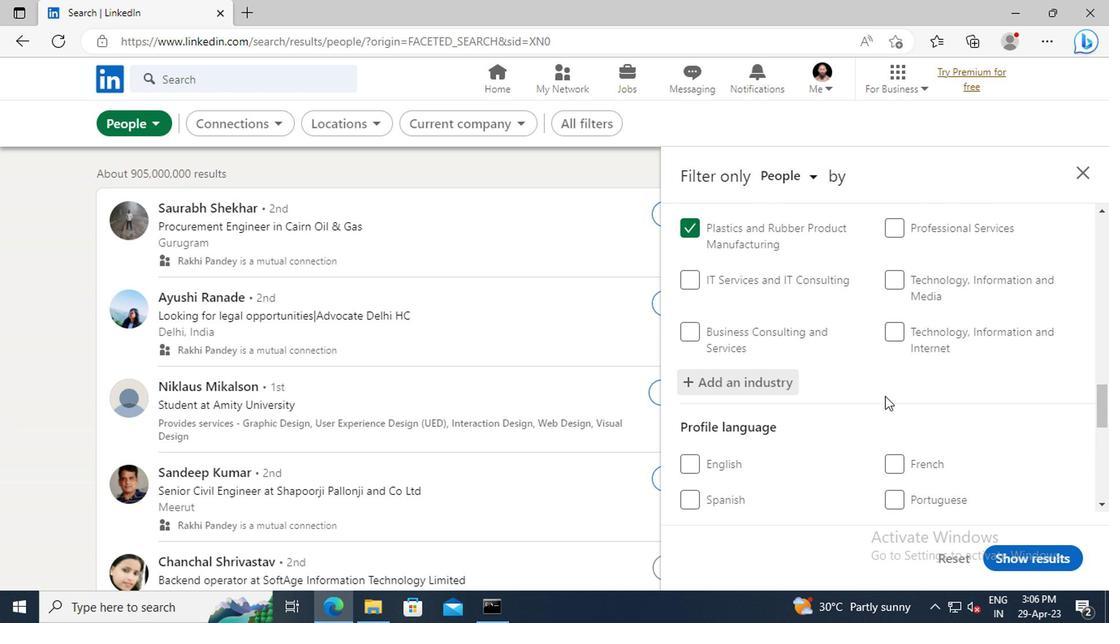 
Action: Mouse scrolled (880, 394) with delta (0, 0)
Screenshot: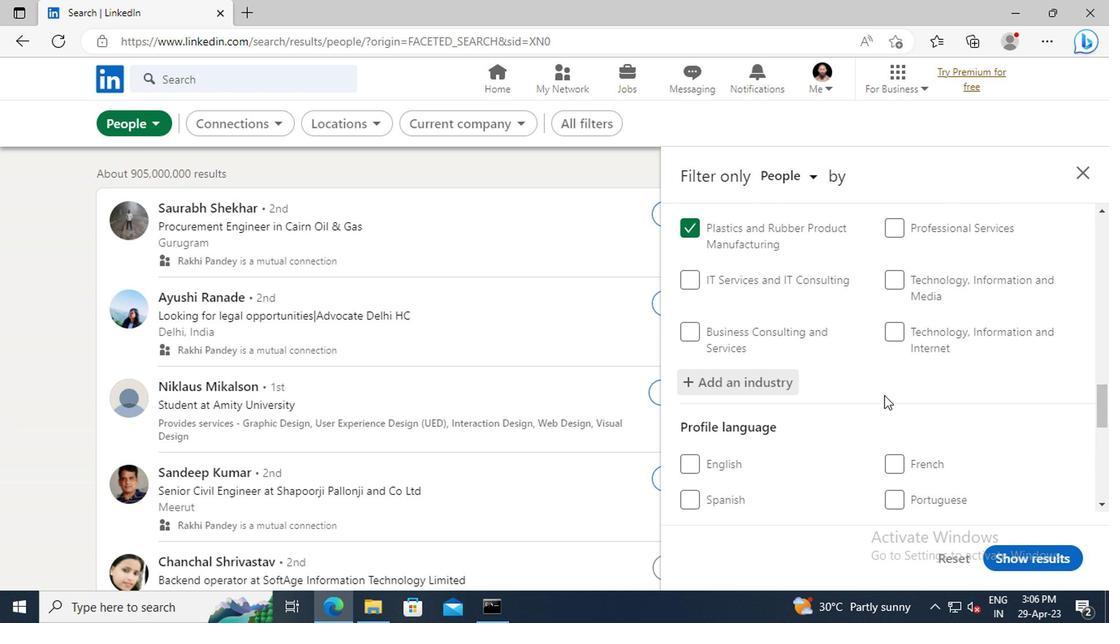 
Action: Mouse moved to (879, 382)
Screenshot: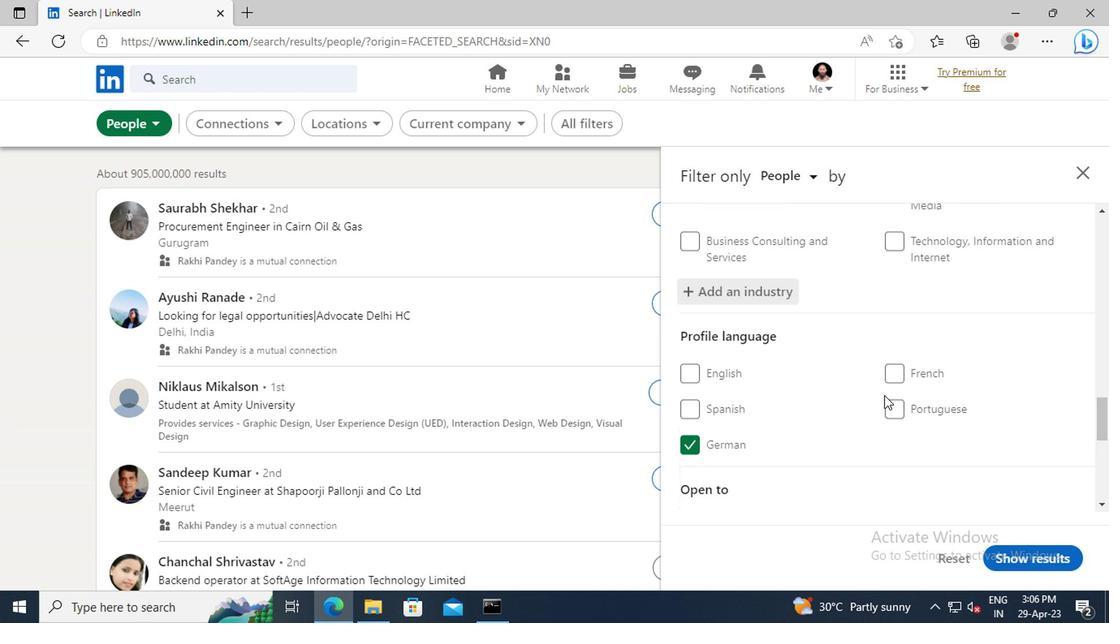 
Action: Mouse scrolled (879, 381) with delta (0, -1)
Screenshot: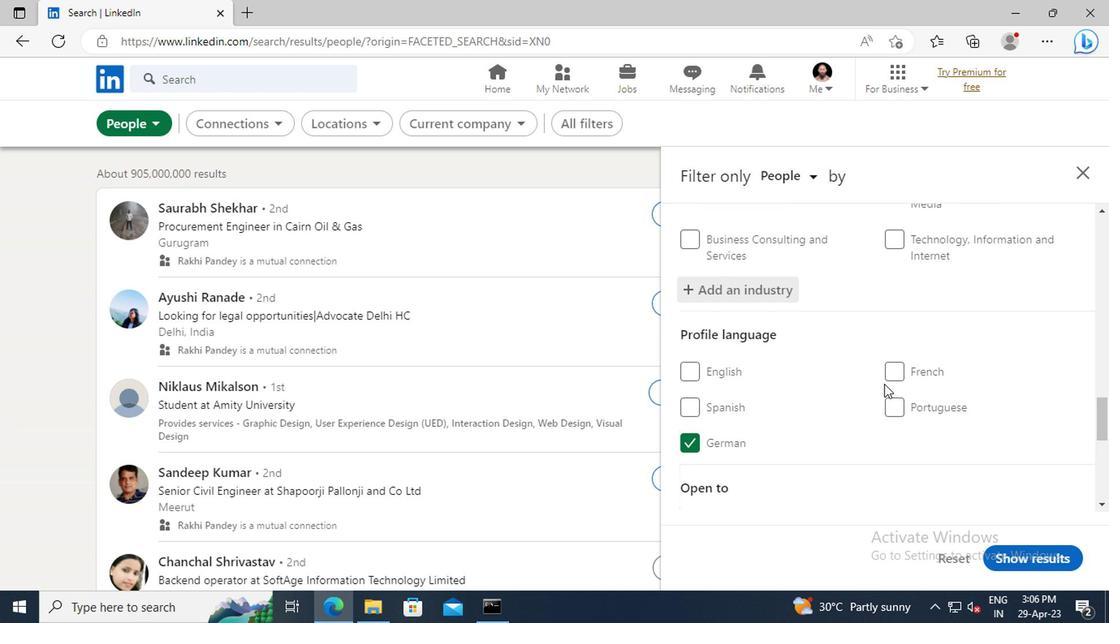 
Action: Mouse scrolled (879, 381) with delta (0, -1)
Screenshot: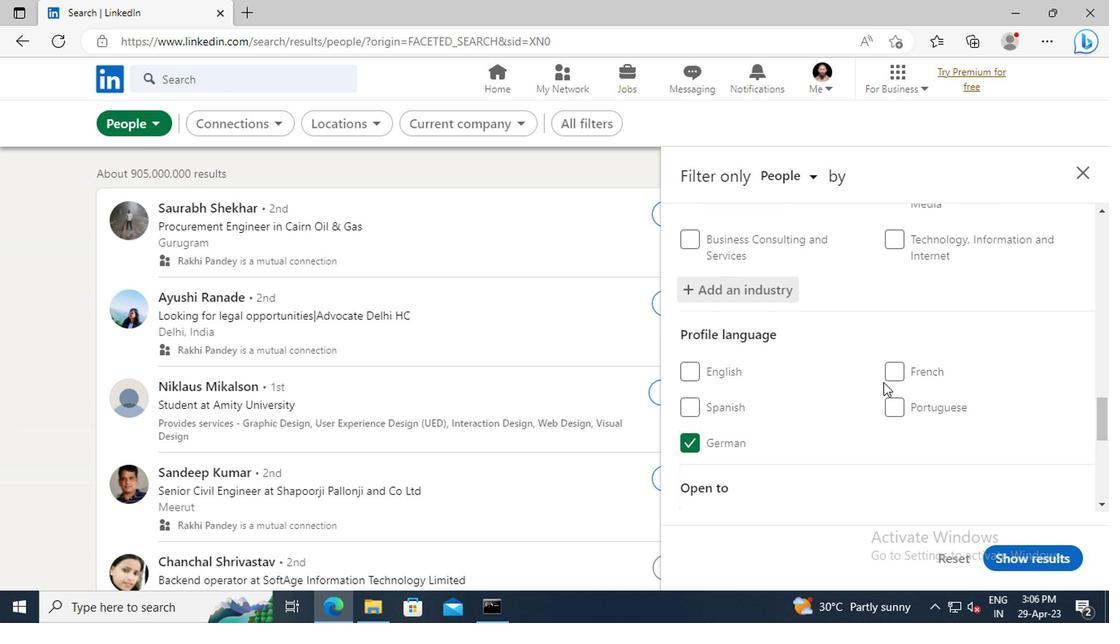 
Action: Mouse scrolled (879, 381) with delta (0, -1)
Screenshot: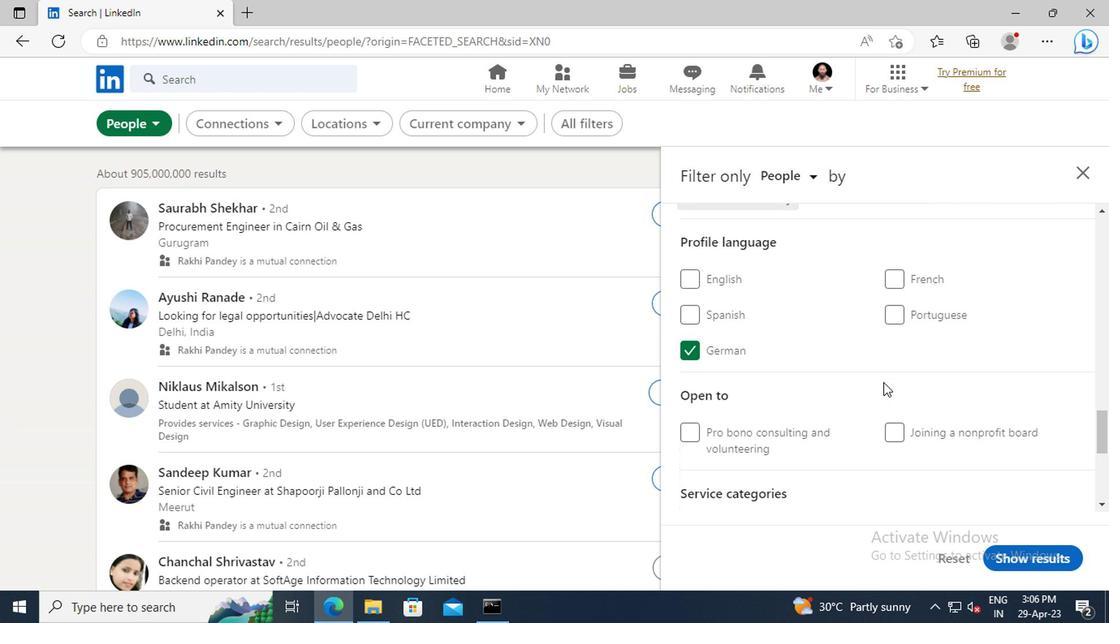 
Action: Mouse scrolled (879, 381) with delta (0, -1)
Screenshot: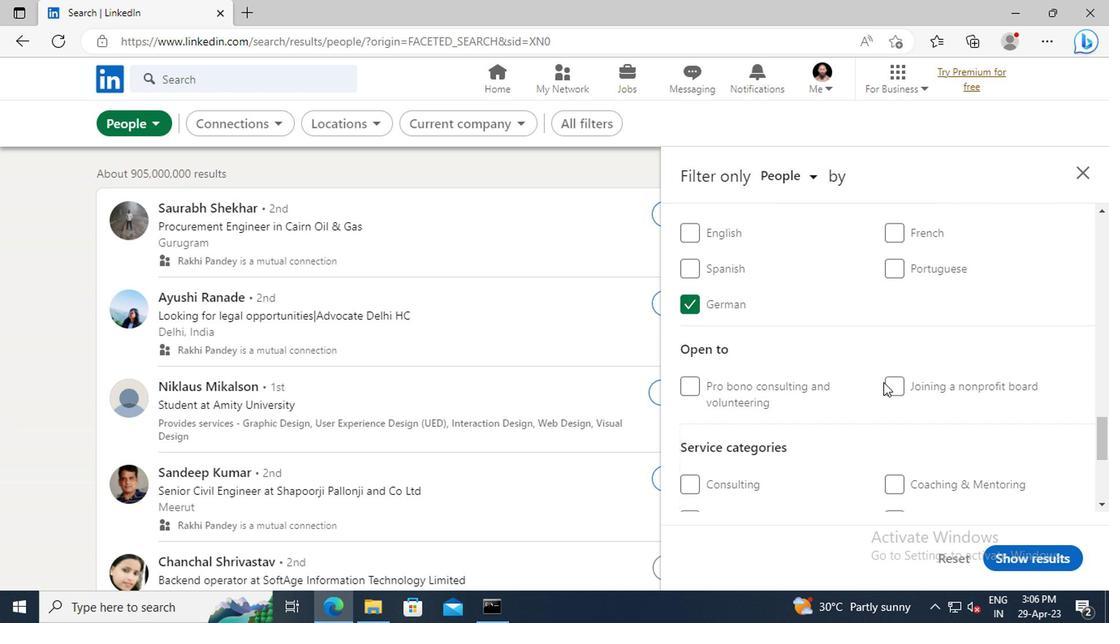 
Action: Mouse scrolled (879, 381) with delta (0, -1)
Screenshot: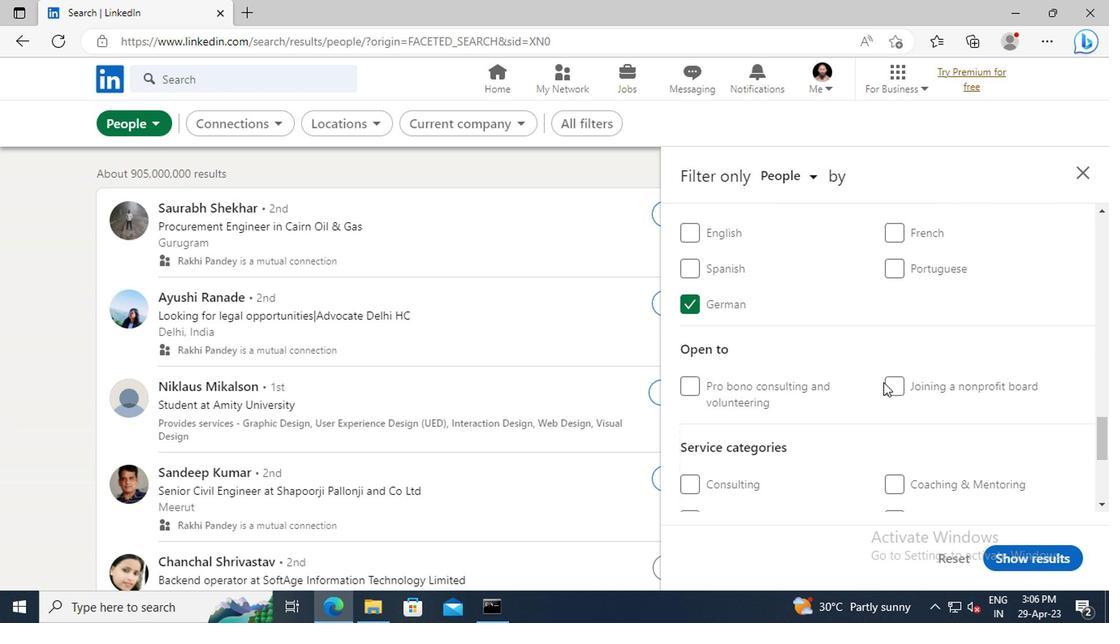 
Action: Mouse scrolled (879, 381) with delta (0, -1)
Screenshot: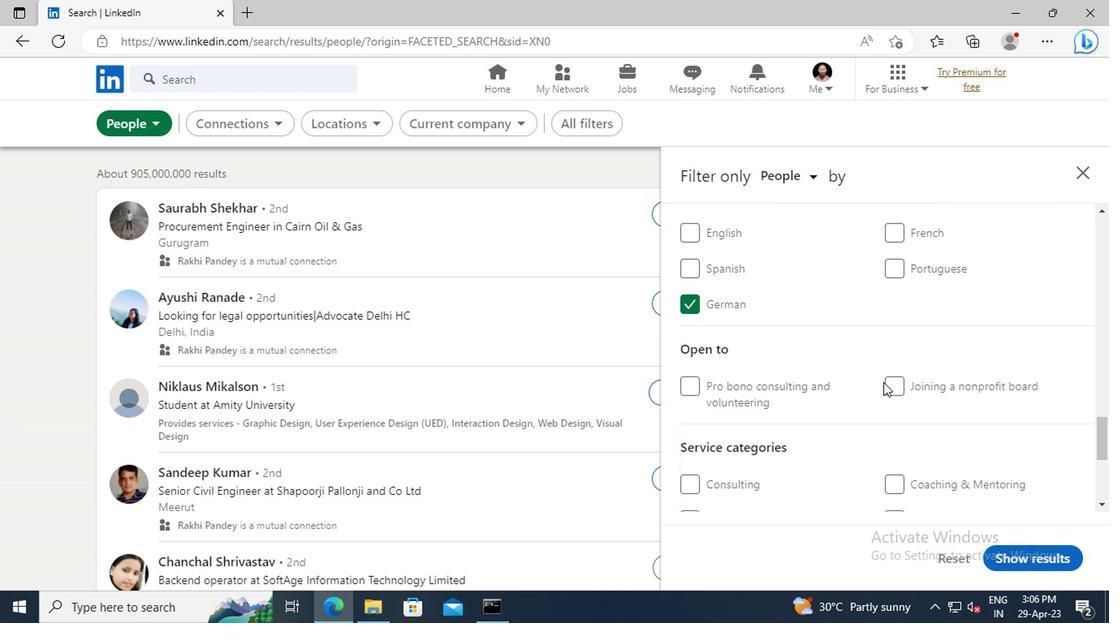 
Action: Mouse moved to (897, 415)
Screenshot: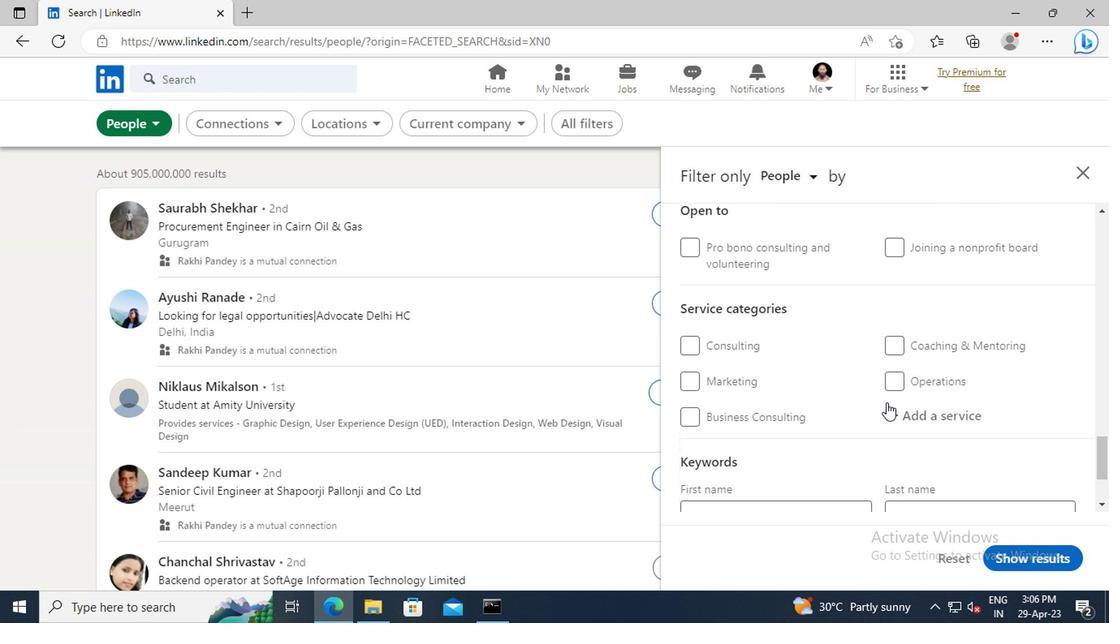 
Action: Mouse pressed left at (897, 415)
Screenshot: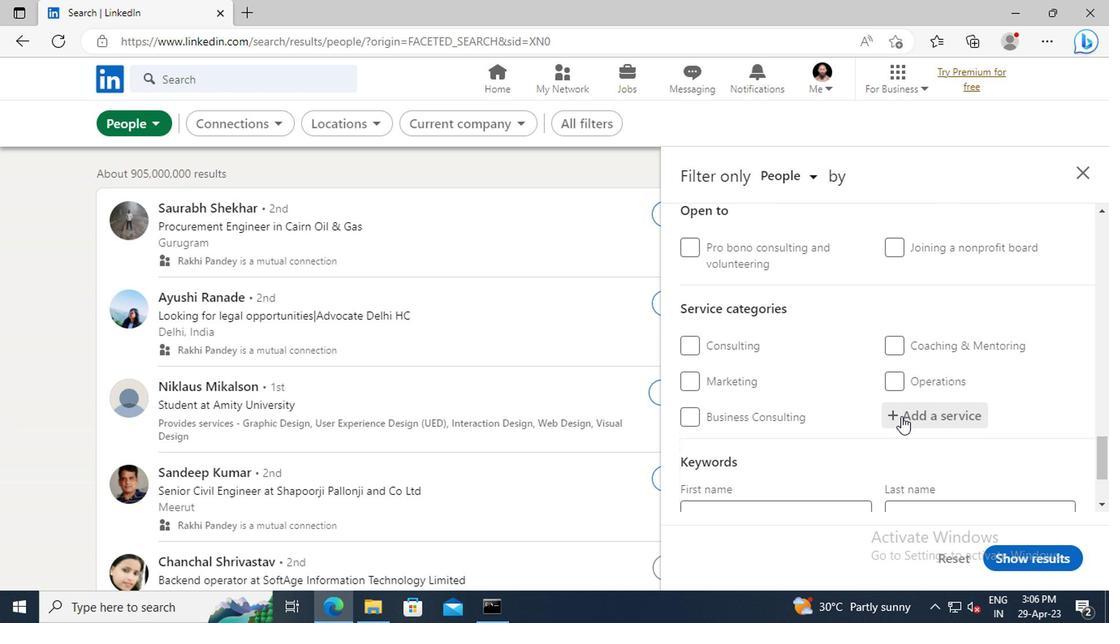 
Action: Key pressed <Key.shift>HUMAN<Key.space><Key.shift>RESOURCES
Screenshot: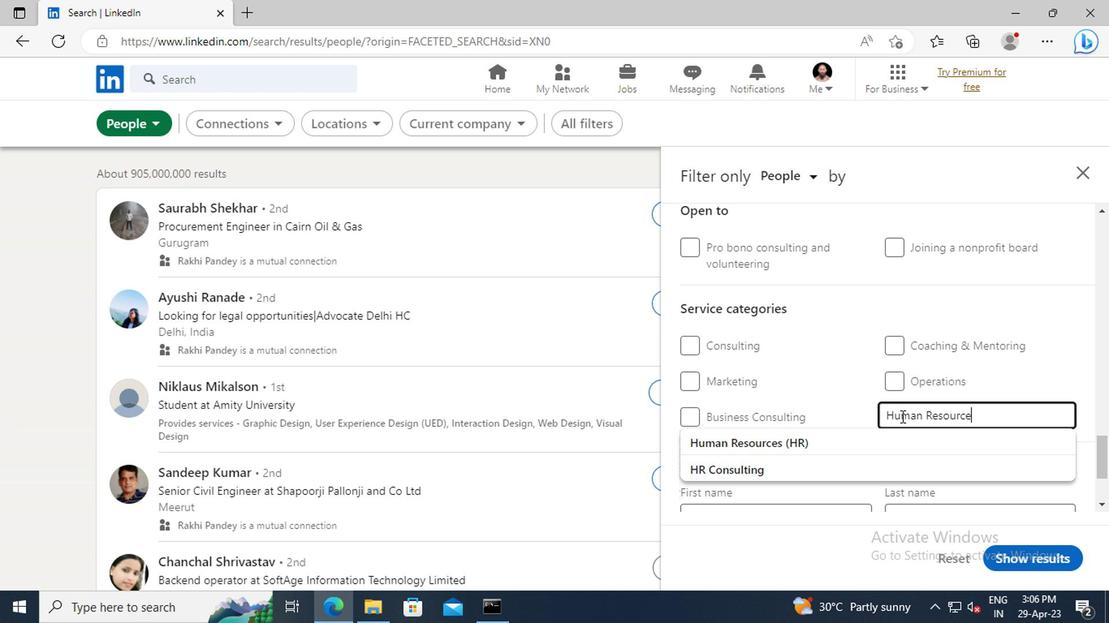 
Action: Mouse moved to (867, 439)
Screenshot: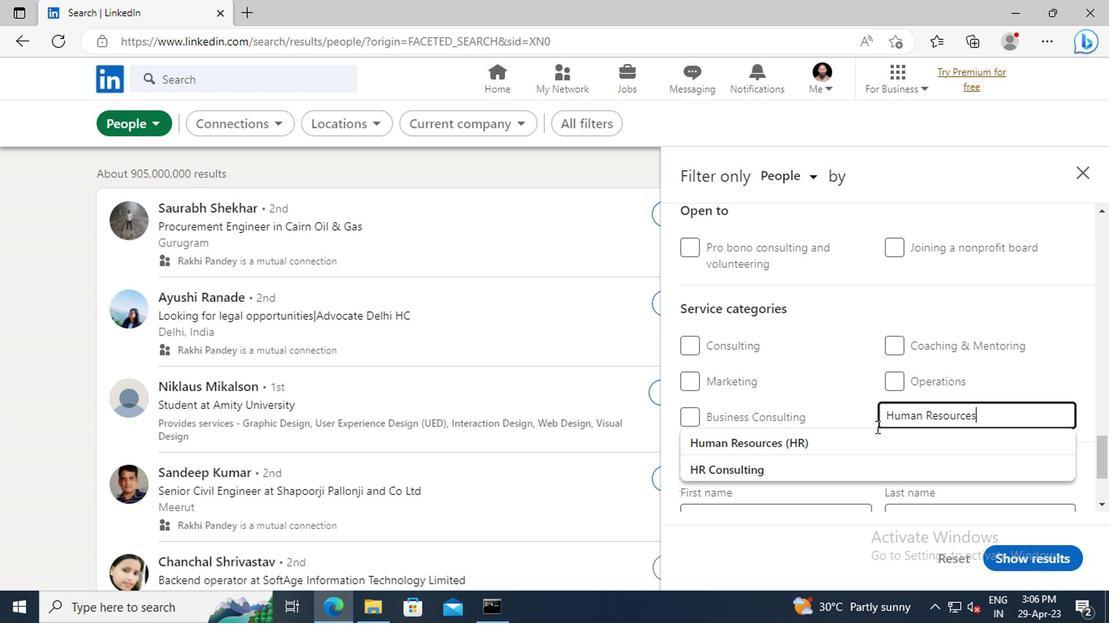 
Action: Mouse pressed left at (867, 439)
Screenshot: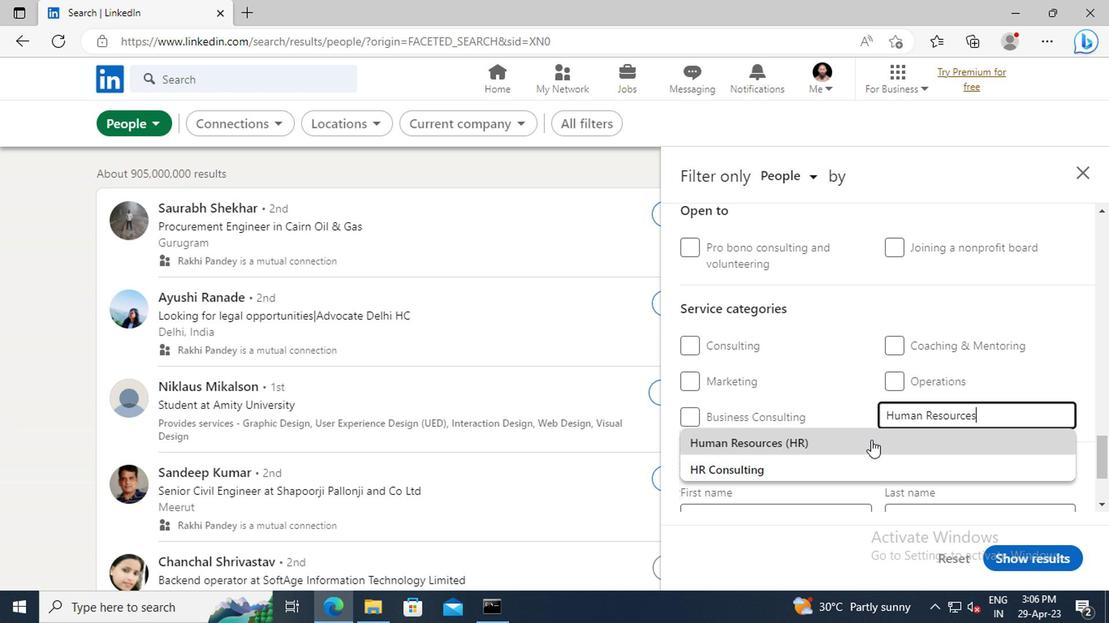 
Action: Mouse scrolled (867, 438) with delta (0, -1)
Screenshot: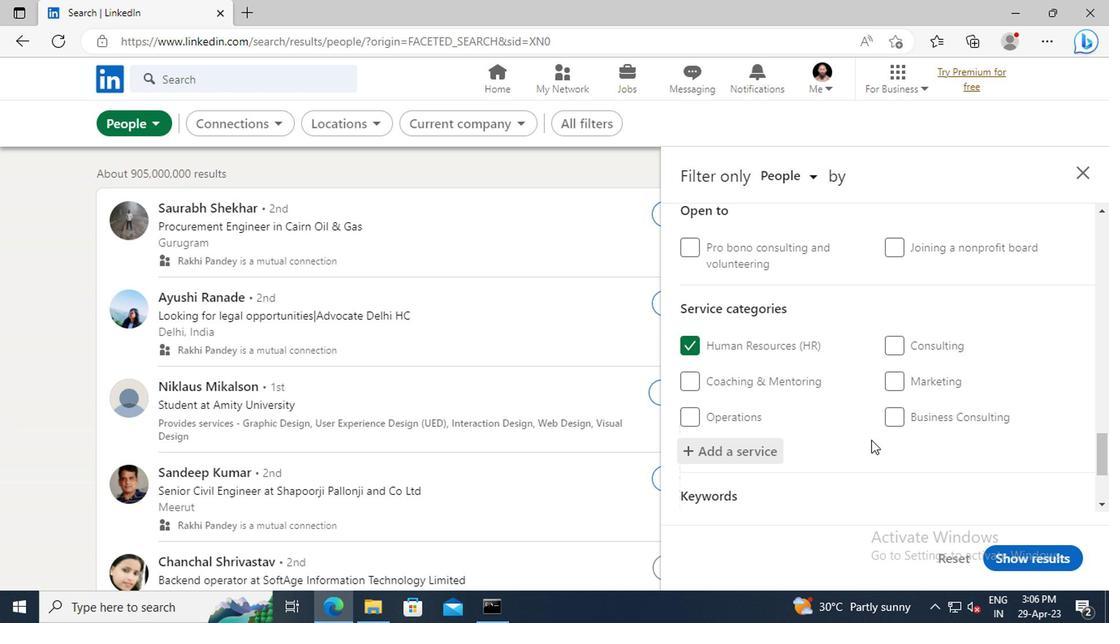 
Action: Mouse scrolled (867, 438) with delta (0, -1)
Screenshot: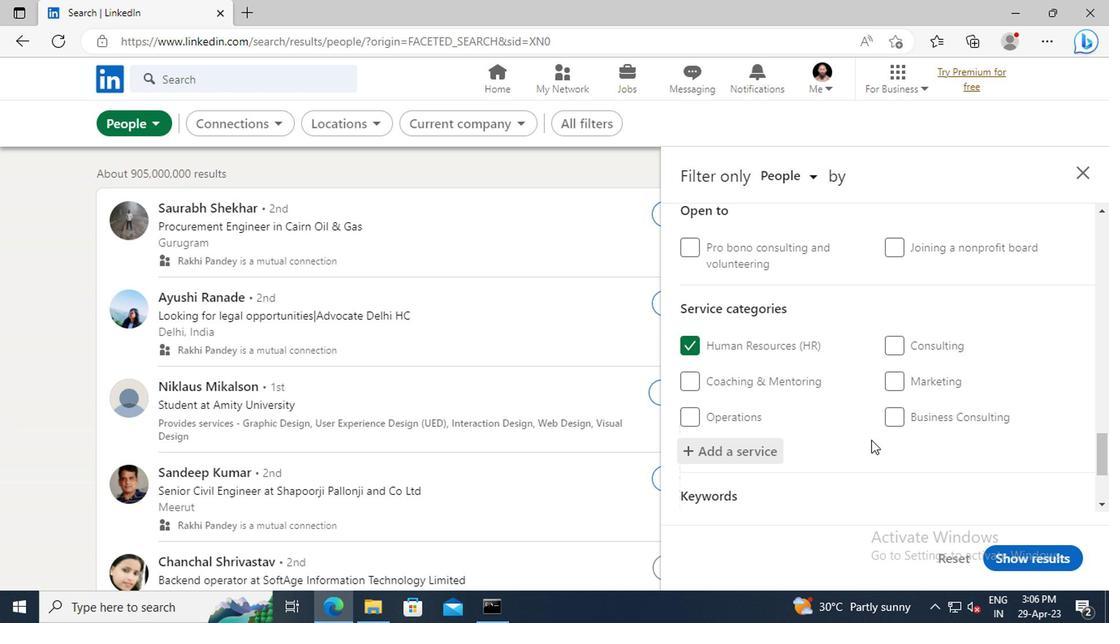 
Action: Mouse moved to (865, 418)
Screenshot: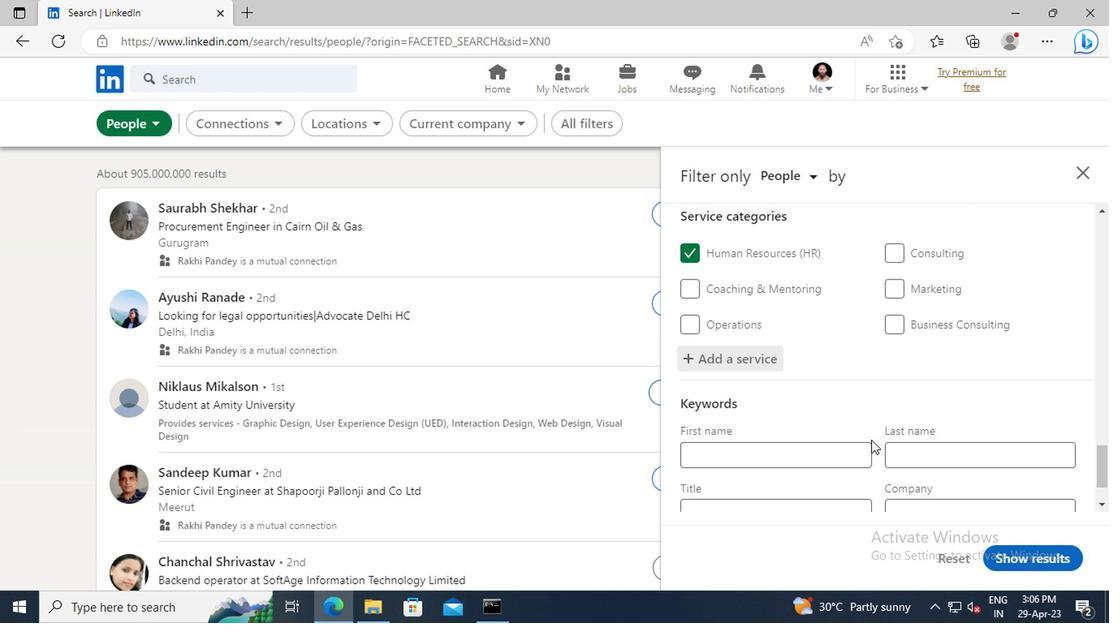 
Action: Mouse scrolled (865, 417) with delta (0, -1)
Screenshot: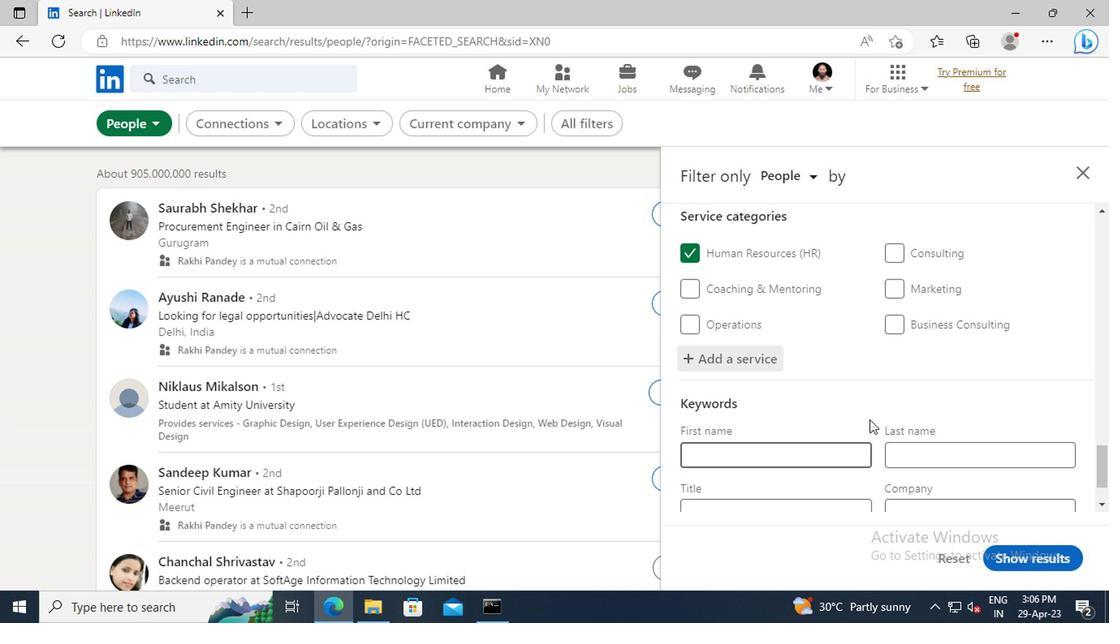 
Action: Mouse moved to (865, 418)
Screenshot: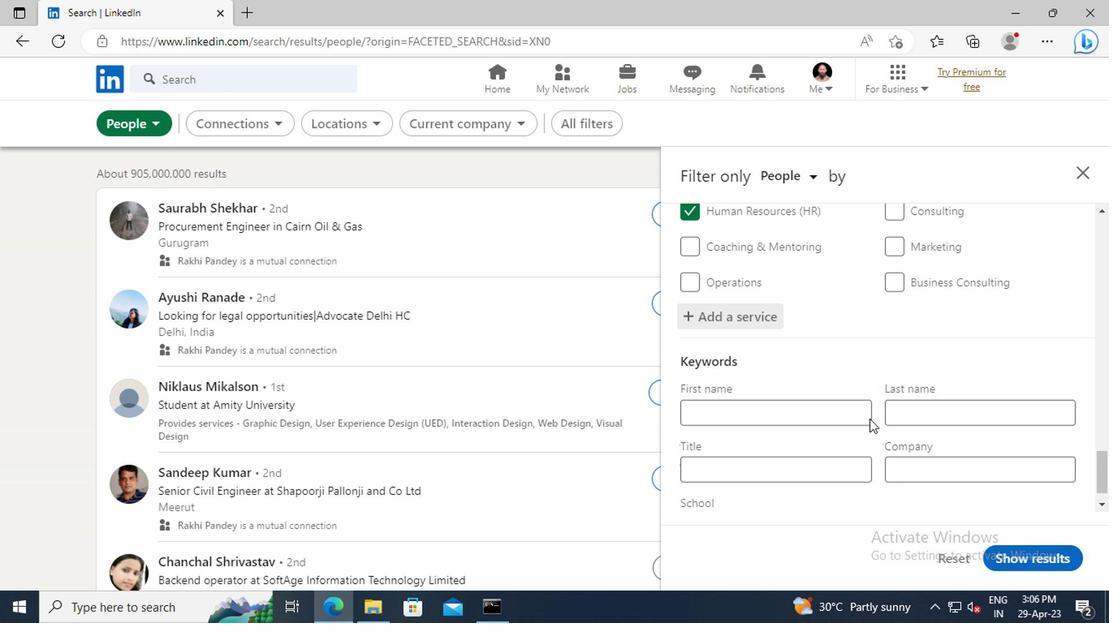 
Action: Mouse scrolled (865, 417) with delta (0, -1)
Screenshot: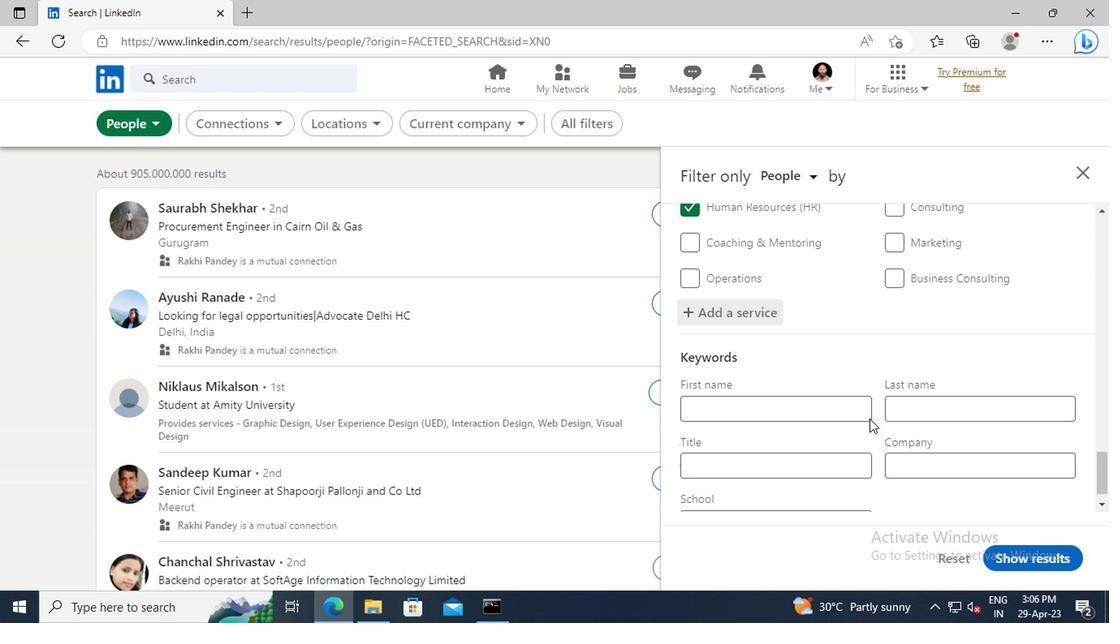 
Action: Mouse scrolled (865, 417) with delta (0, -1)
Screenshot: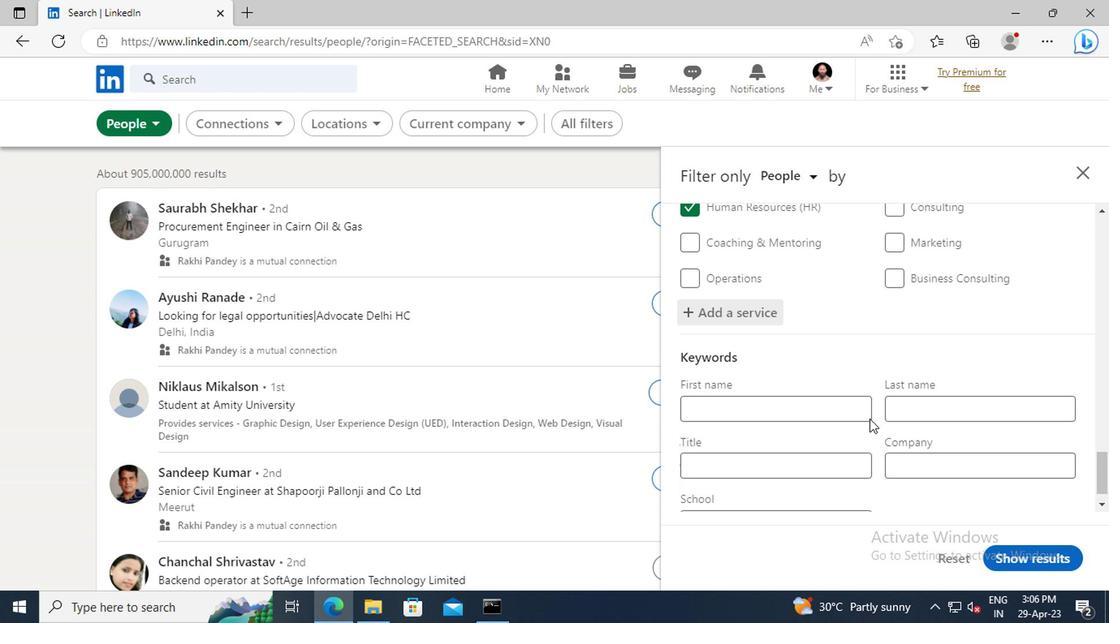 
Action: Mouse moved to (768, 434)
Screenshot: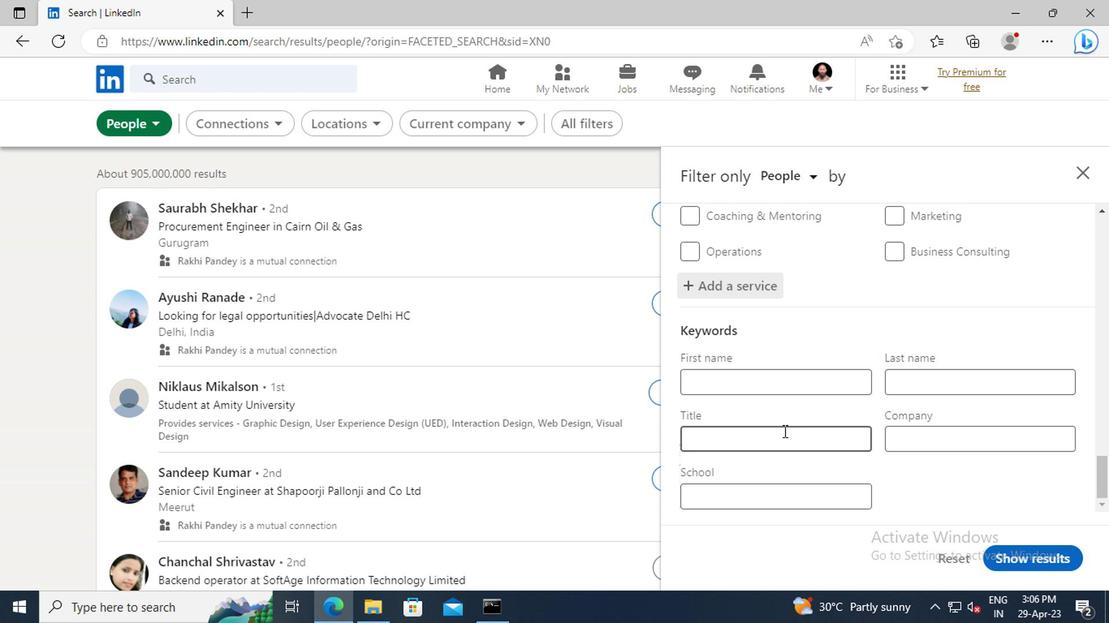 
Action: Mouse pressed left at (768, 434)
Screenshot: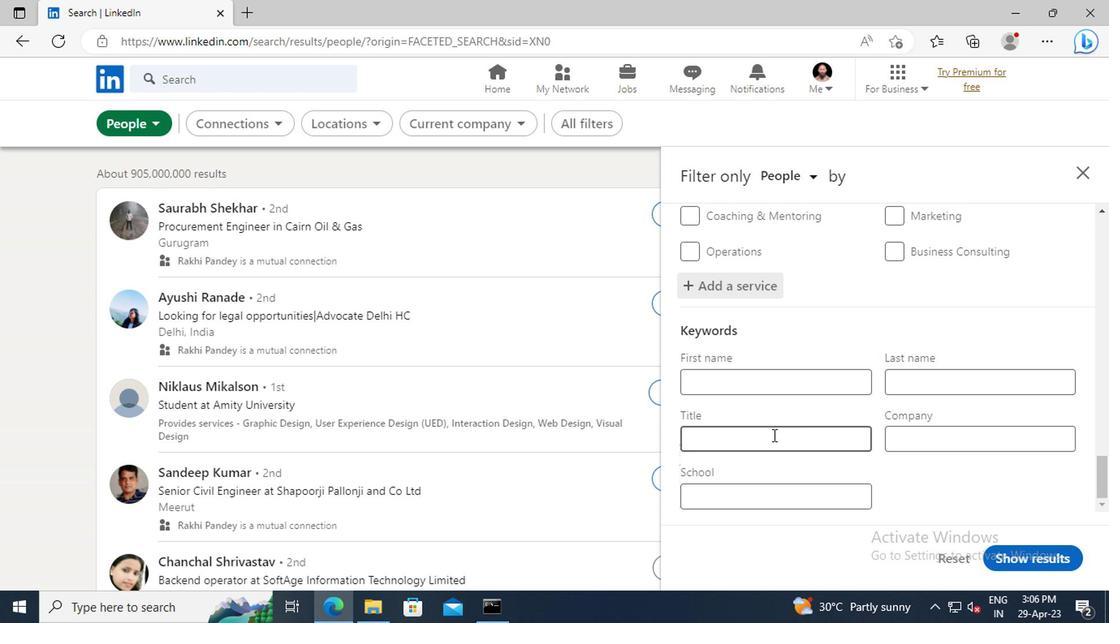 
Action: Key pressed <Key.shift>REAL<Key.space><Key.shift>ESTATE<Key.space><Key.shift>BROKER<Key.enter>
Screenshot: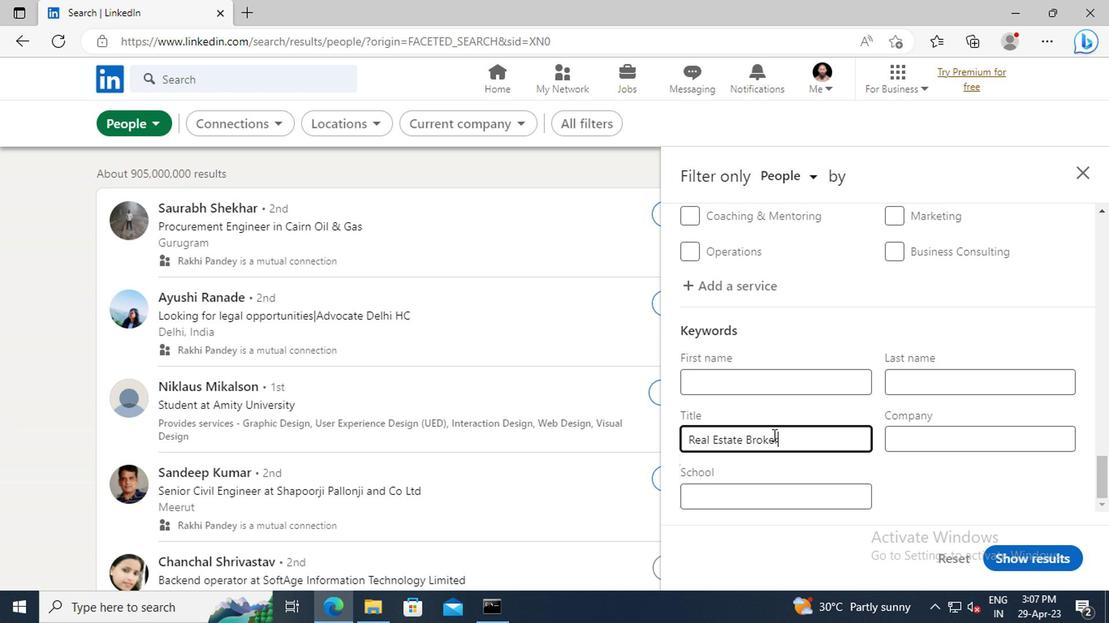 
Action: Mouse moved to (1006, 556)
Screenshot: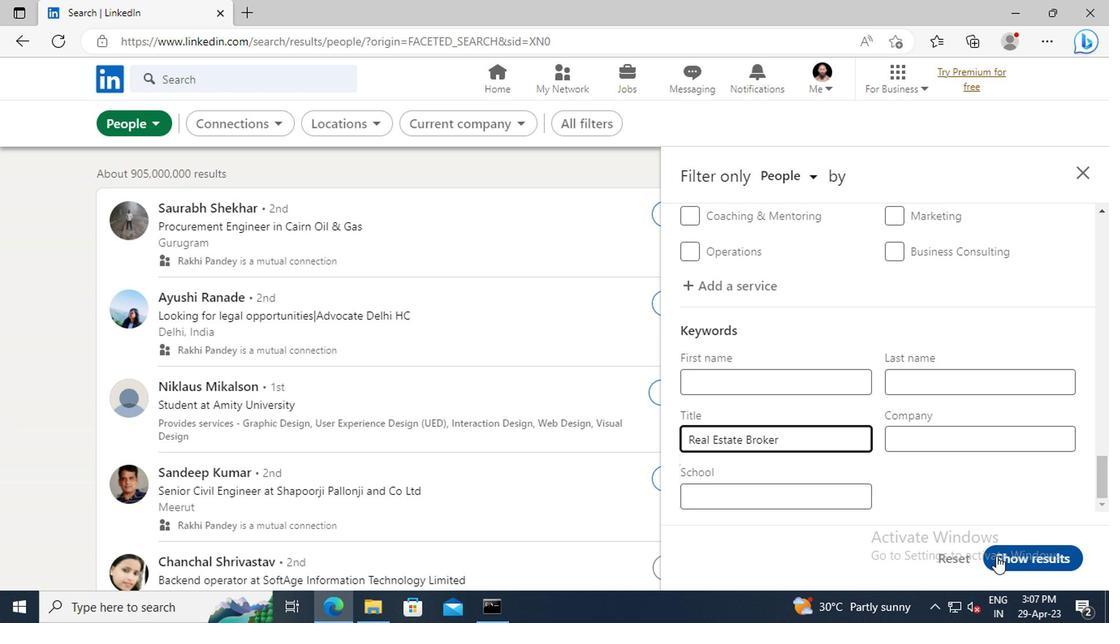 
Action: Mouse pressed left at (1006, 556)
Screenshot: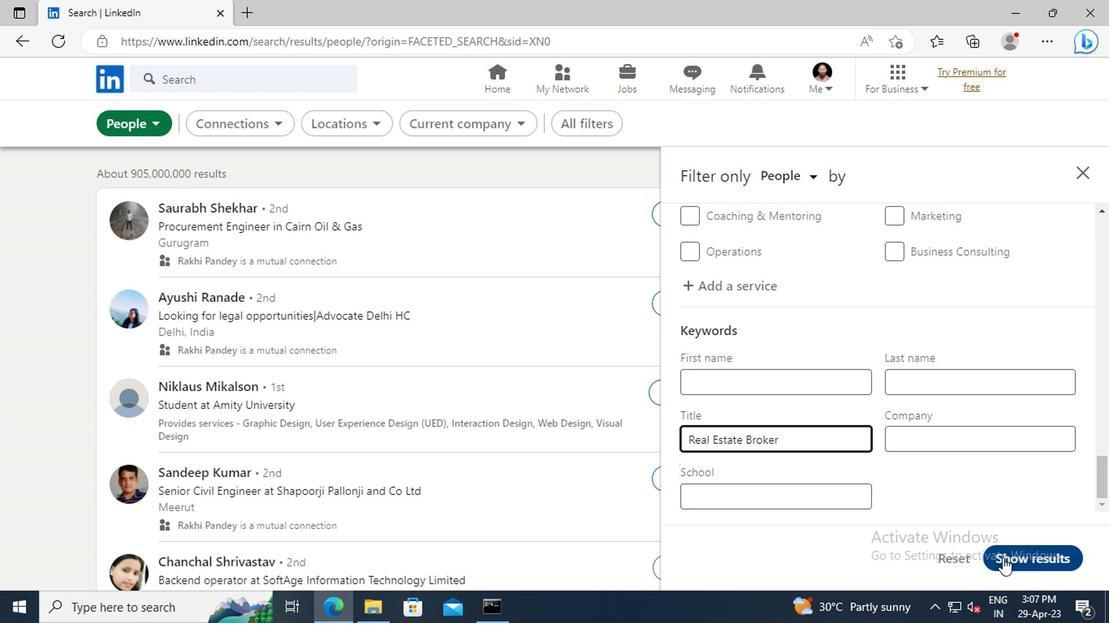 
